 Task: Find connections with filter location Haßloch with filter topic #Jobwith filter profile language German with filter current company Snapdeal | AceVector Group with filter school CDAC Bangalore with filter industry Abrasives and Nonmetallic Minerals Manufacturing with filter service category Cybersecurity with filter keywords title HVAC Technician
Action: Mouse moved to (320, 377)
Screenshot: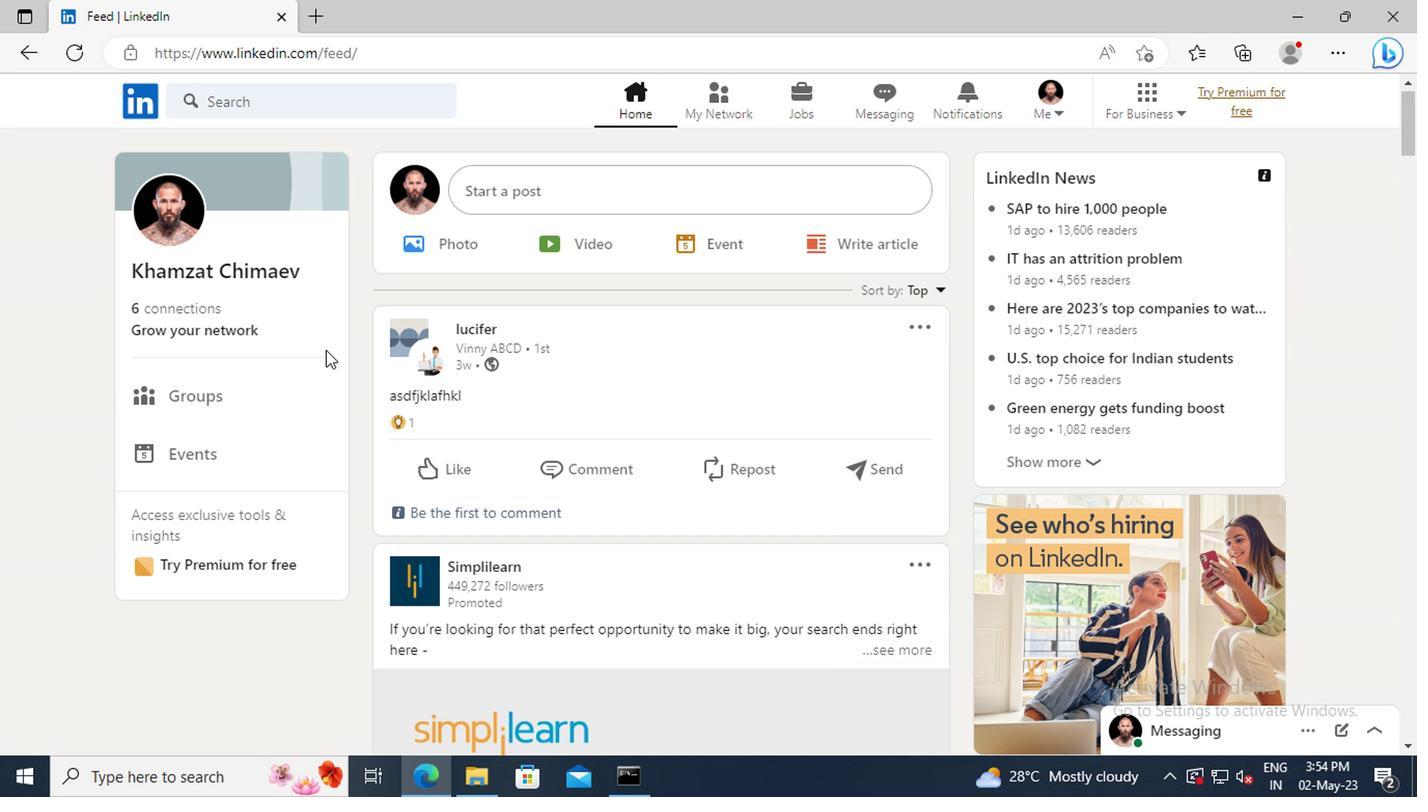 
Action: Mouse pressed left at (320, 377)
Screenshot: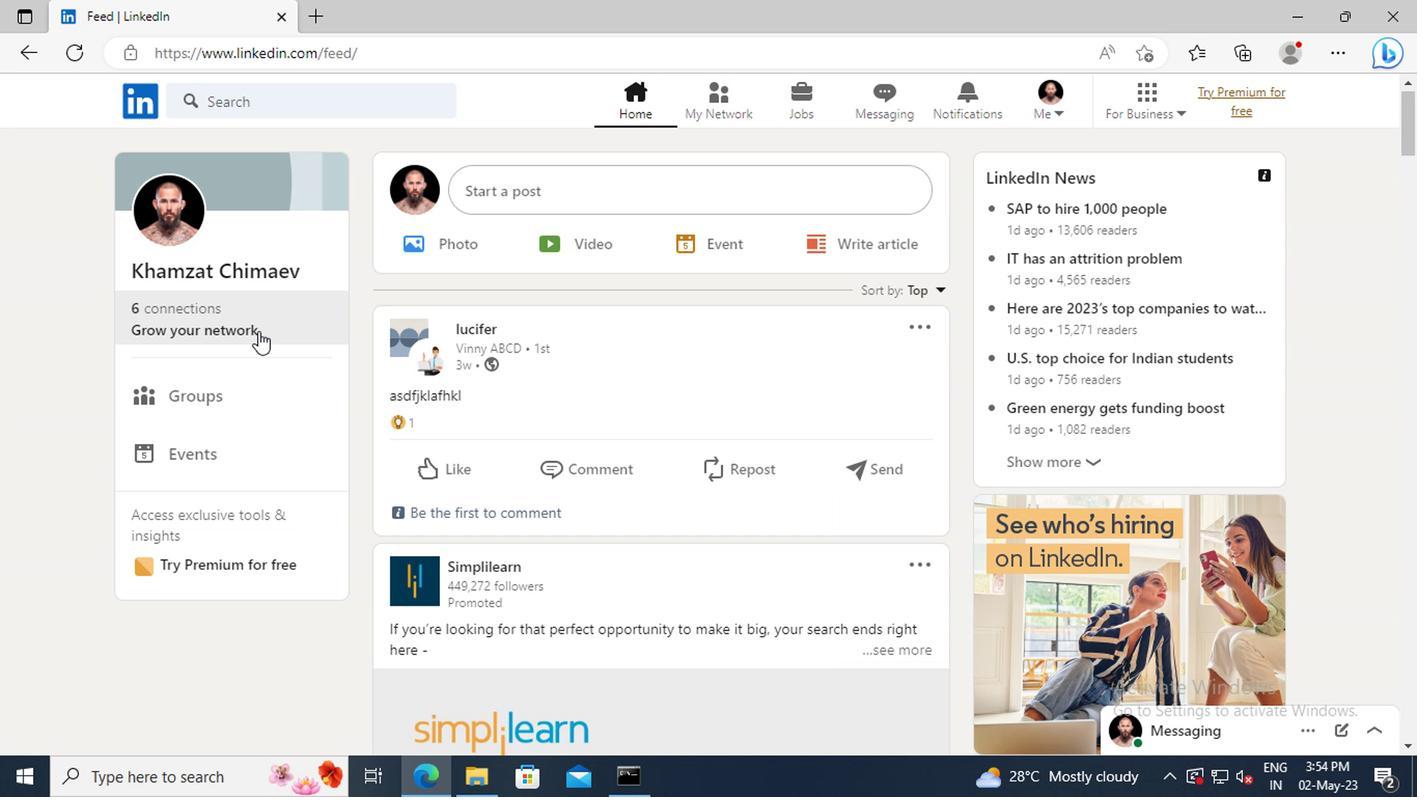 
Action: Mouse moved to (307, 301)
Screenshot: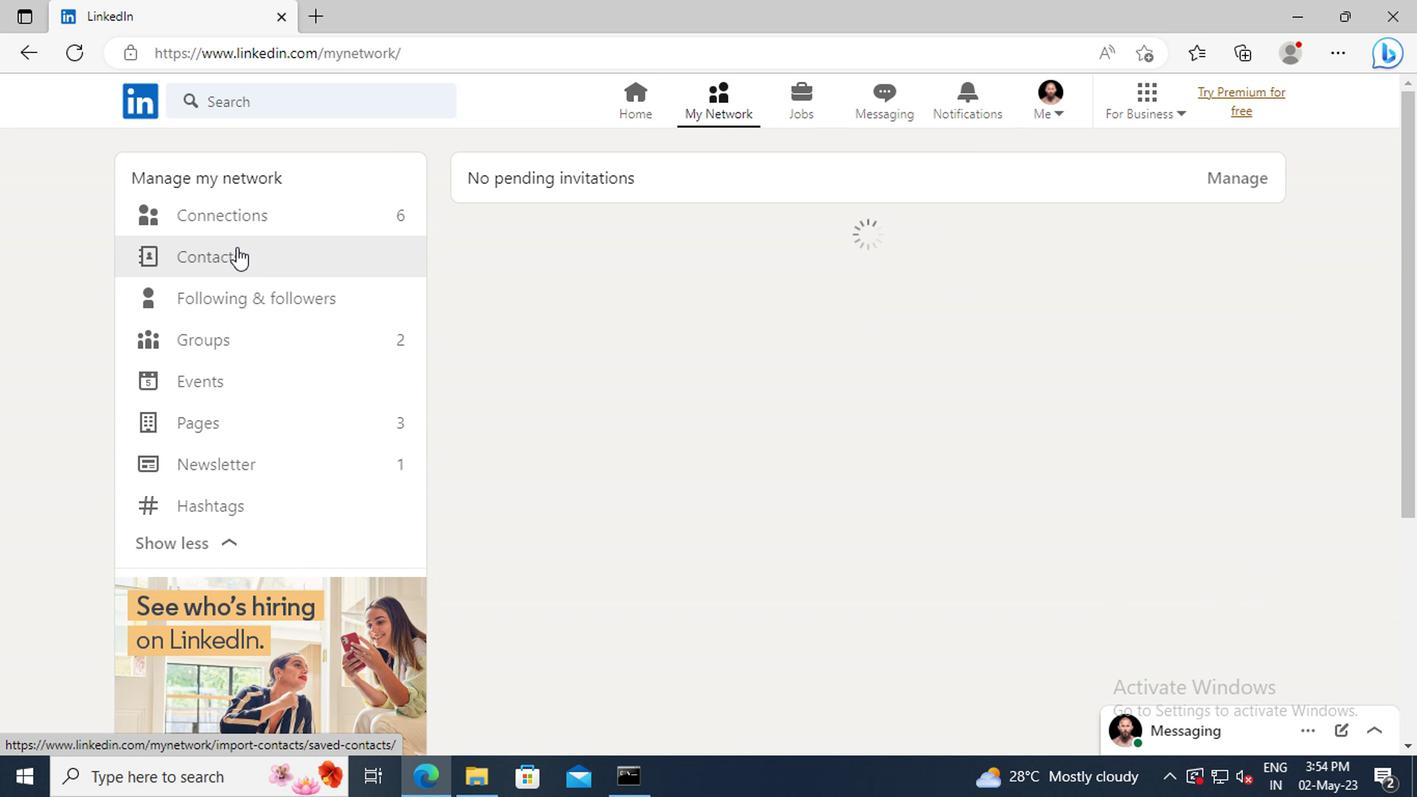 
Action: Mouse pressed left at (307, 301)
Screenshot: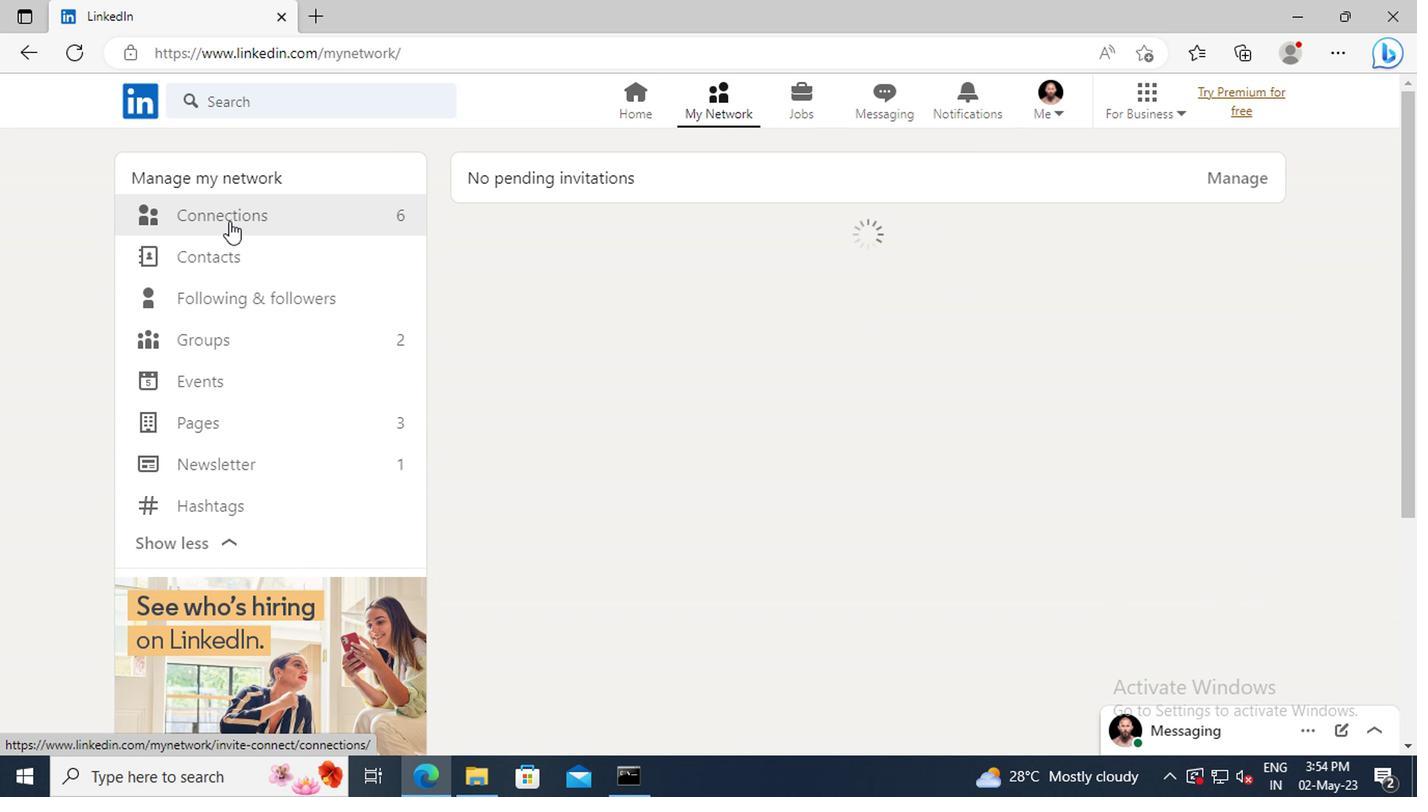 
Action: Mouse moved to (730, 299)
Screenshot: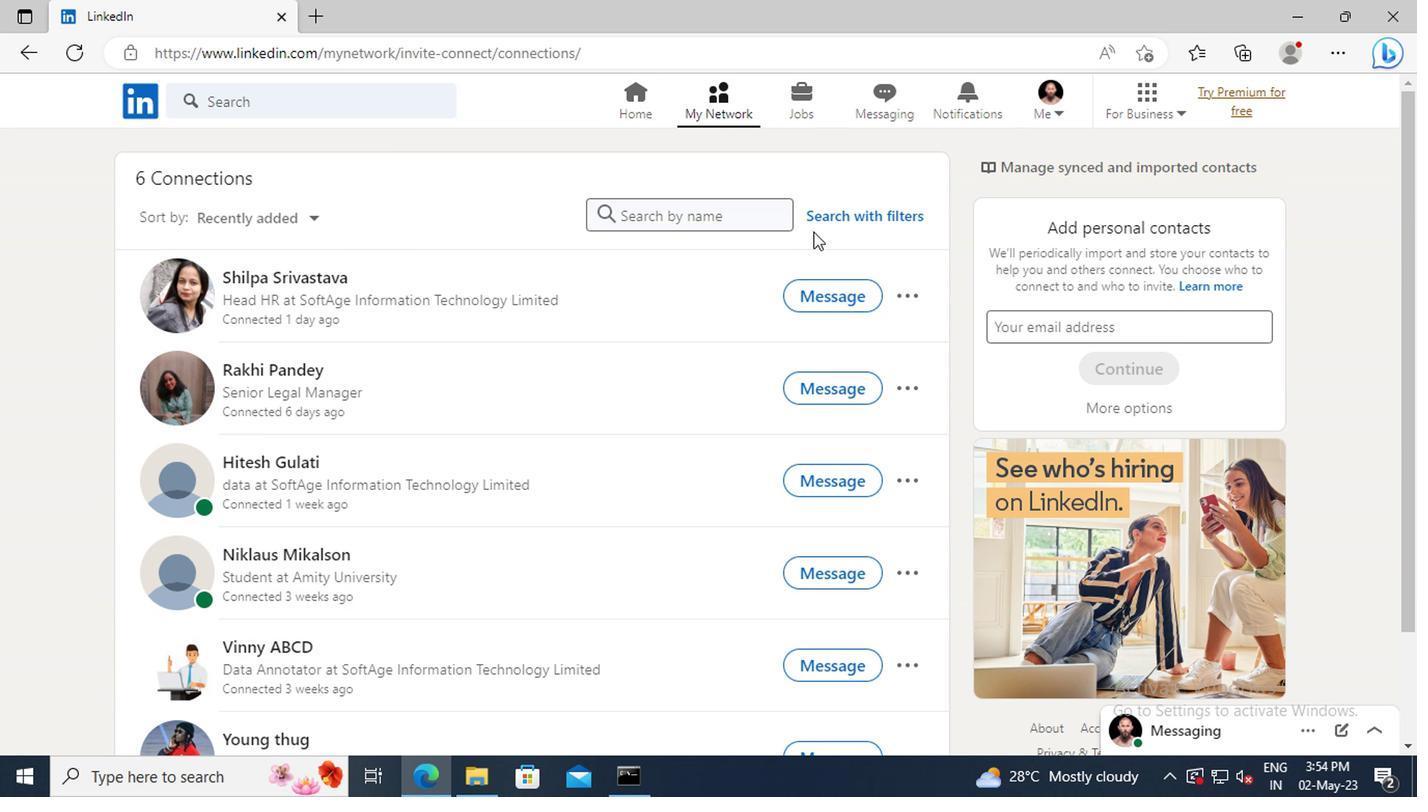 
Action: Mouse pressed left at (730, 299)
Screenshot: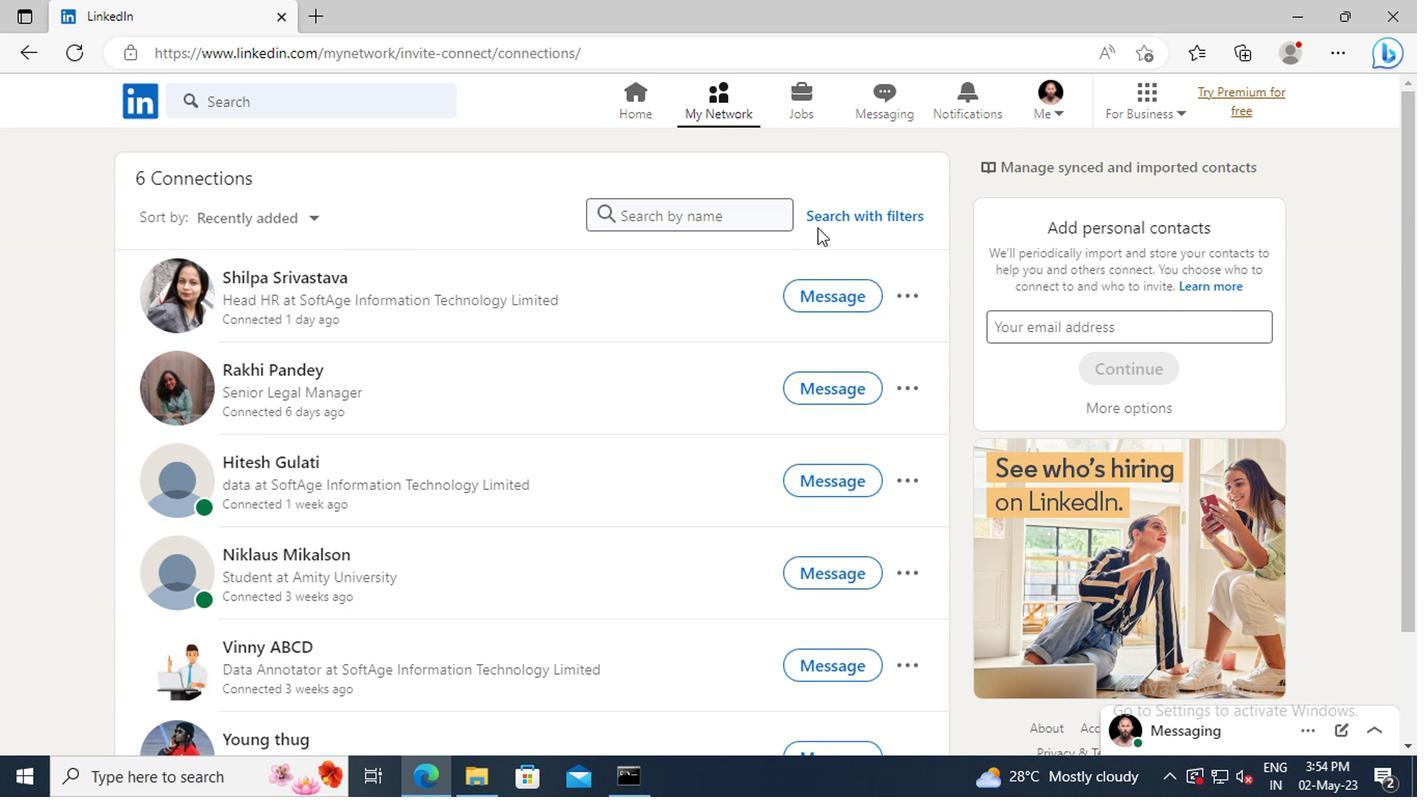 
Action: Mouse moved to (704, 259)
Screenshot: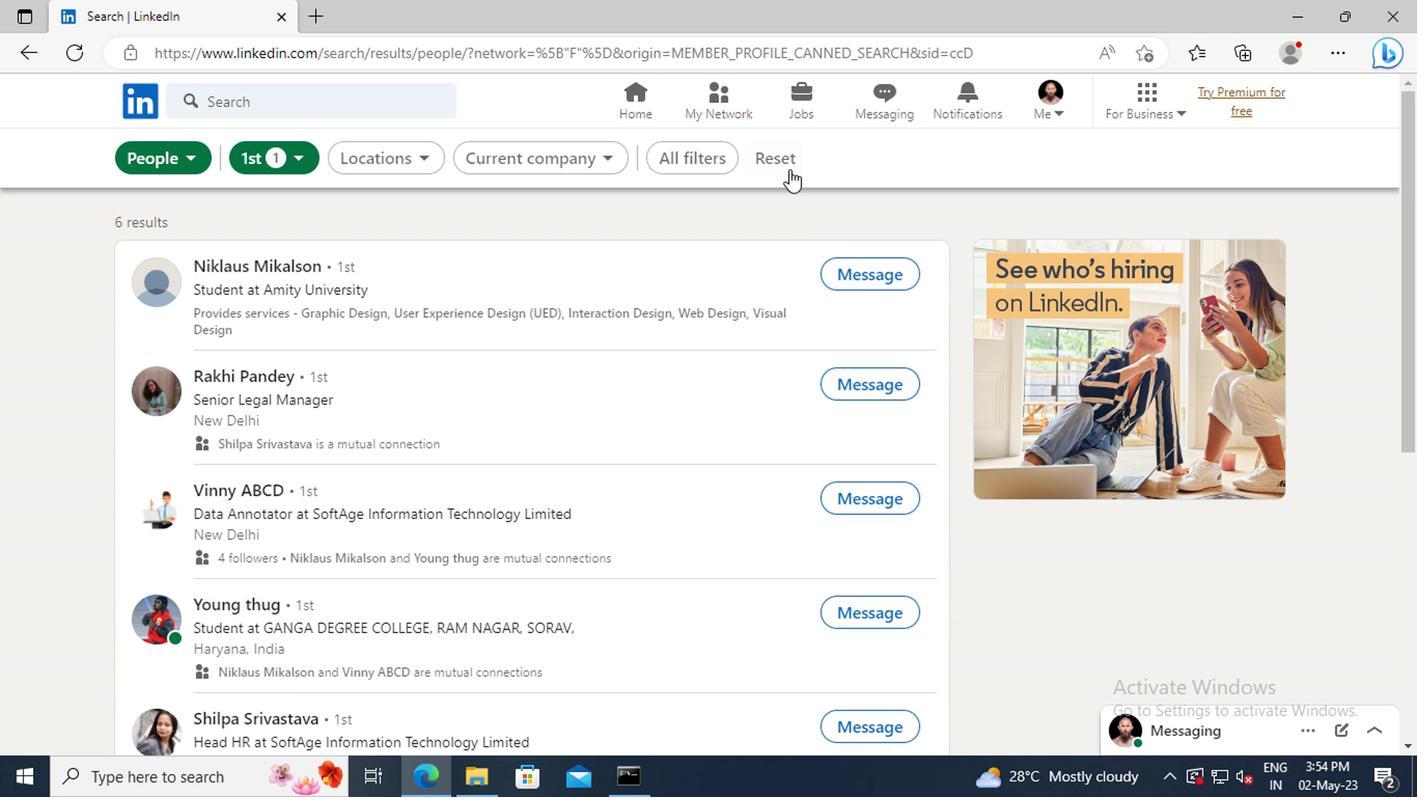 
Action: Mouse pressed left at (704, 259)
Screenshot: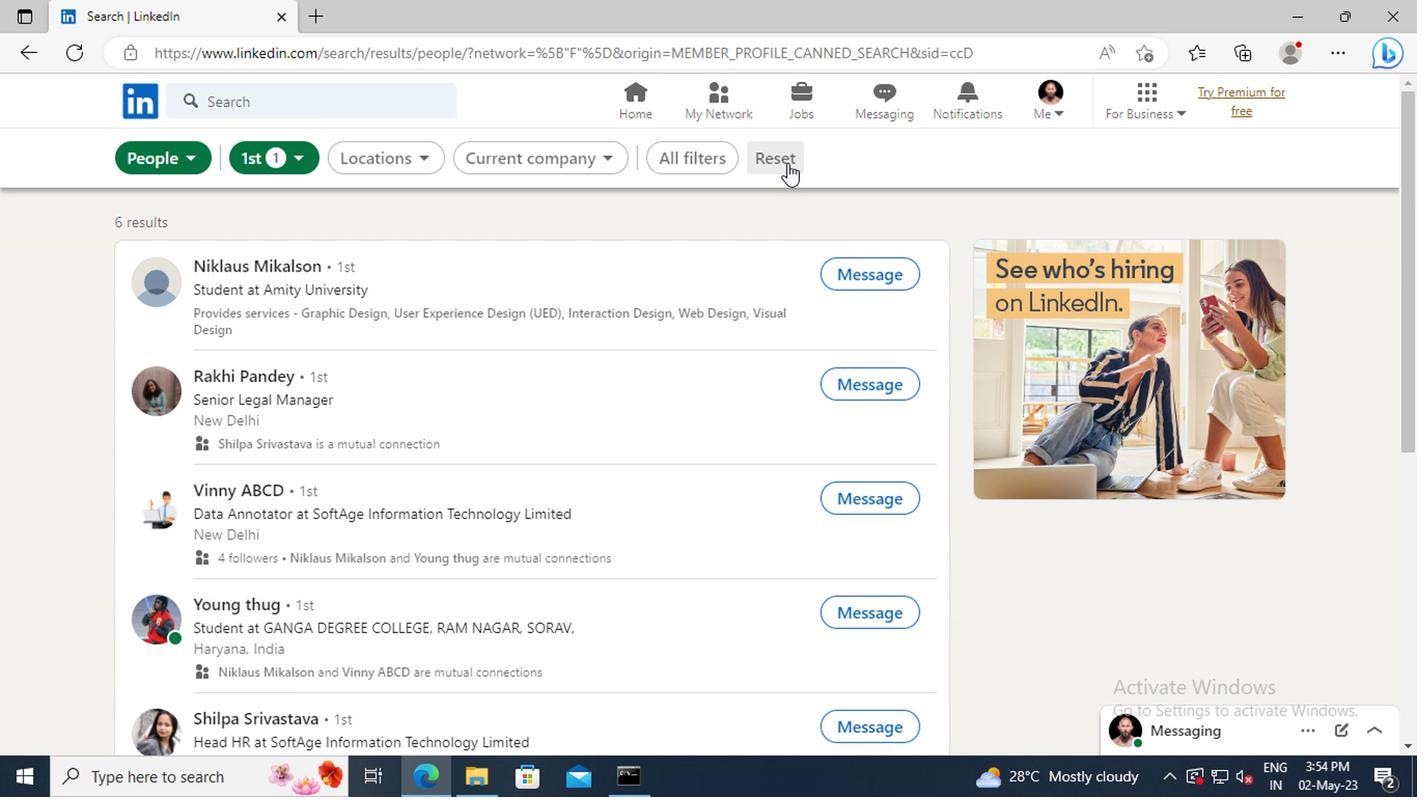 
Action: Mouse moved to (678, 258)
Screenshot: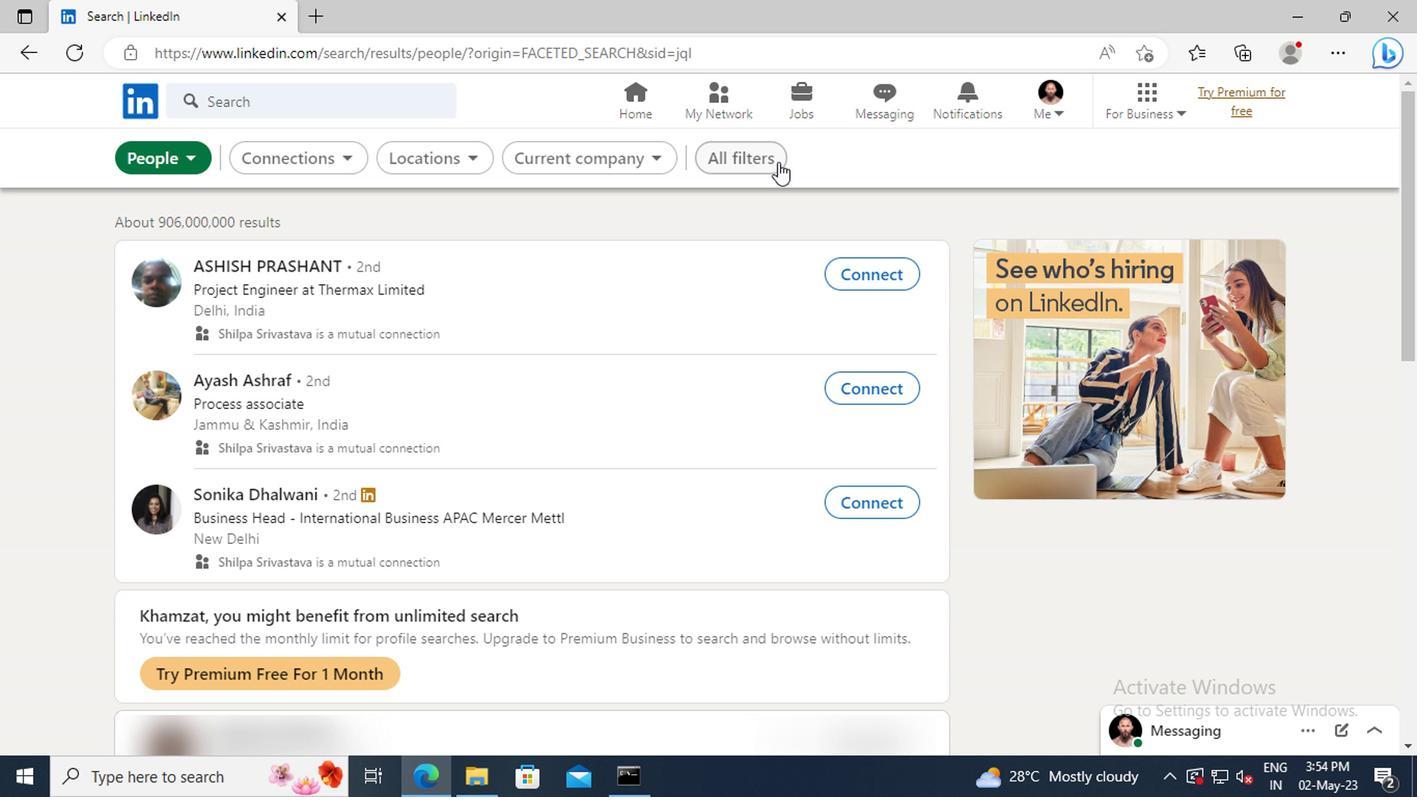 
Action: Mouse pressed left at (678, 258)
Screenshot: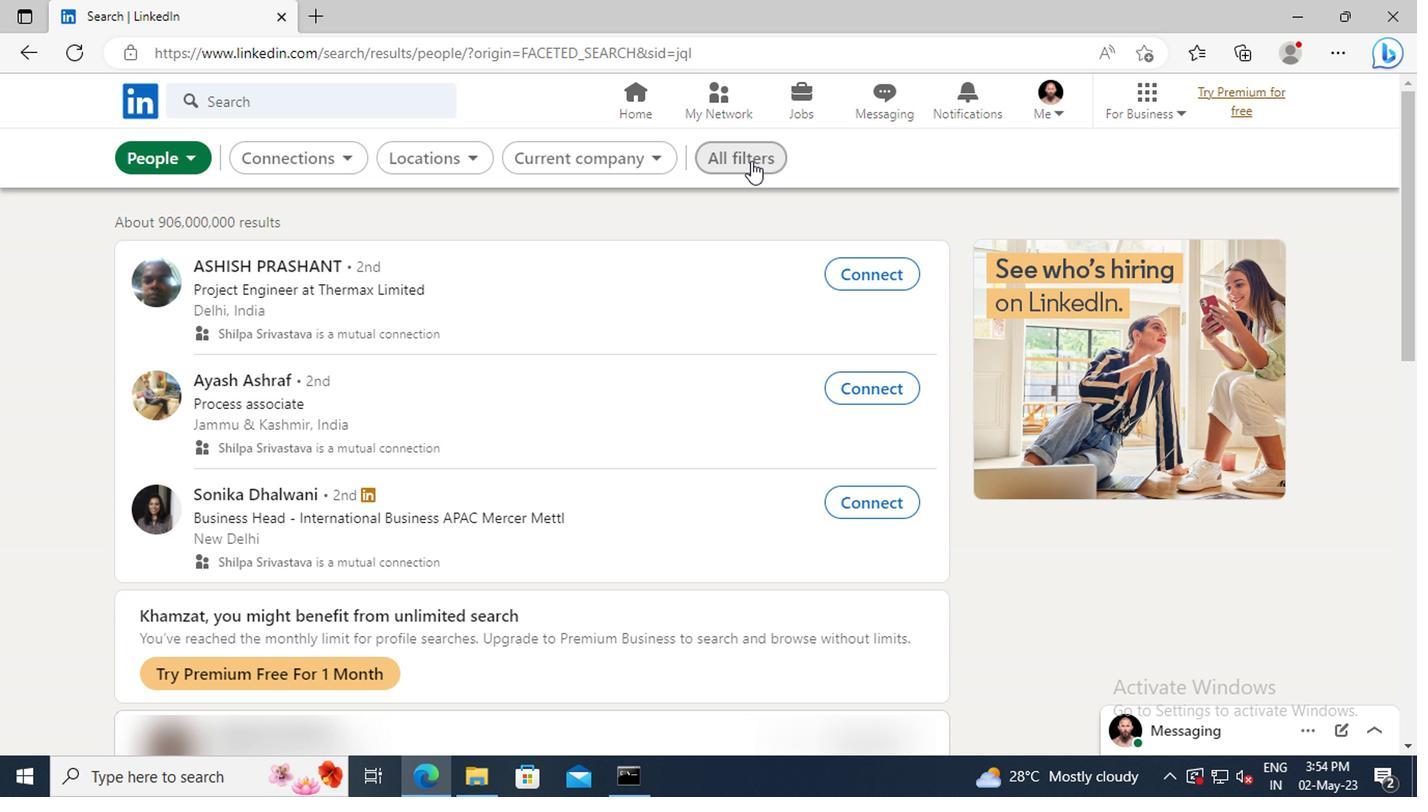 
Action: Mouse moved to (932, 408)
Screenshot: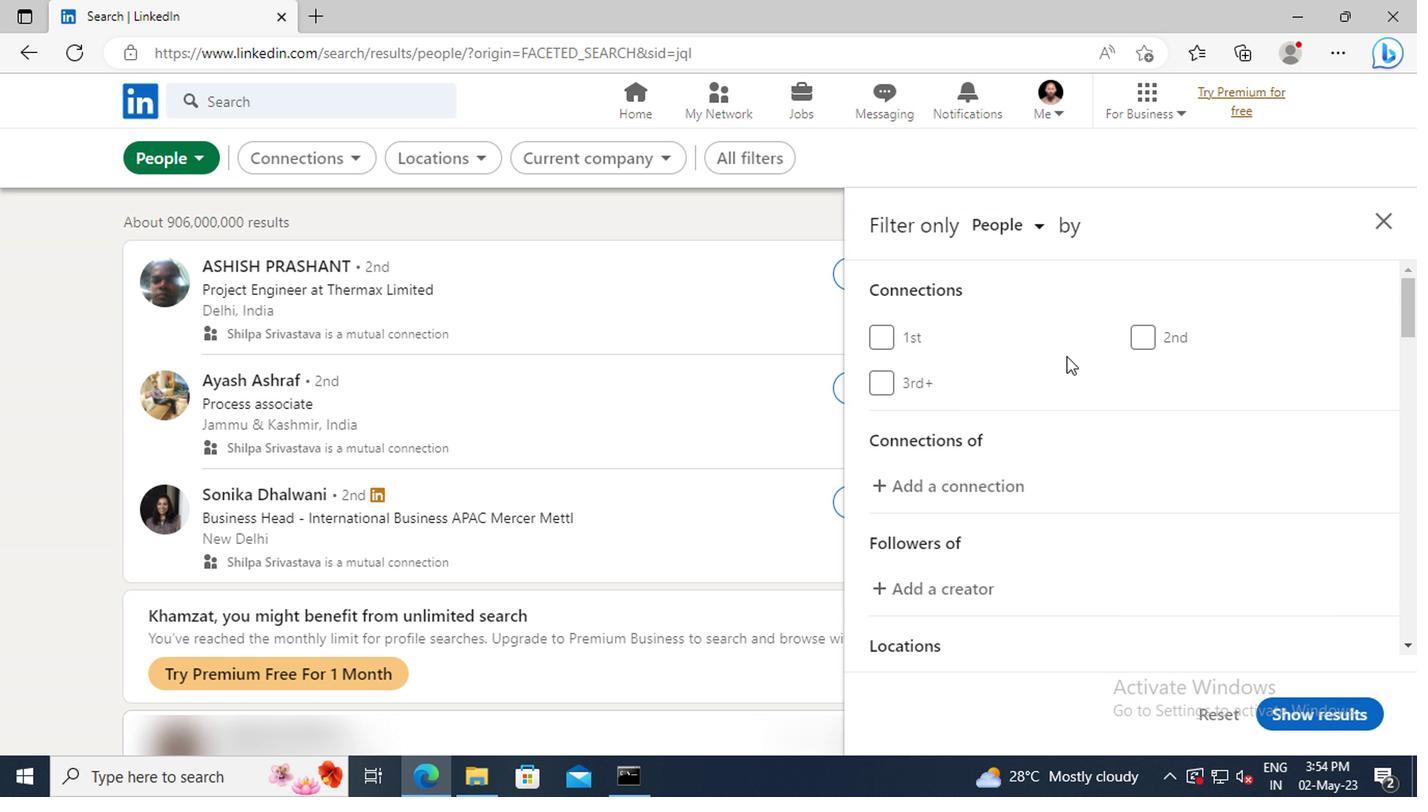 
Action: Mouse scrolled (932, 408) with delta (0, 0)
Screenshot: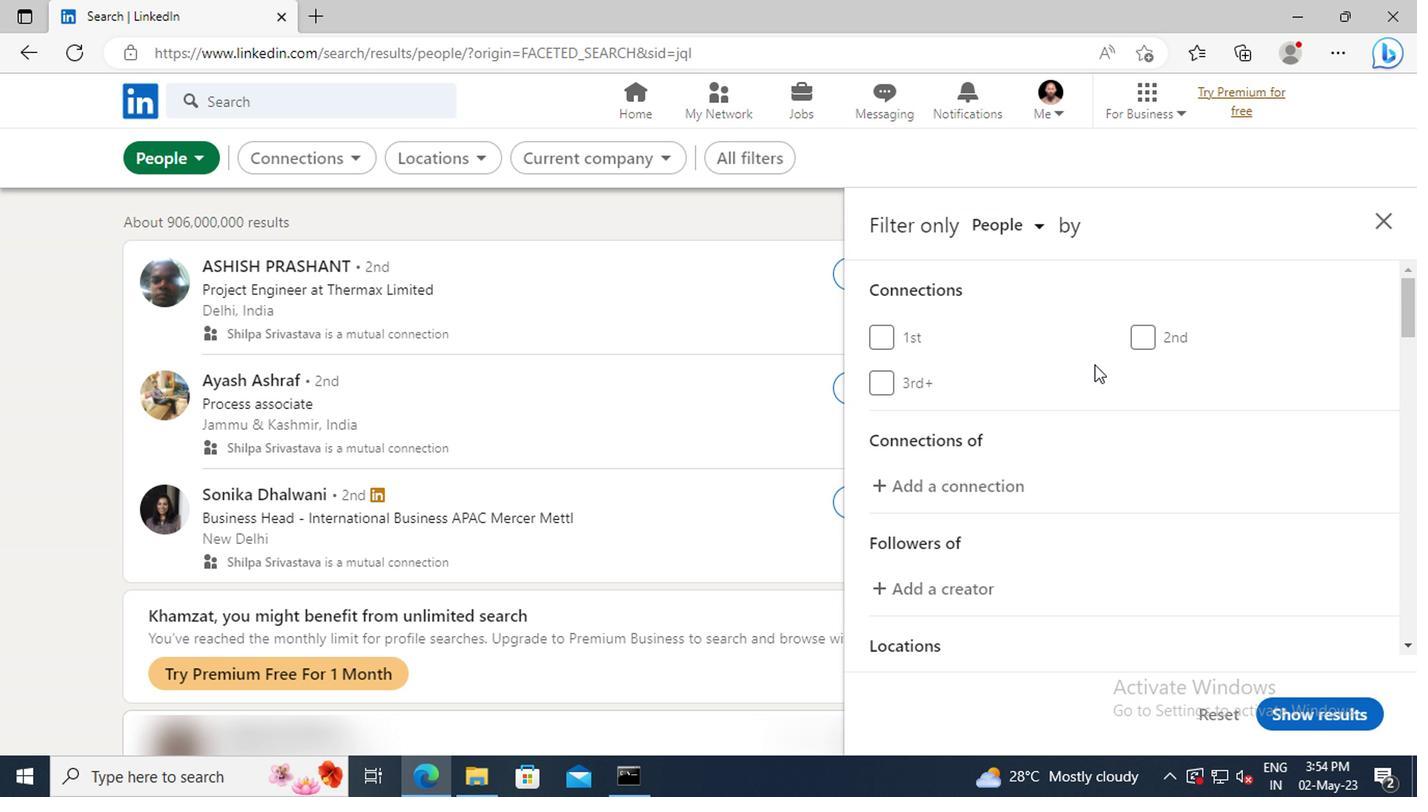 
Action: Mouse scrolled (932, 408) with delta (0, 0)
Screenshot: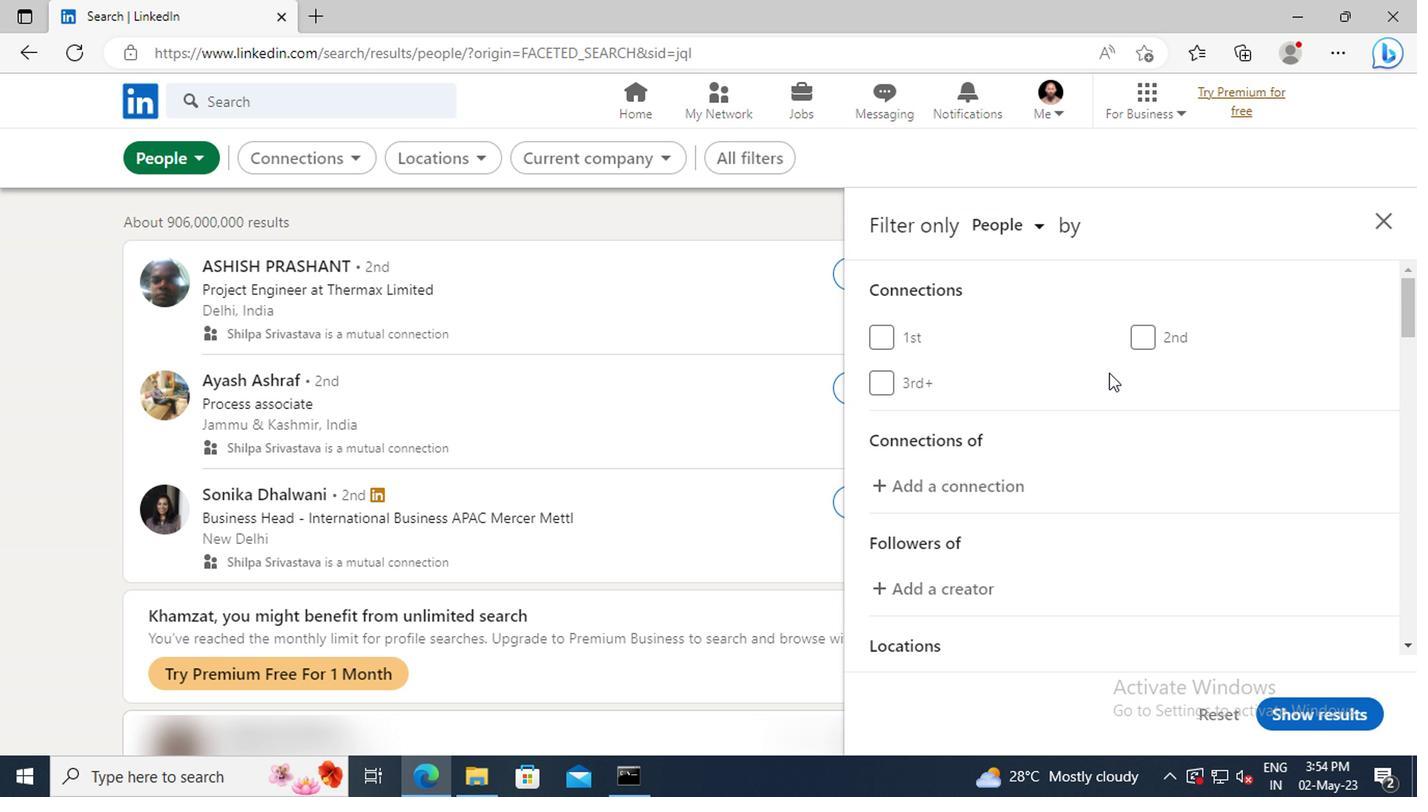 
Action: Mouse scrolled (932, 408) with delta (0, 0)
Screenshot: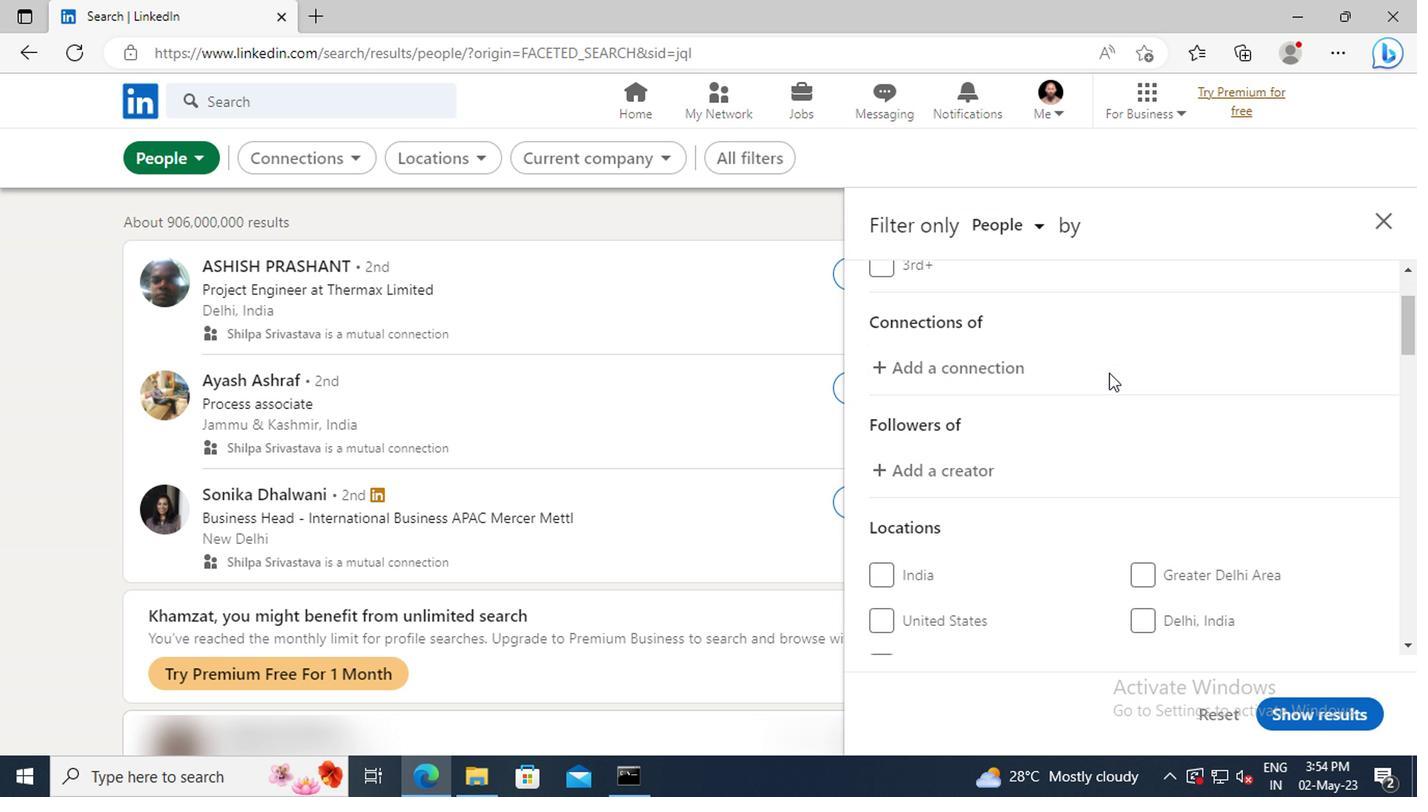 
Action: Mouse scrolled (932, 408) with delta (0, 0)
Screenshot: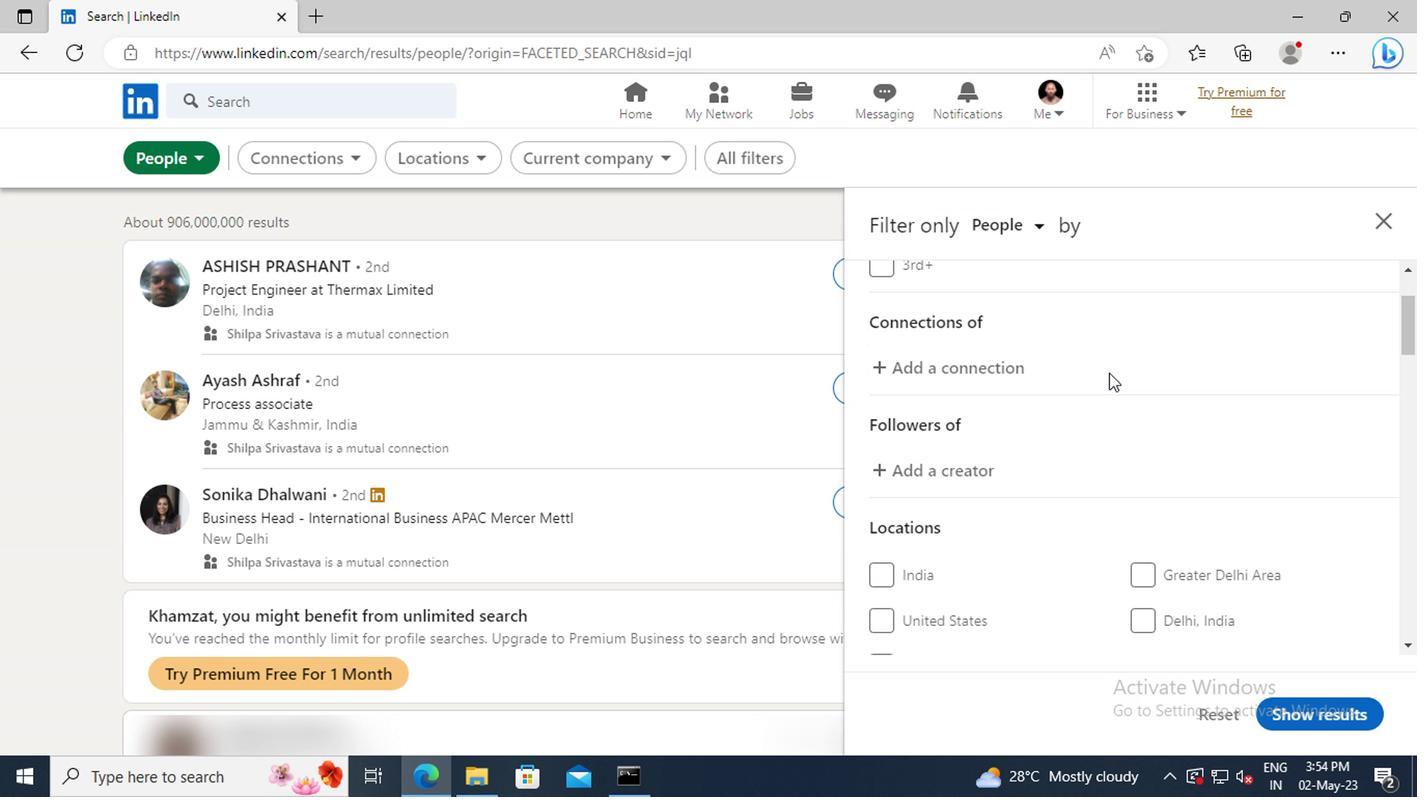 
Action: Mouse scrolled (932, 408) with delta (0, 0)
Screenshot: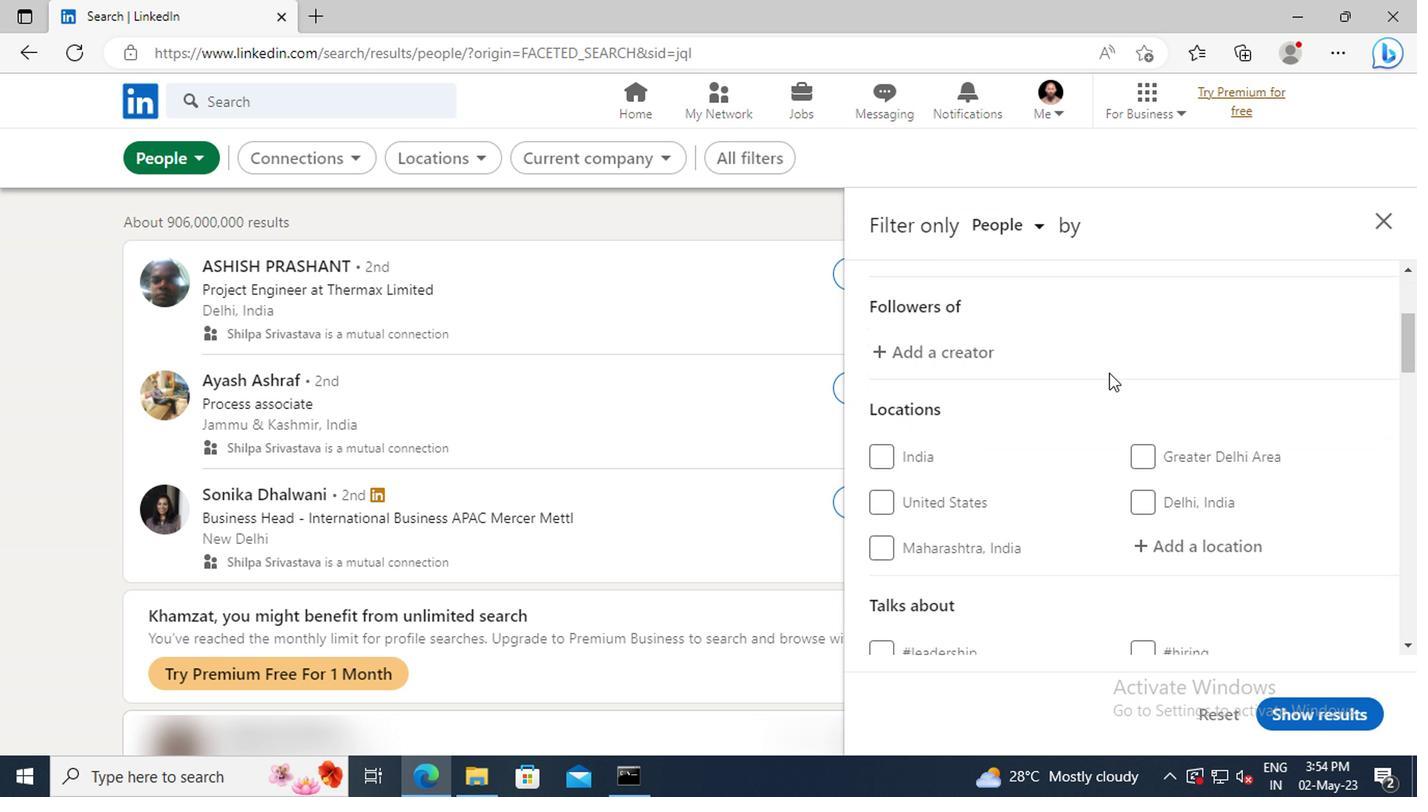 
Action: Mouse scrolled (932, 408) with delta (0, 0)
Screenshot: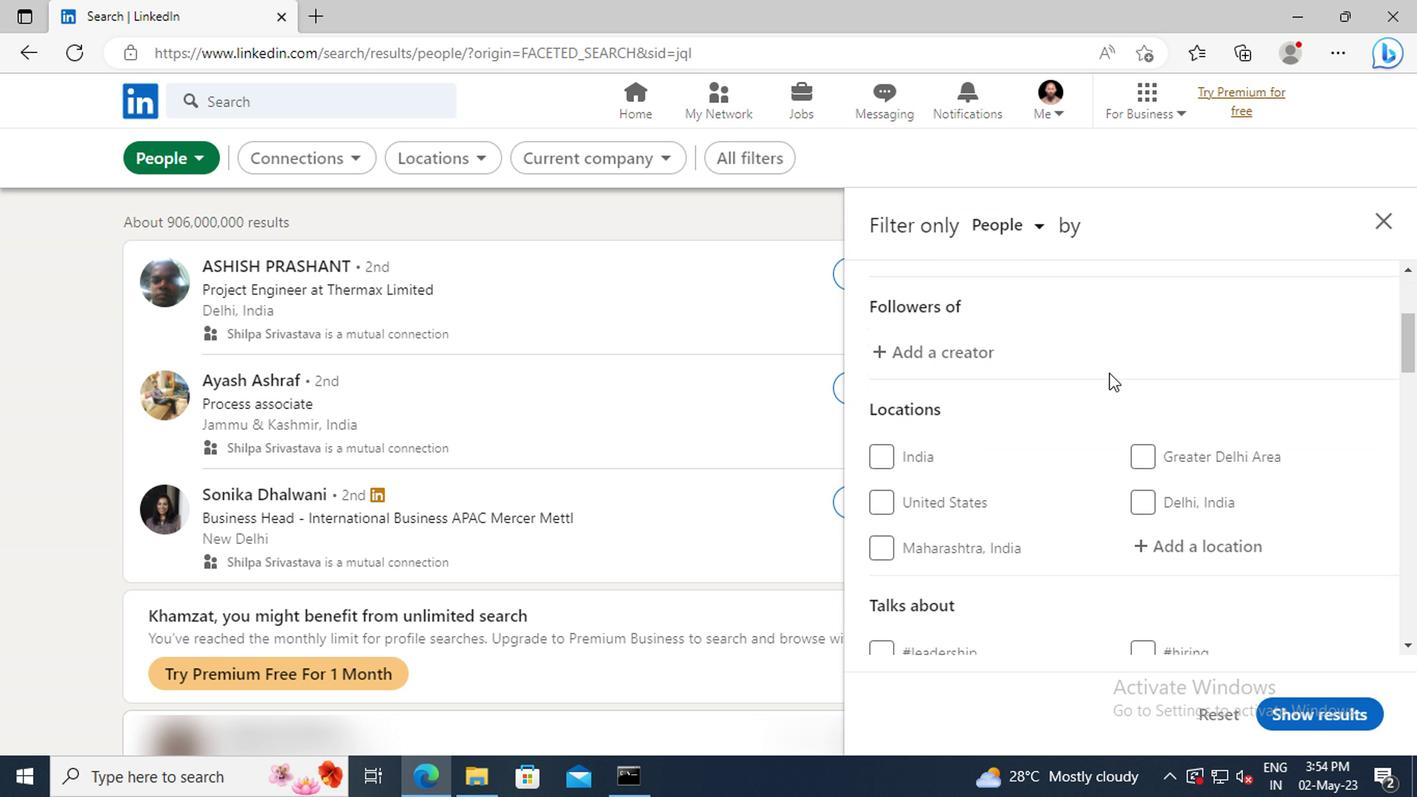 
Action: Mouse moved to (969, 449)
Screenshot: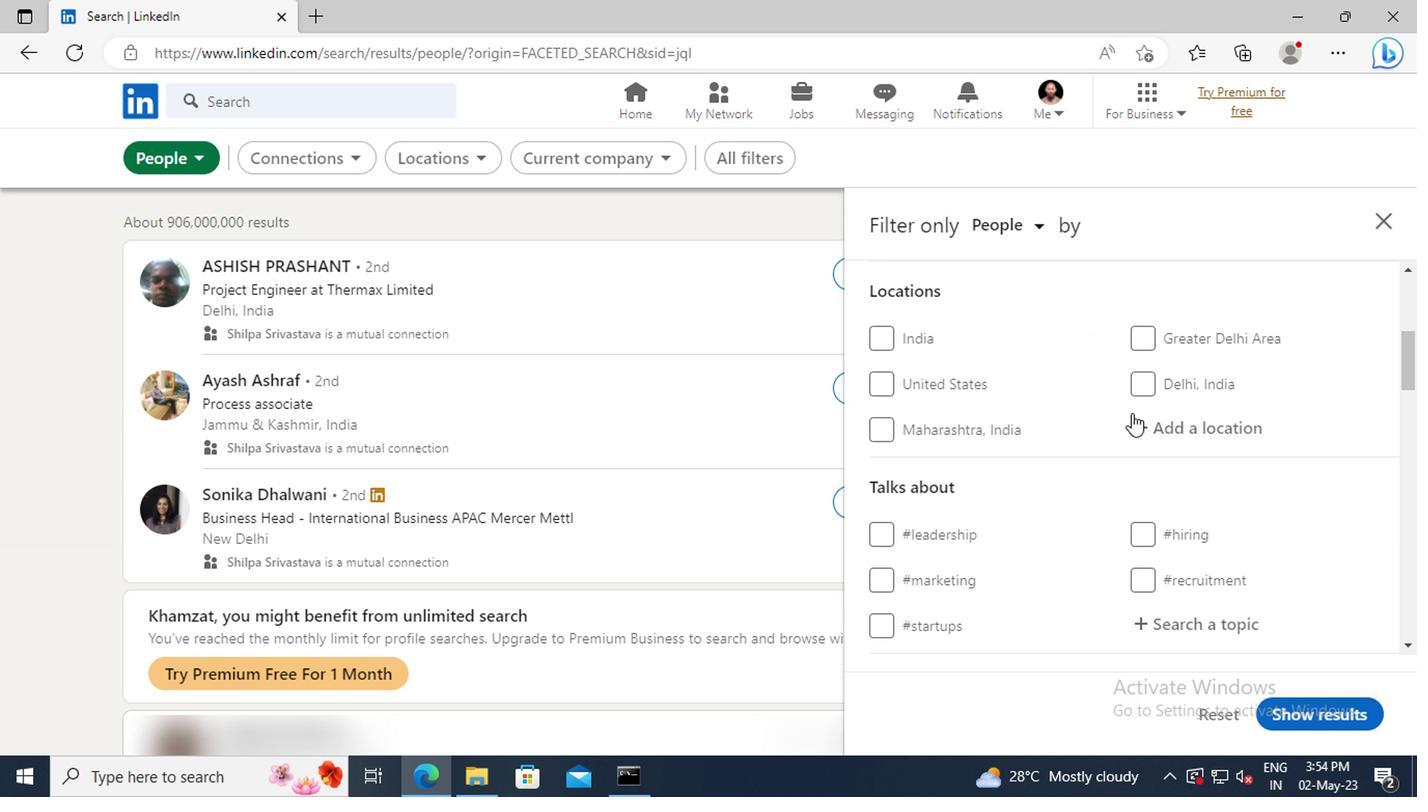 
Action: Mouse pressed left at (969, 449)
Screenshot: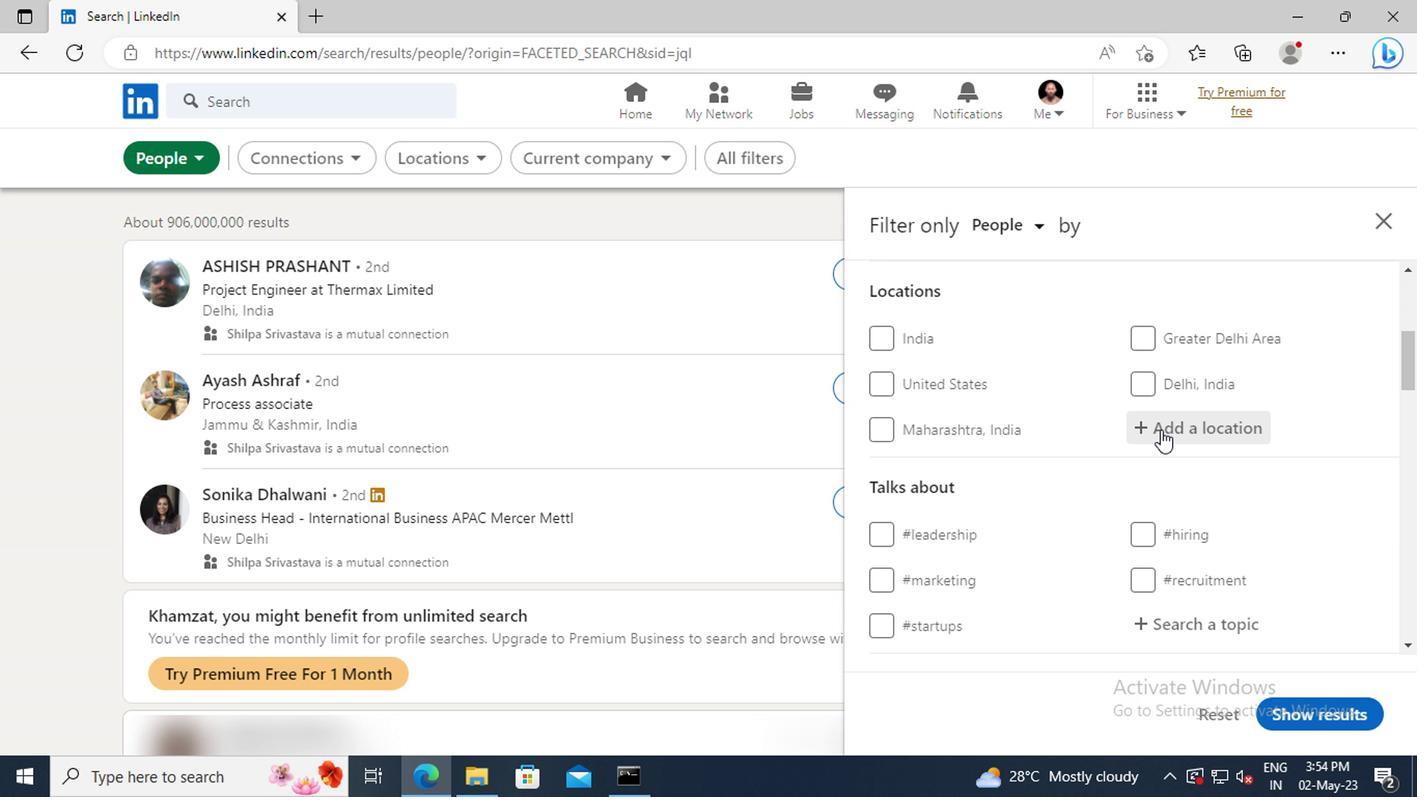 
Action: Key pressed <Key.shift>HASSLOC
Screenshot: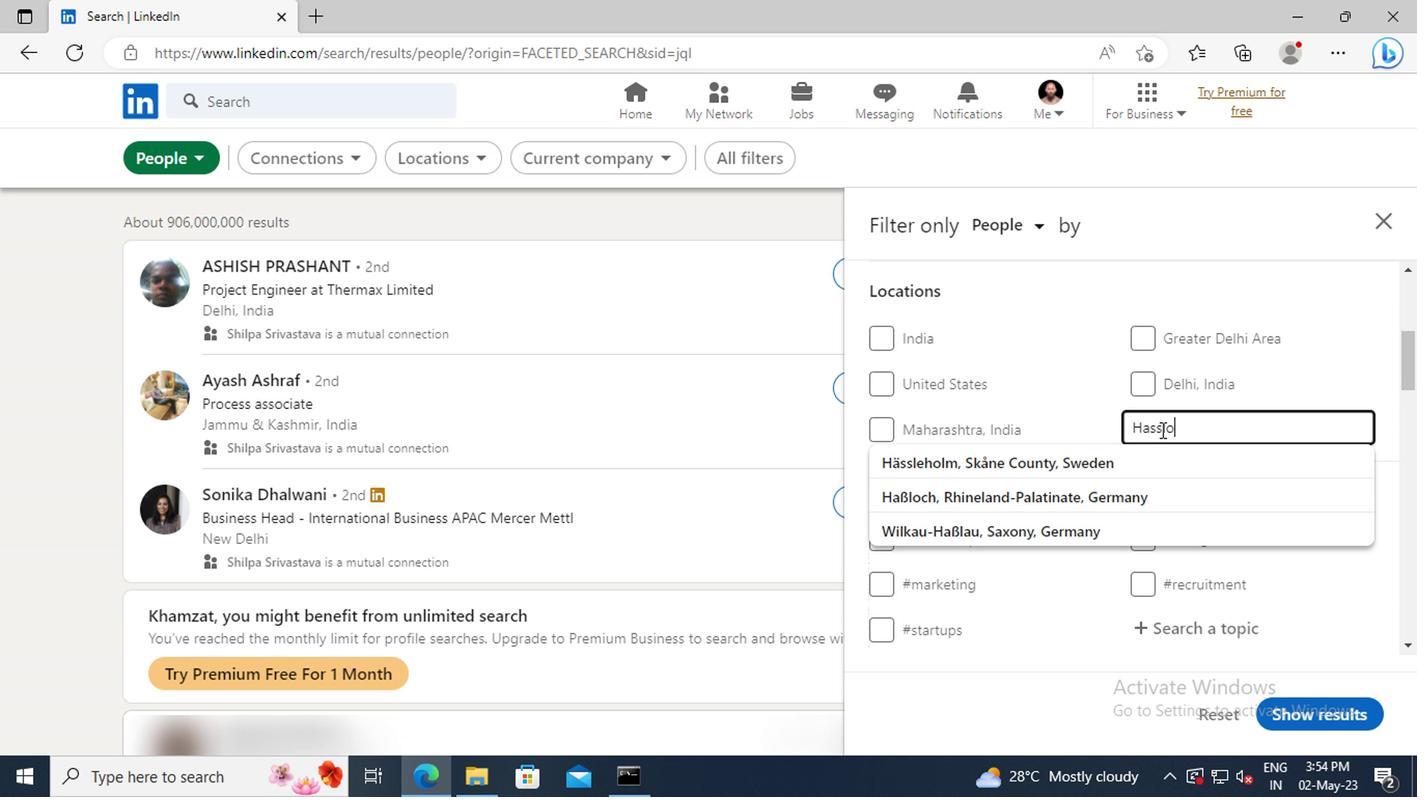 
Action: Mouse moved to (974, 468)
Screenshot: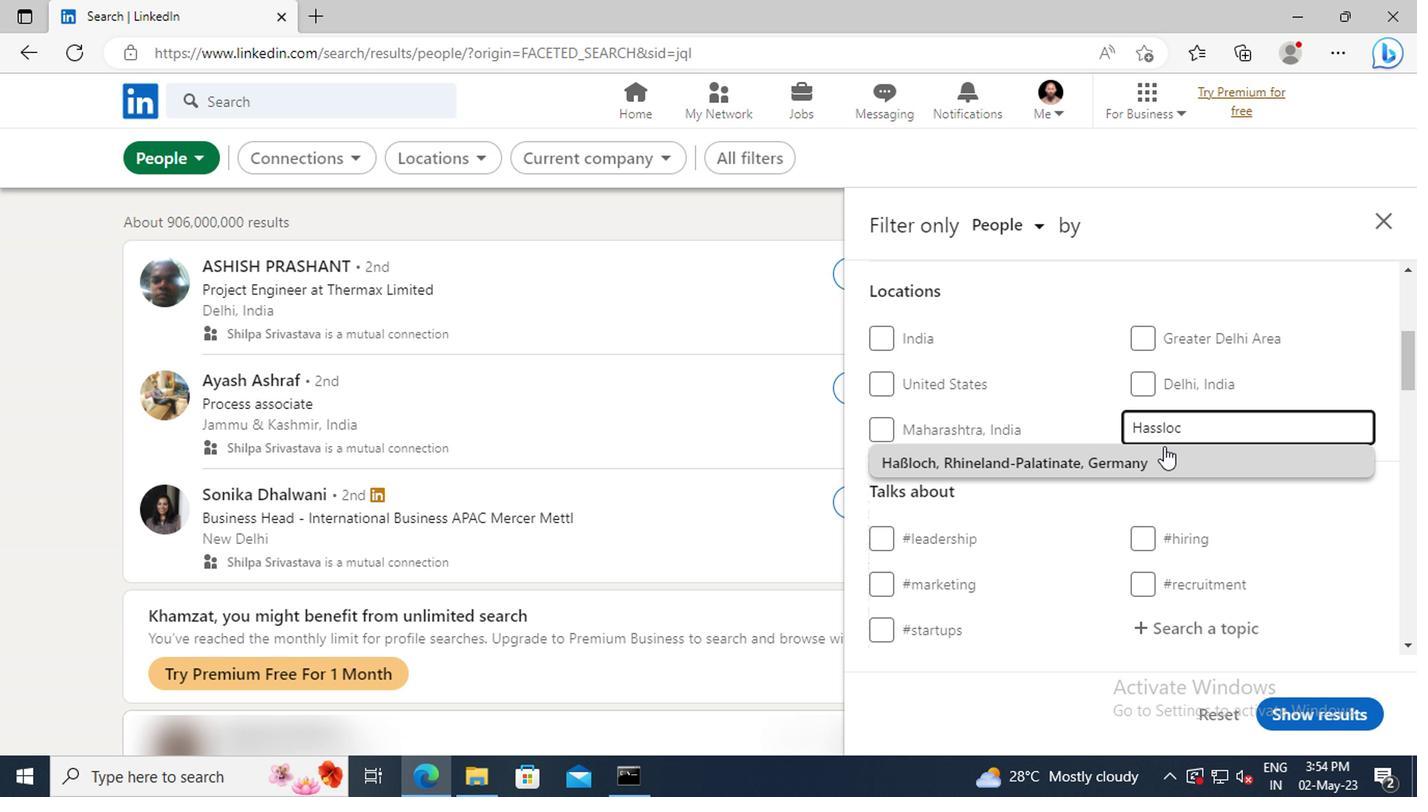 
Action: Mouse pressed left at (974, 468)
Screenshot: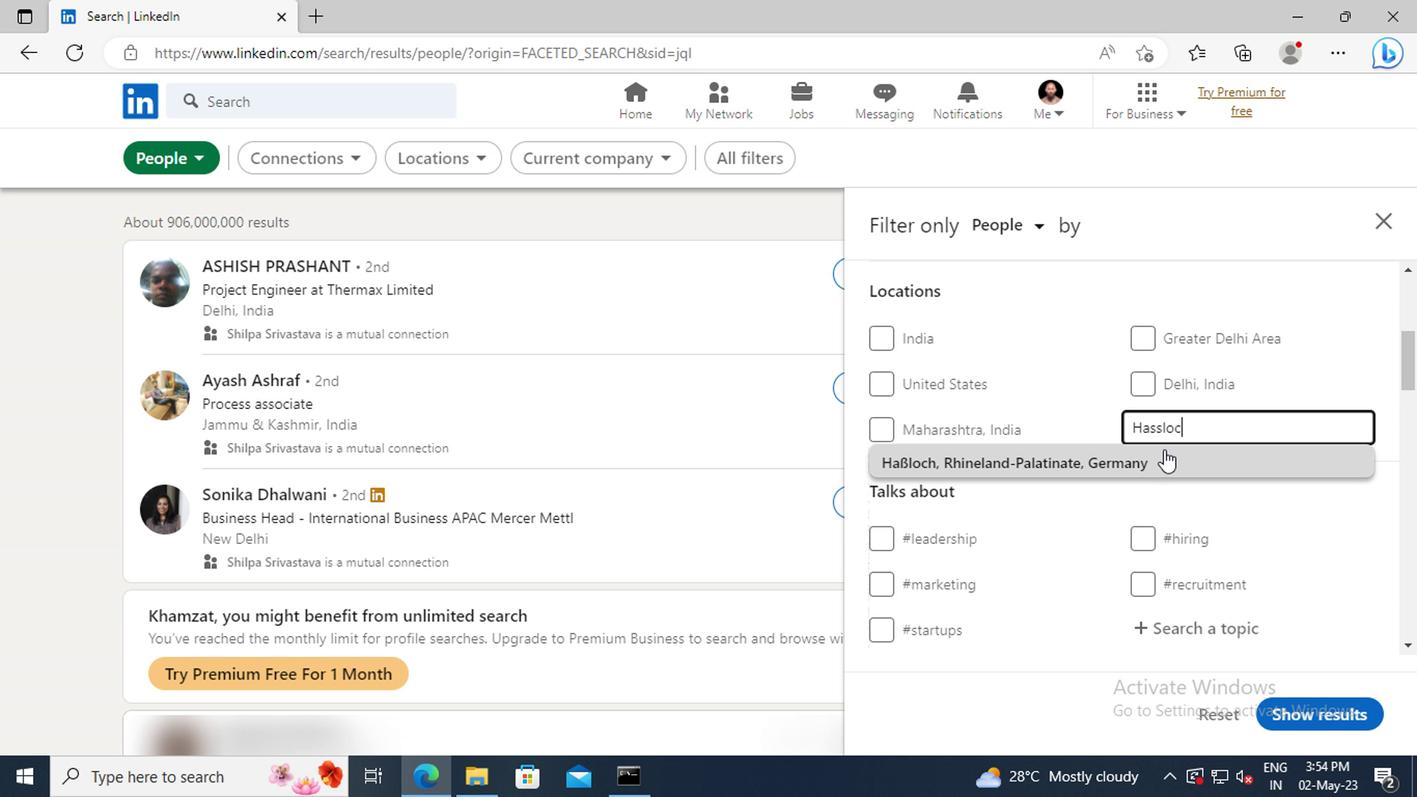 
Action: Mouse scrolled (974, 467) with delta (0, 0)
Screenshot: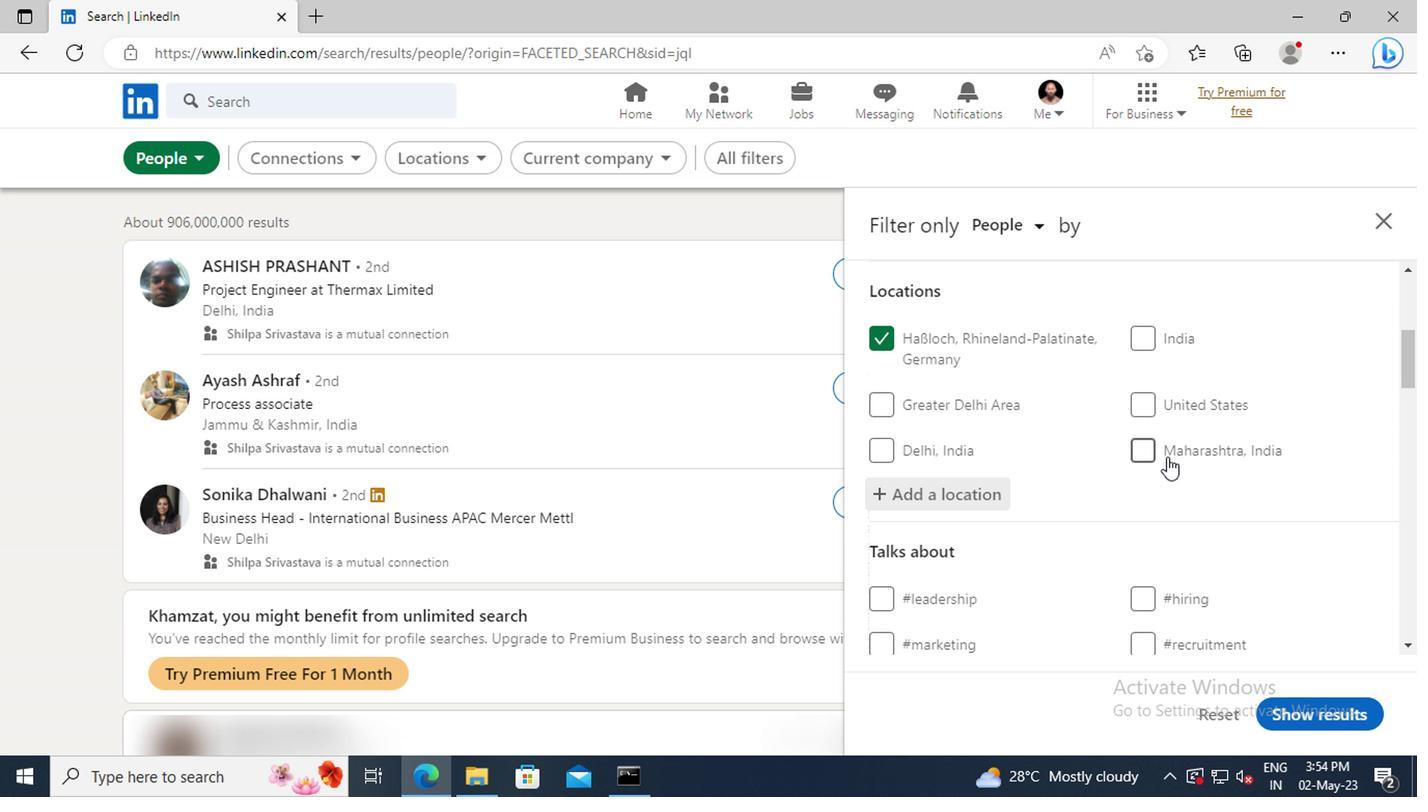 
Action: Mouse scrolled (974, 467) with delta (0, 0)
Screenshot: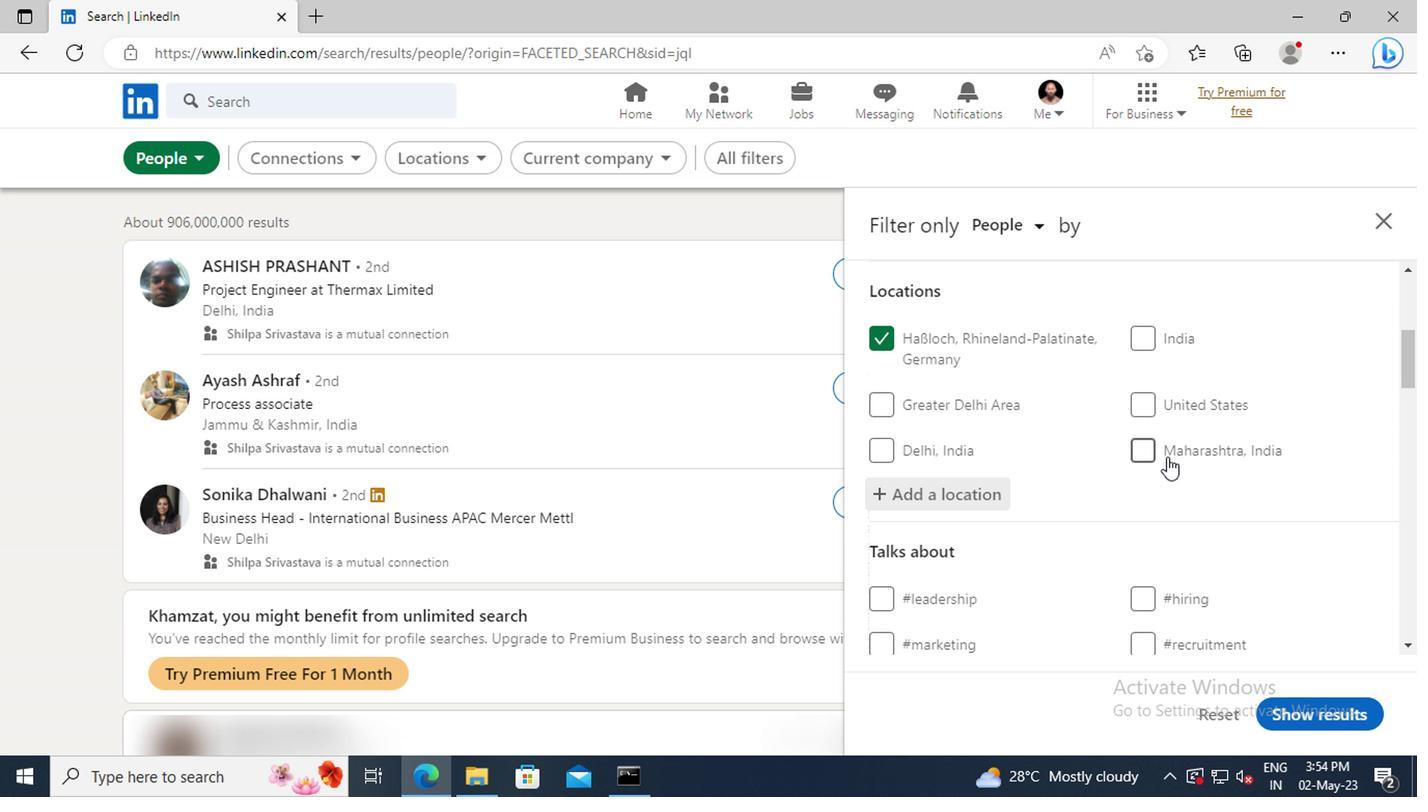 
Action: Mouse scrolled (974, 467) with delta (0, 0)
Screenshot: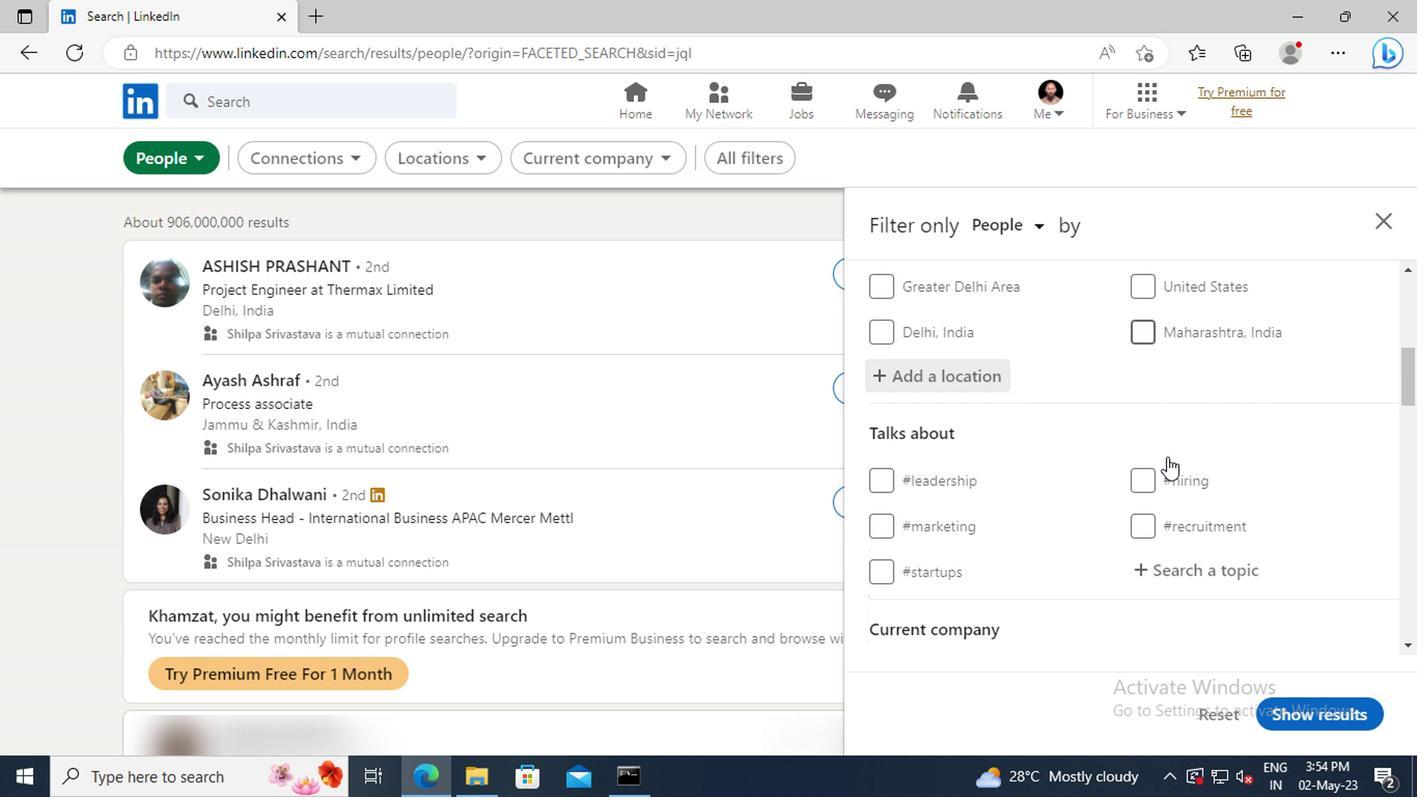 
Action: Mouse moved to (978, 501)
Screenshot: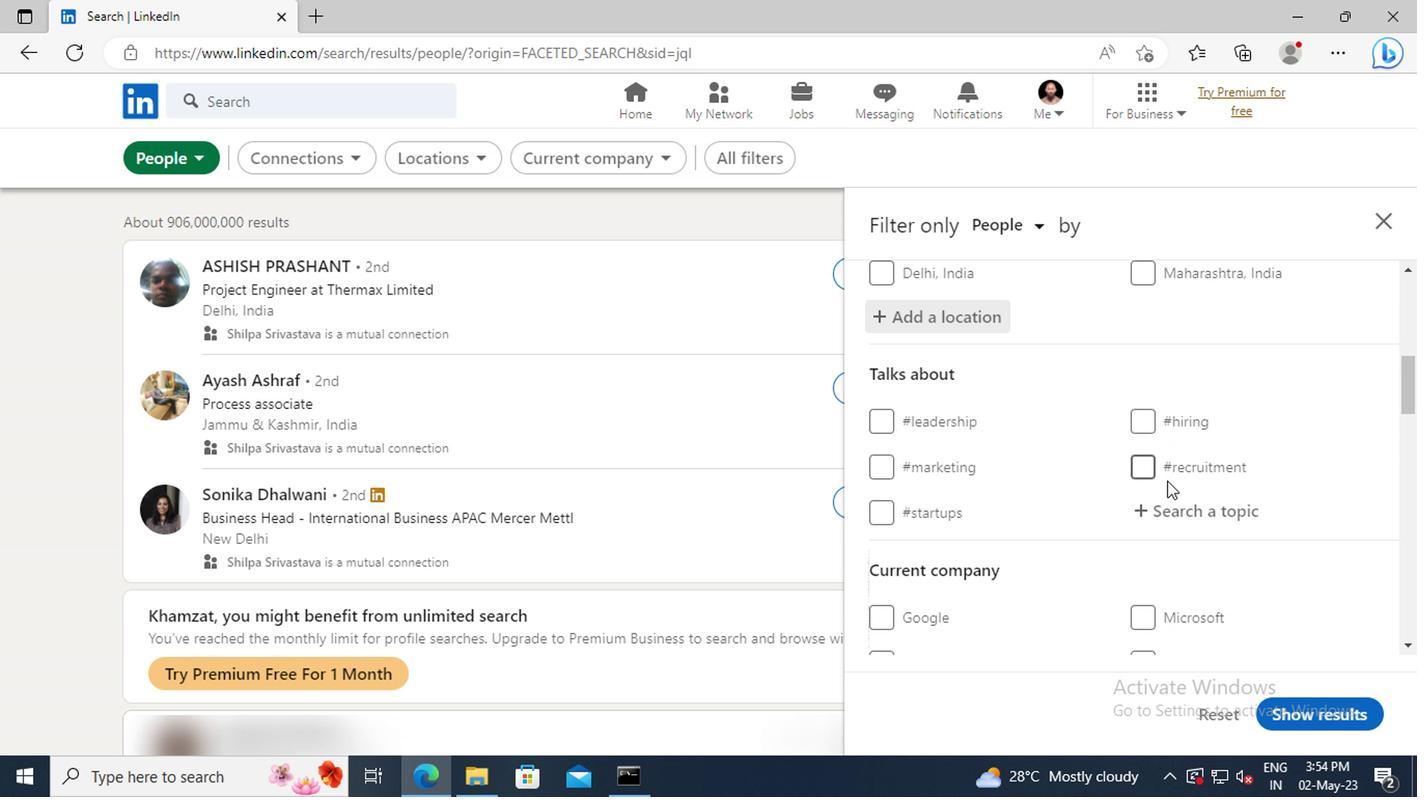 
Action: Mouse pressed left at (978, 501)
Screenshot: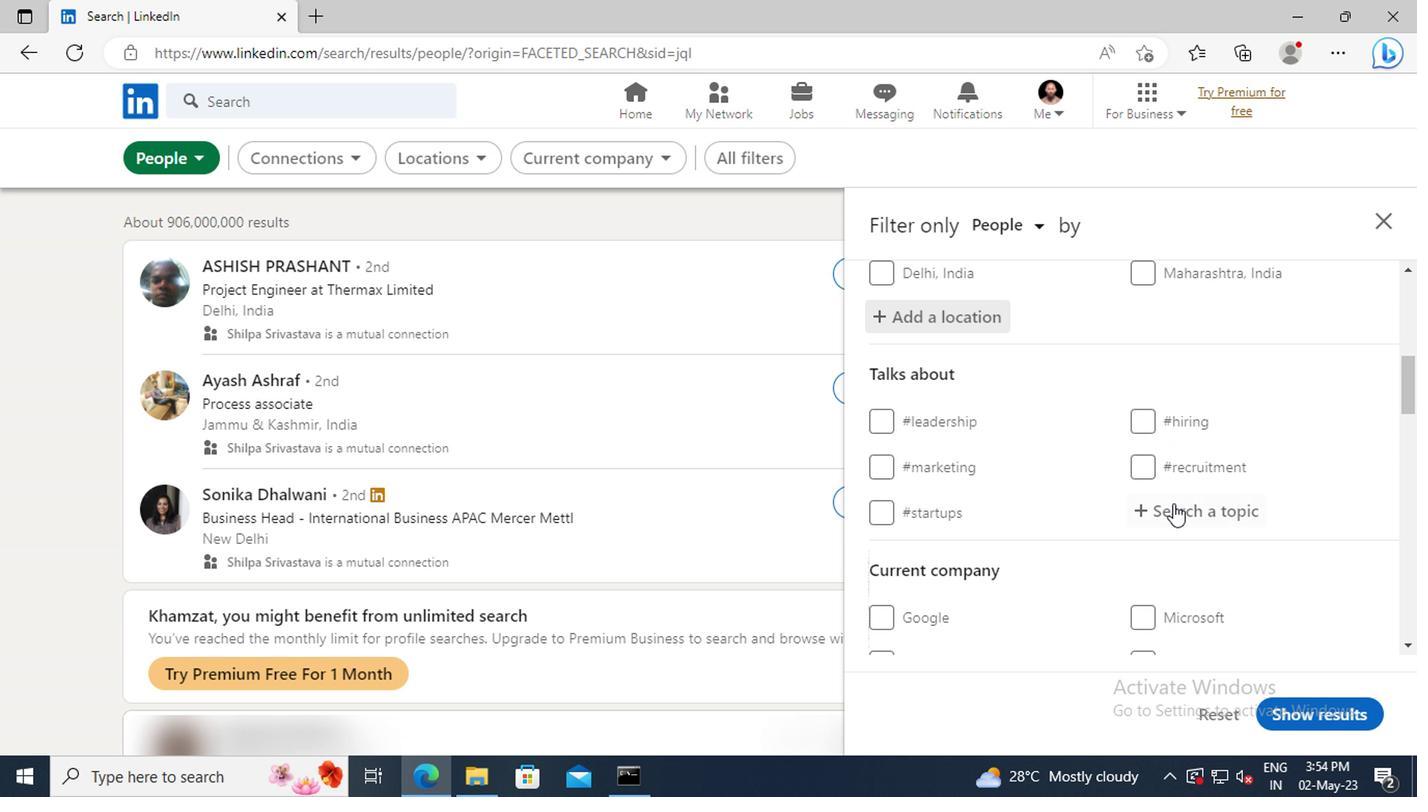 
Action: Key pressed <Key.shift>JOB
Screenshot: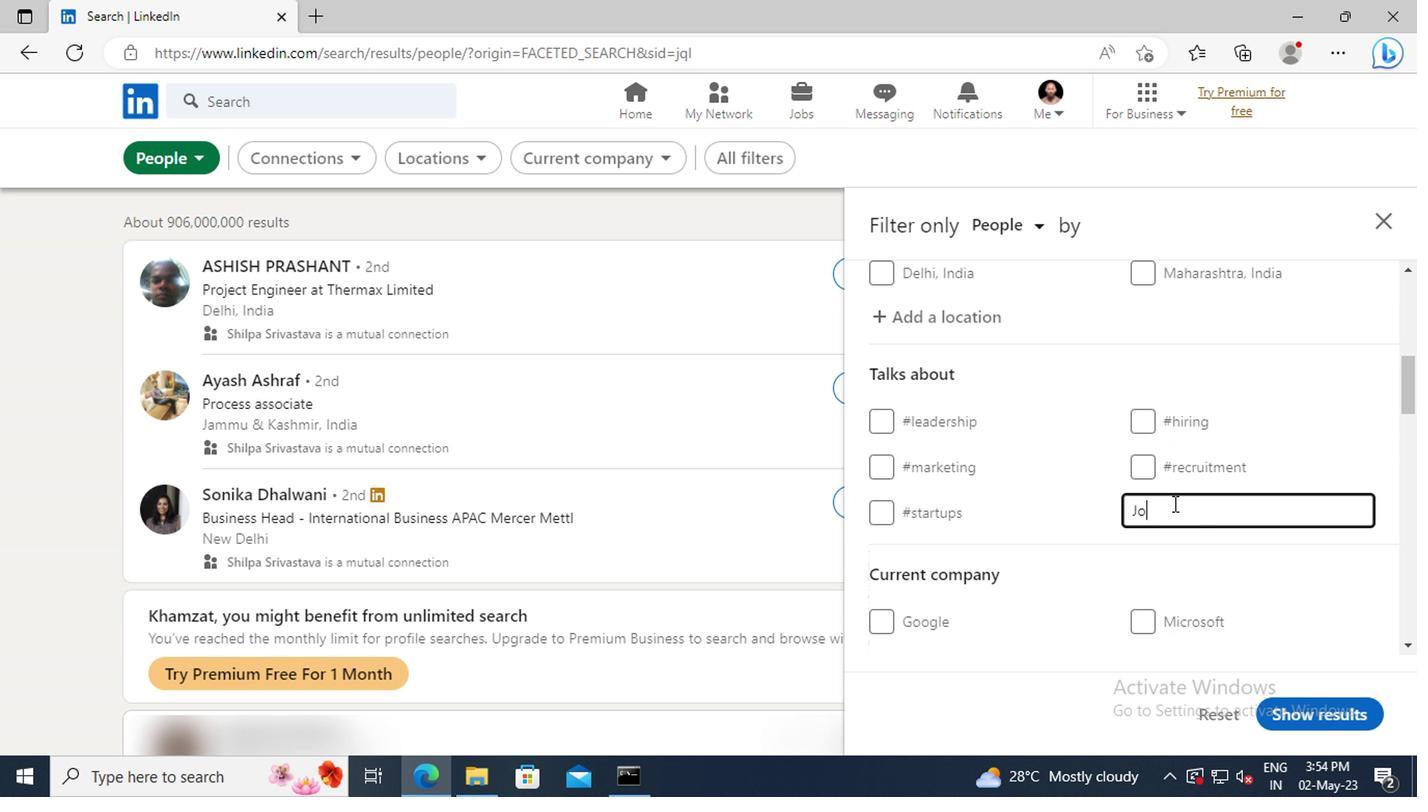
Action: Mouse moved to (986, 534)
Screenshot: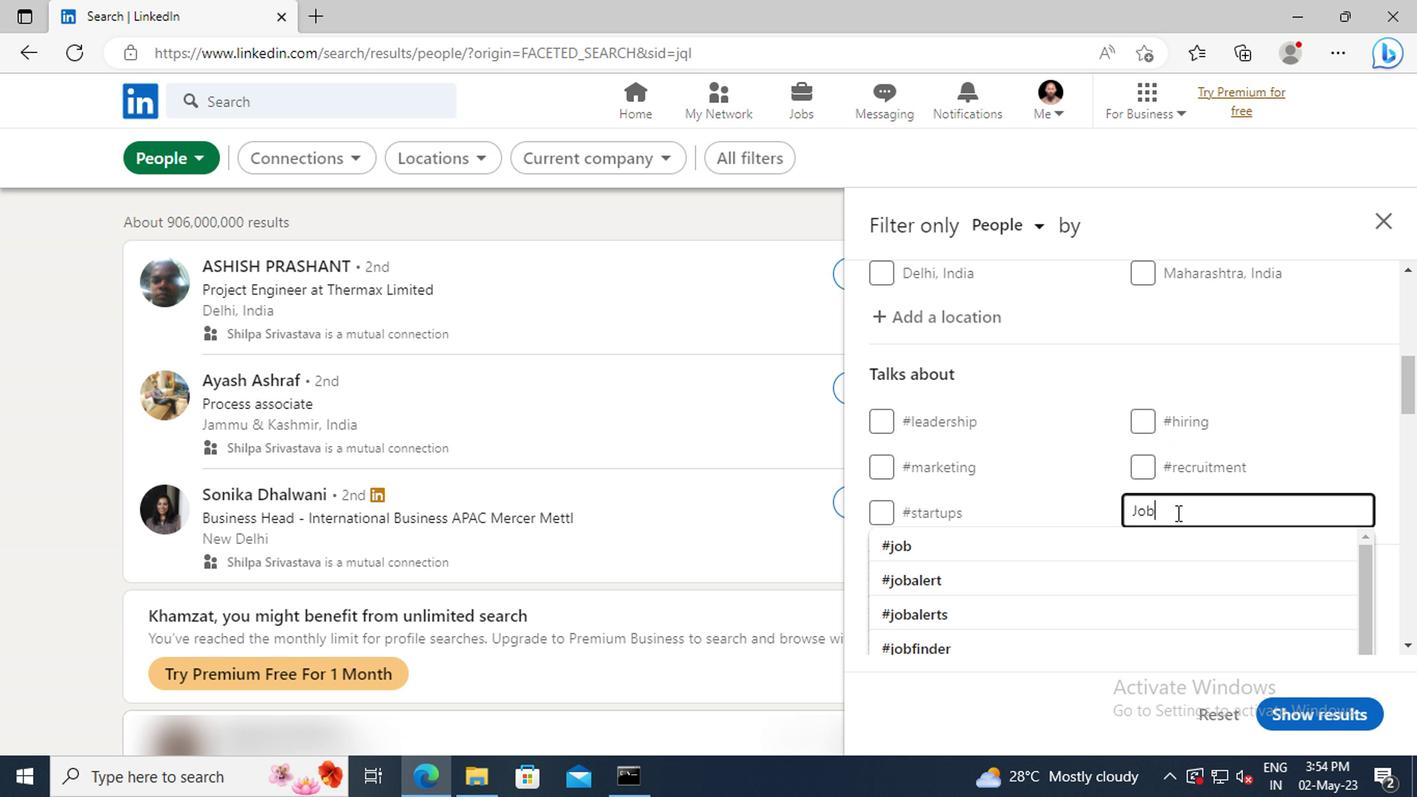 
Action: Mouse pressed left at (986, 534)
Screenshot: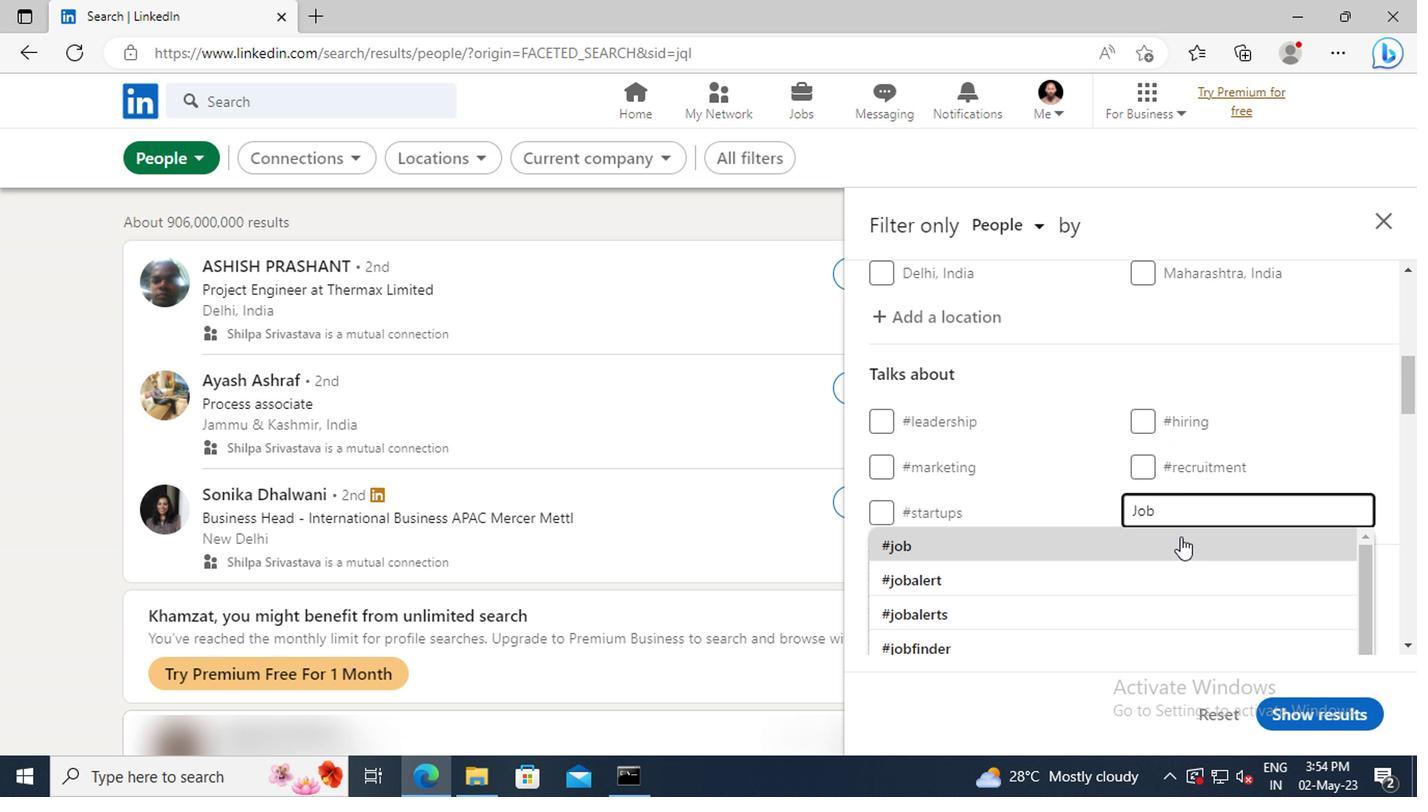 
Action: Mouse scrolled (986, 533) with delta (0, 0)
Screenshot: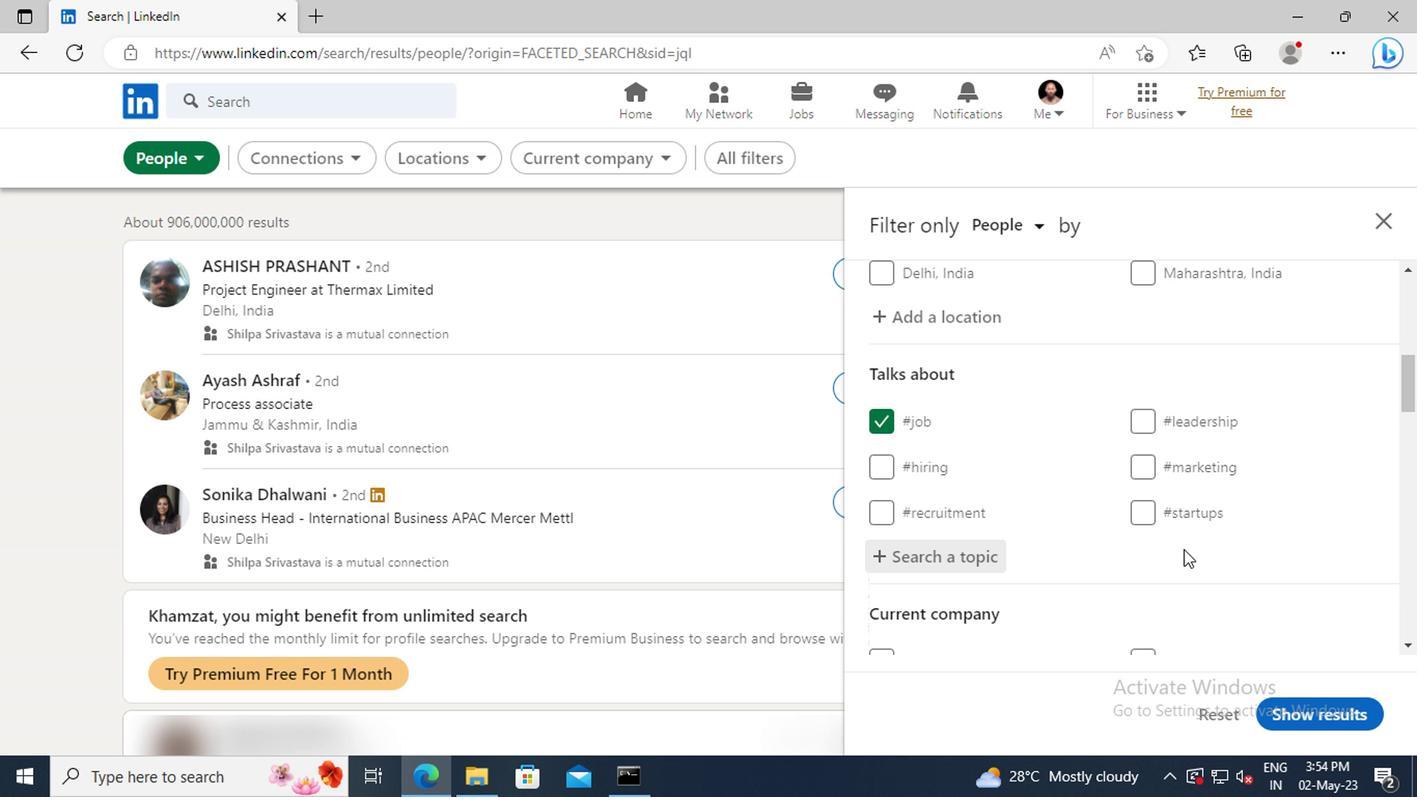 
Action: Mouse scrolled (986, 533) with delta (0, 0)
Screenshot: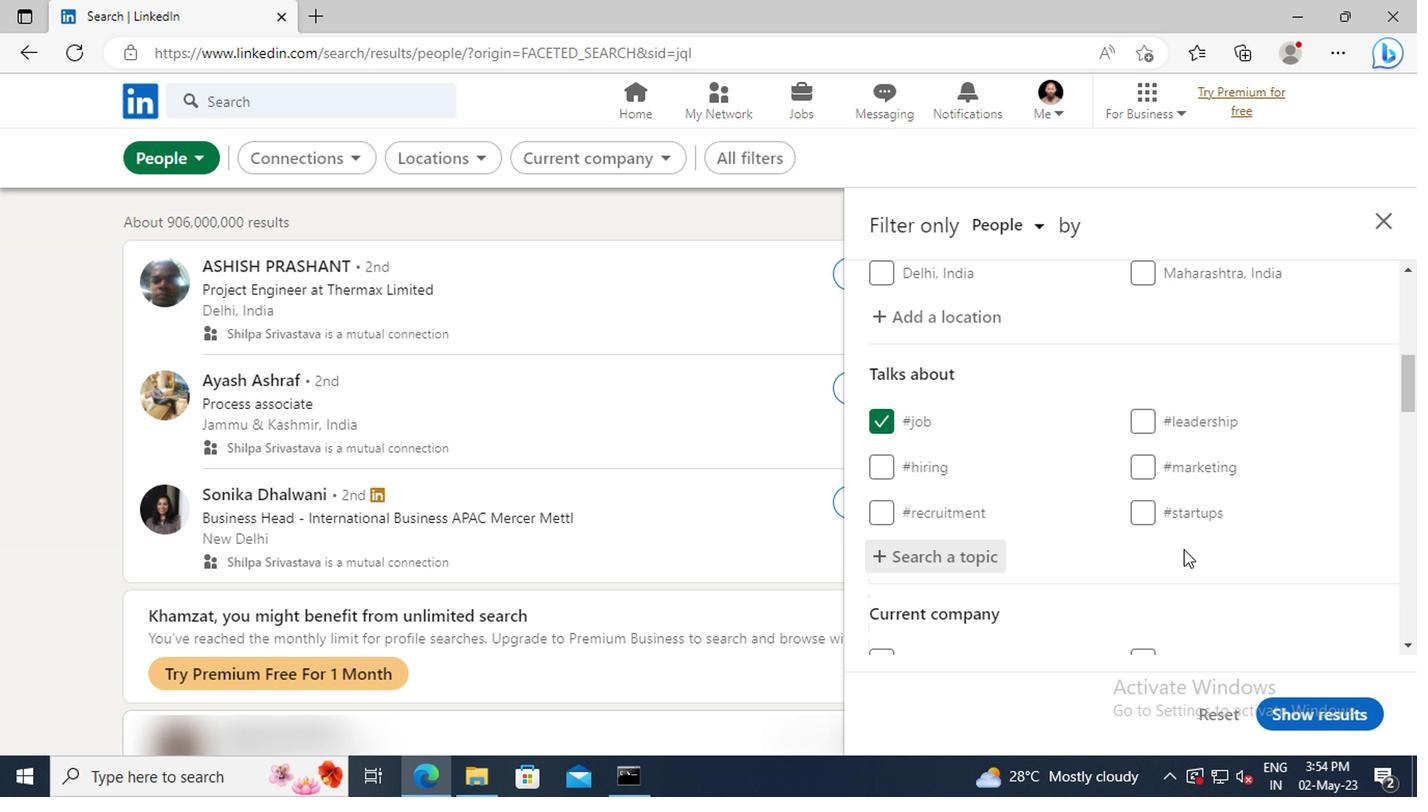 
Action: Mouse moved to (975, 495)
Screenshot: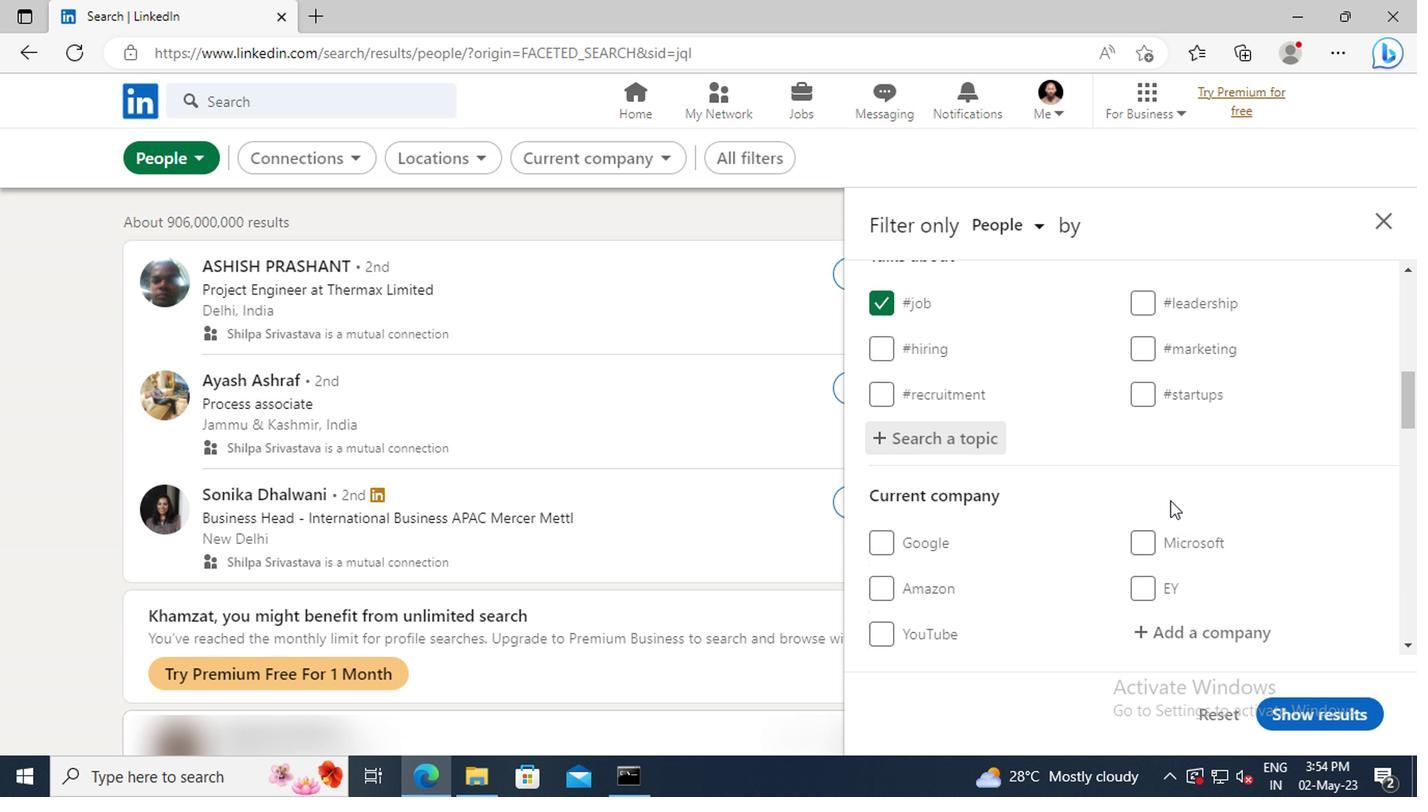 
Action: Mouse scrolled (975, 494) with delta (0, 0)
Screenshot: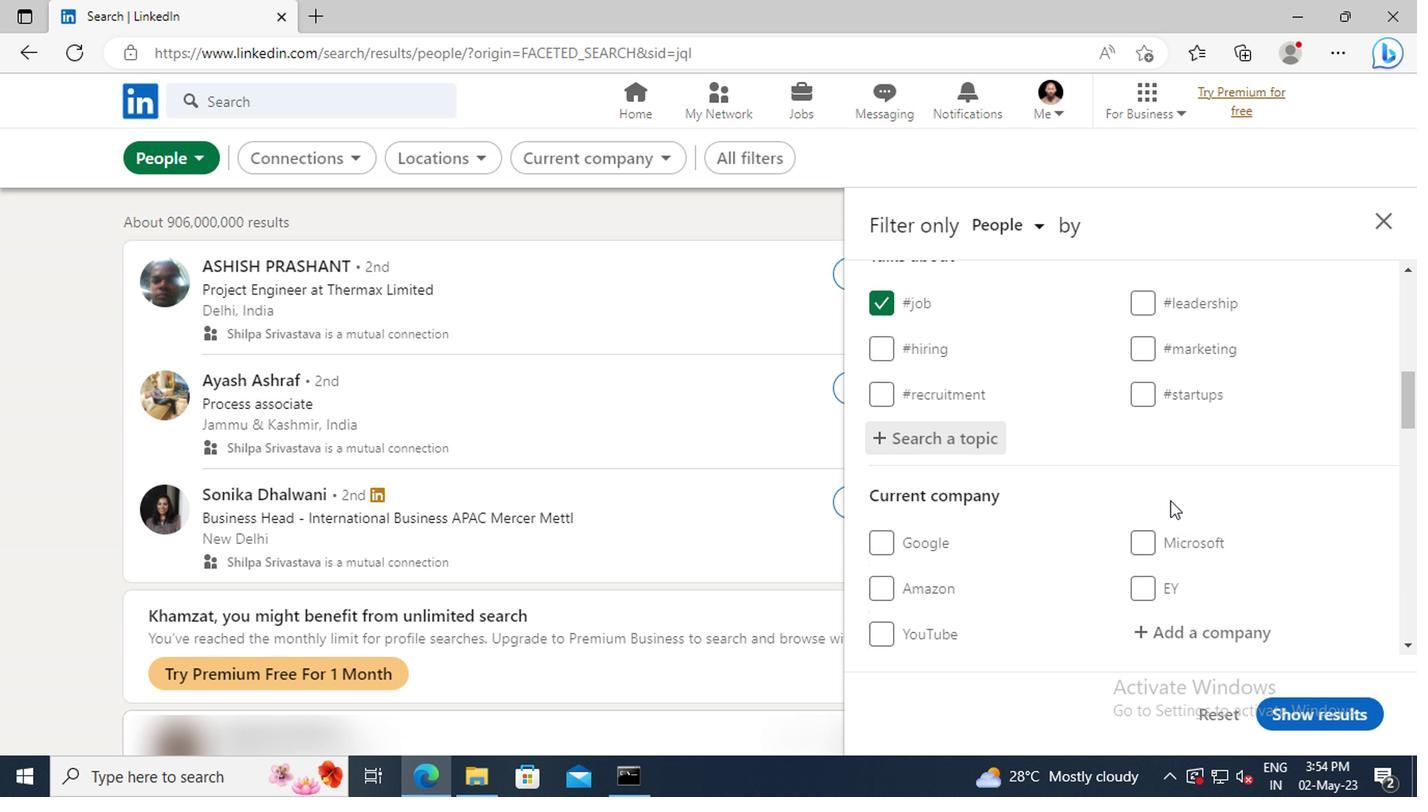 
Action: Mouse scrolled (975, 494) with delta (0, 0)
Screenshot: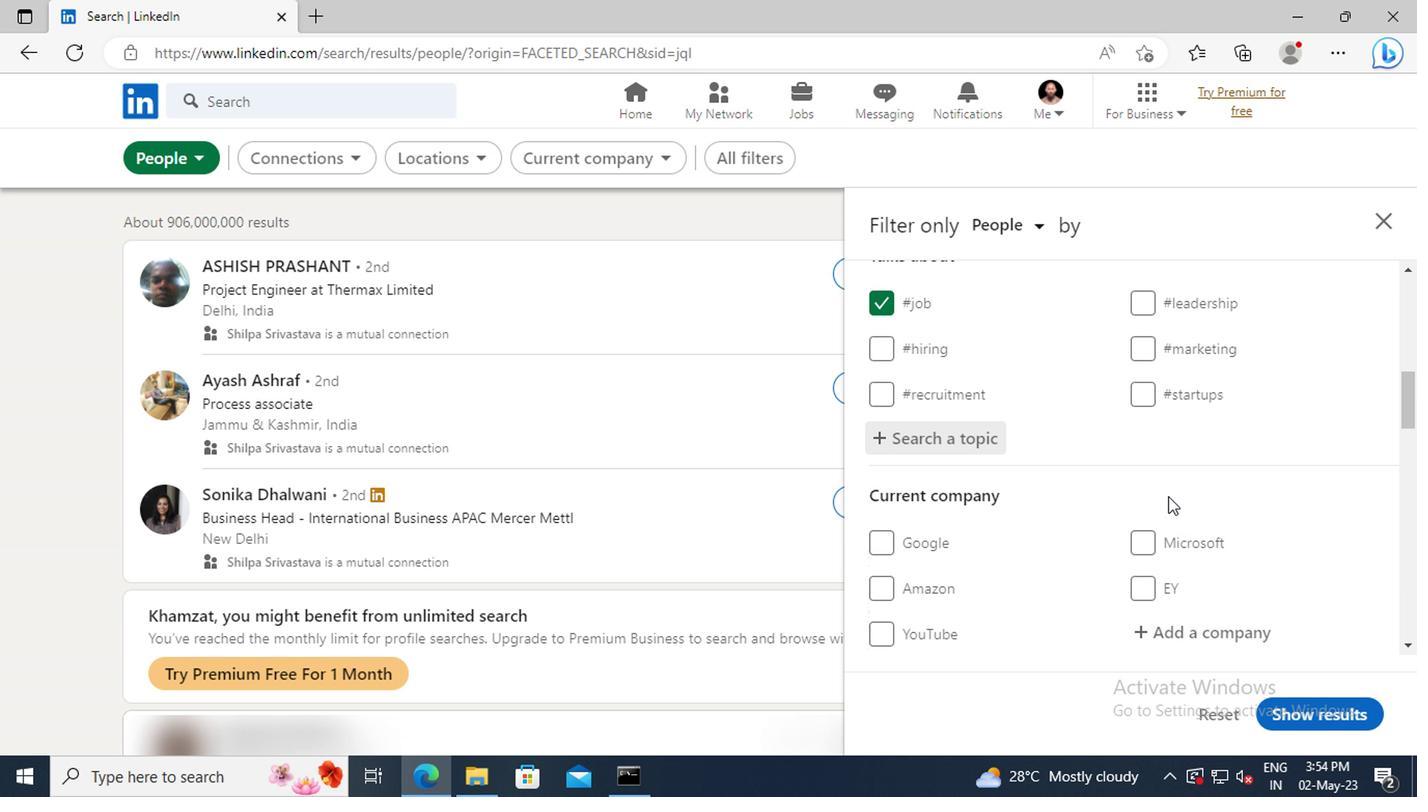 
Action: Mouse moved to (975, 492)
Screenshot: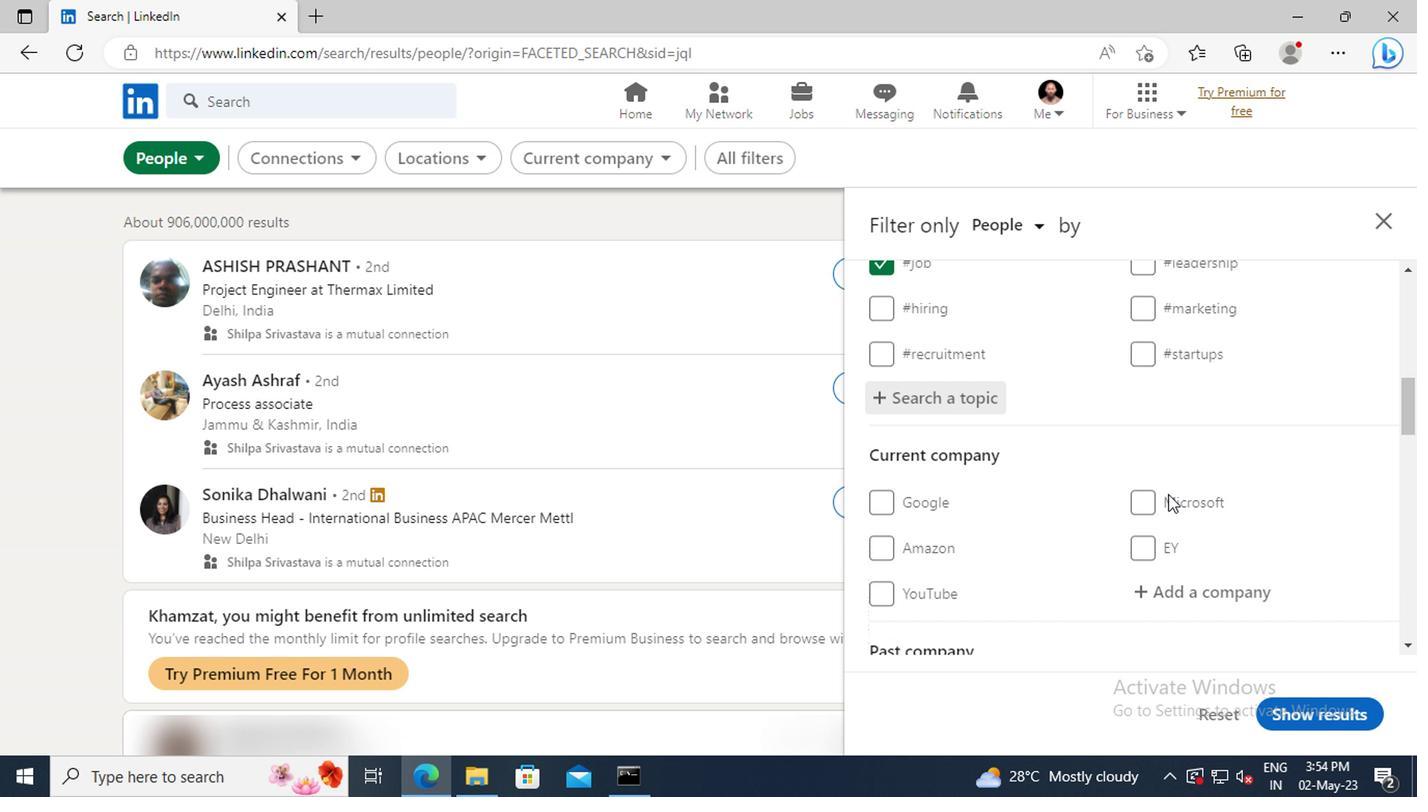 
Action: Mouse scrolled (975, 491) with delta (0, 0)
Screenshot: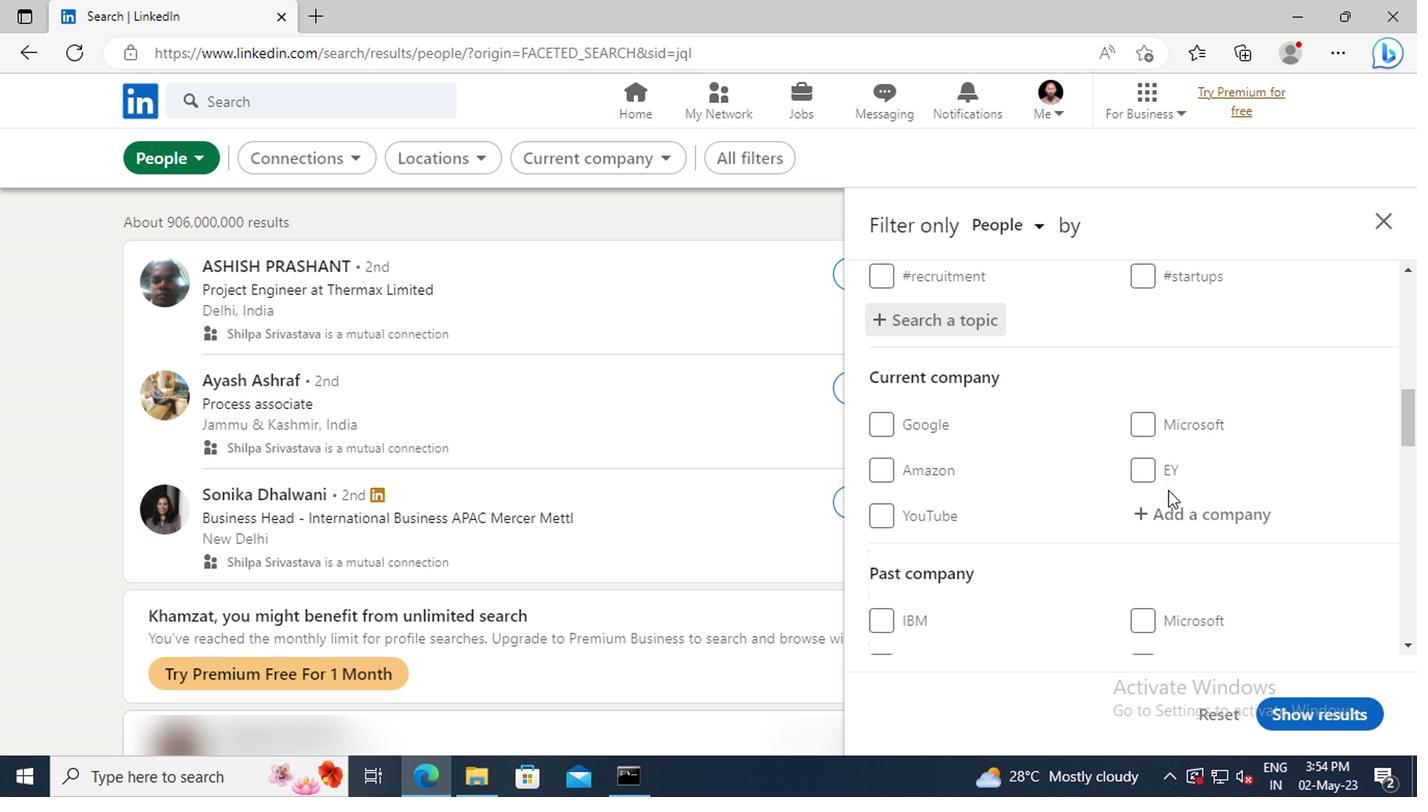 
Action: Mouse scrolled (975, 491) with delta (0, 0)
Screenshot: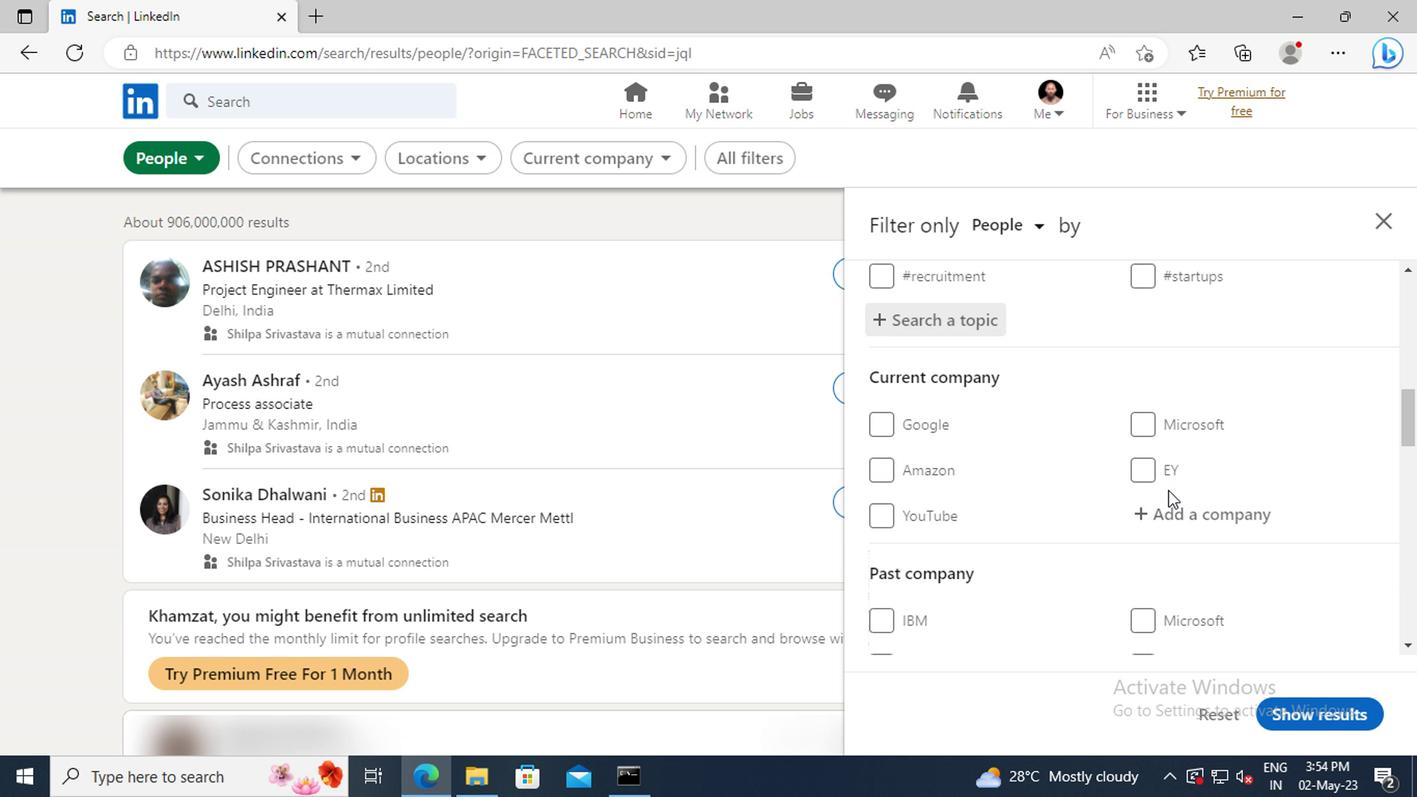 
Action: Mouse scrolled (975, 491) with delta (0, 0)
Screenshot: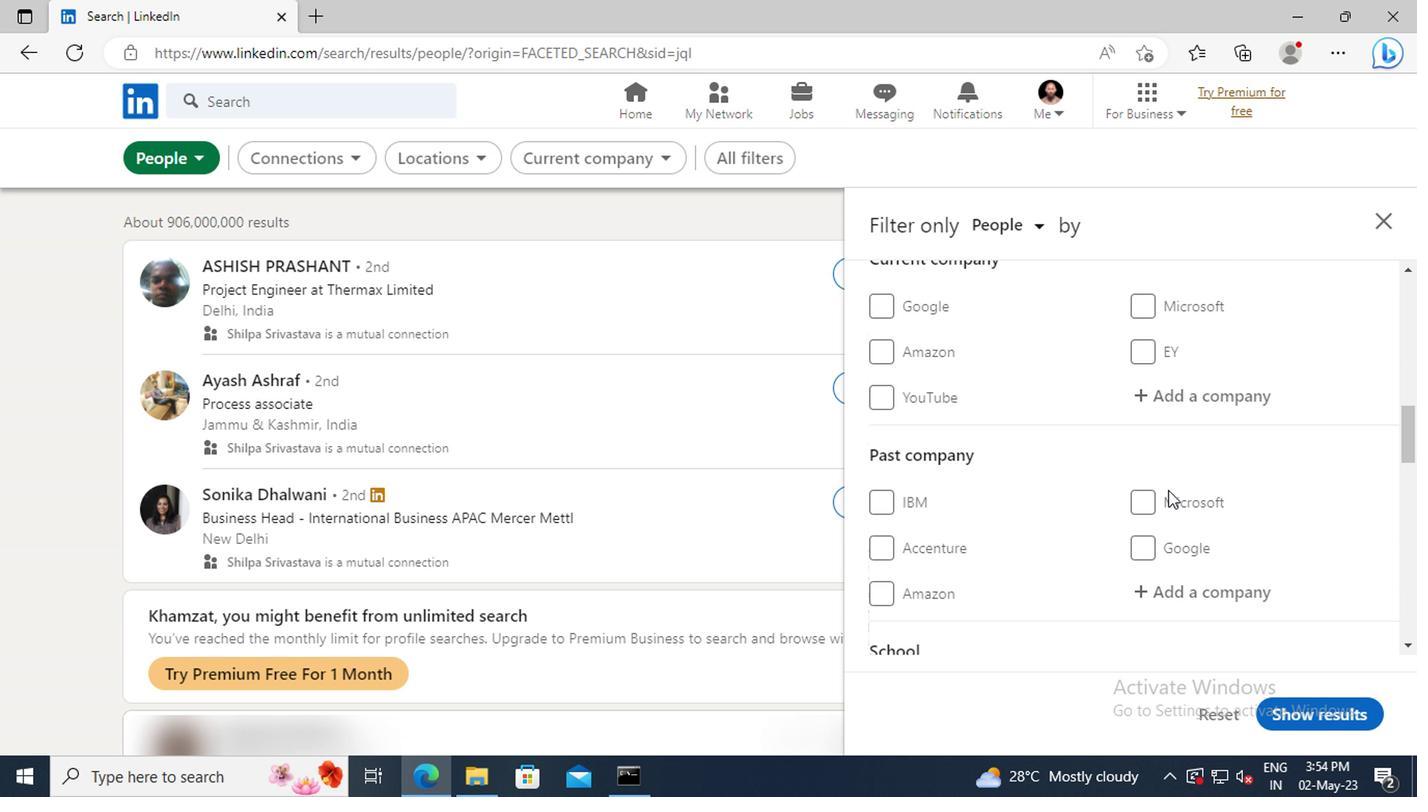 
Action: Mouse scrolled (975, 491) with delta (0, 0)
Screenshot: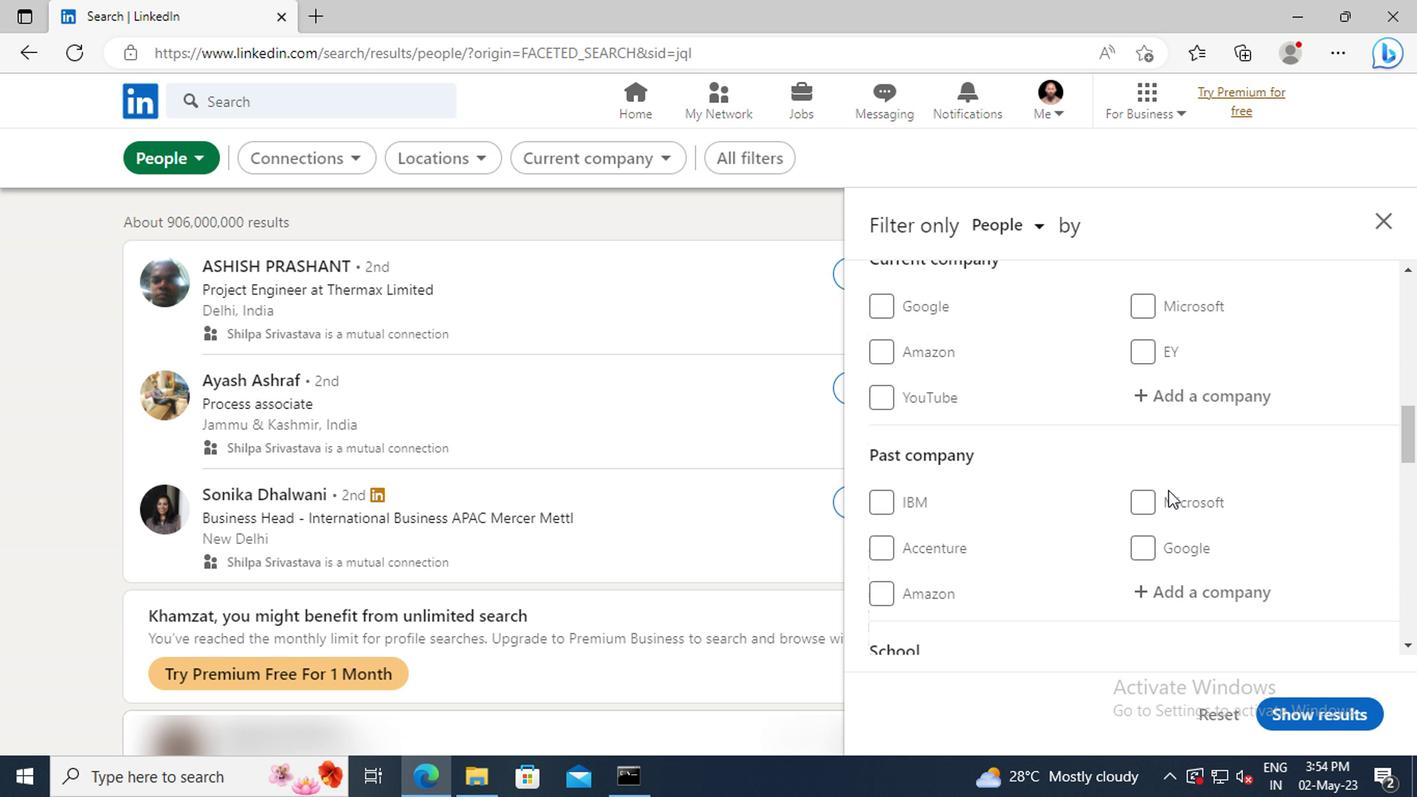 
Action: Mouse scrolled (975, 491) with delta (0, 0)
Screenshot: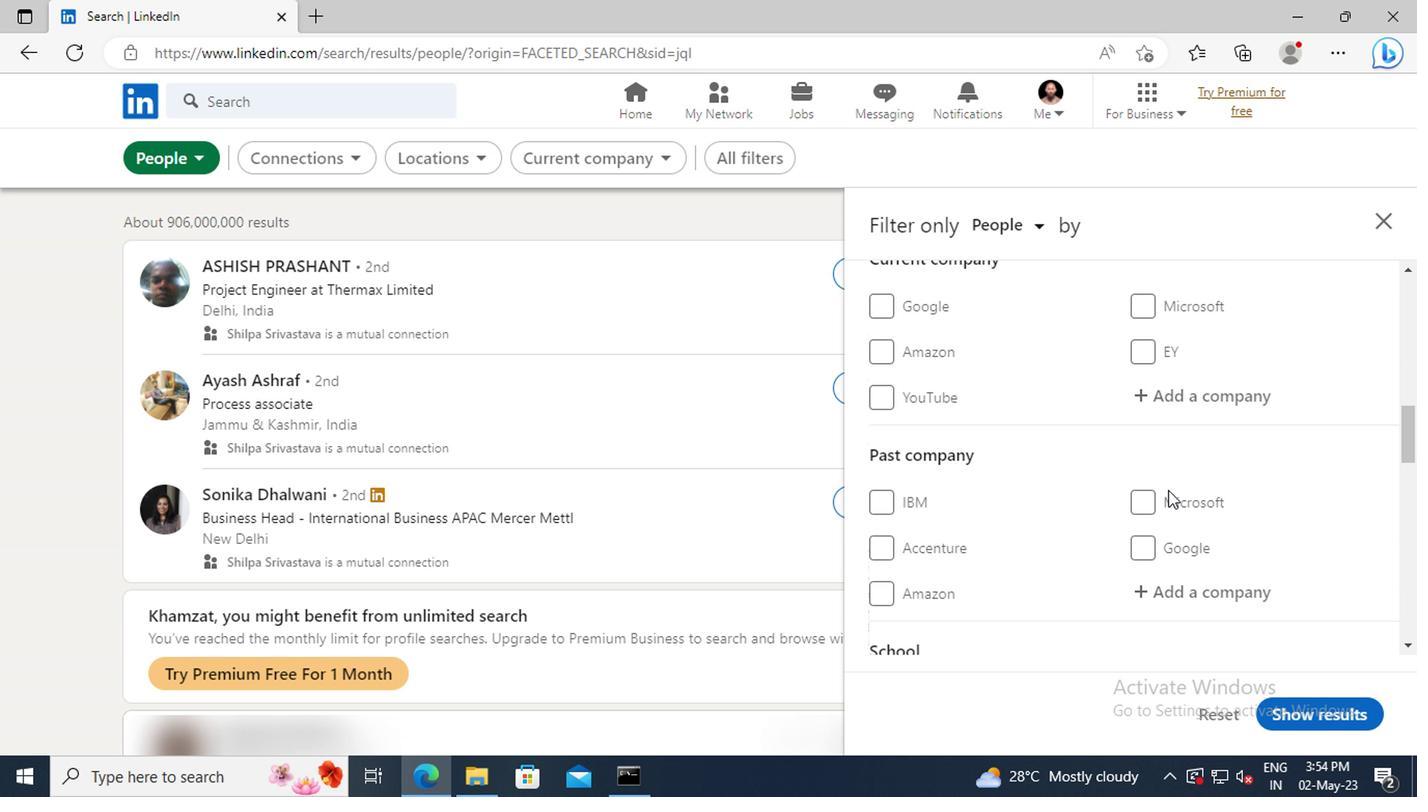 
Action: Mouse scrolled (975, 491) with delta (0, 0)
Screenshot: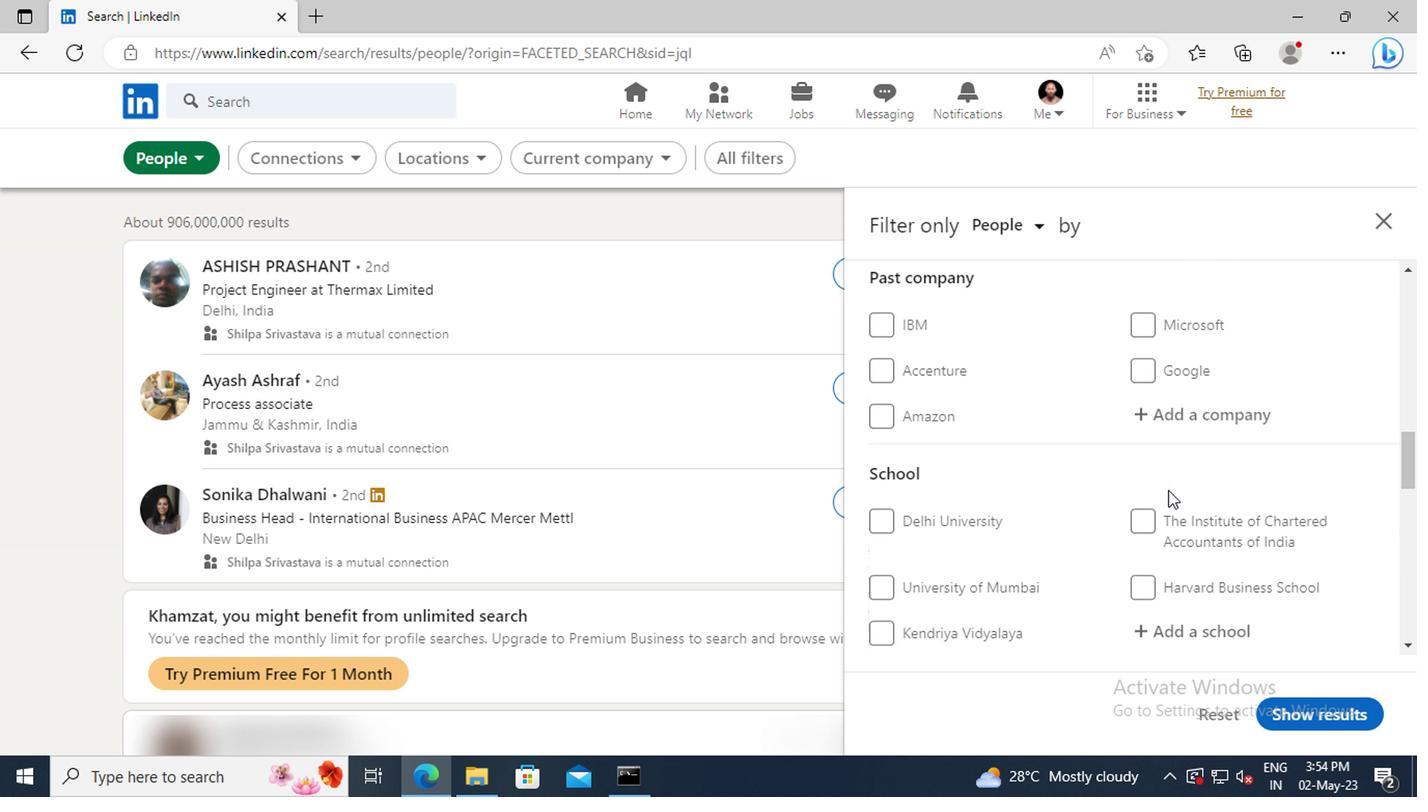 
Action: Mouse scrolled (975, 491) with delta (0, 0)
Screenshot: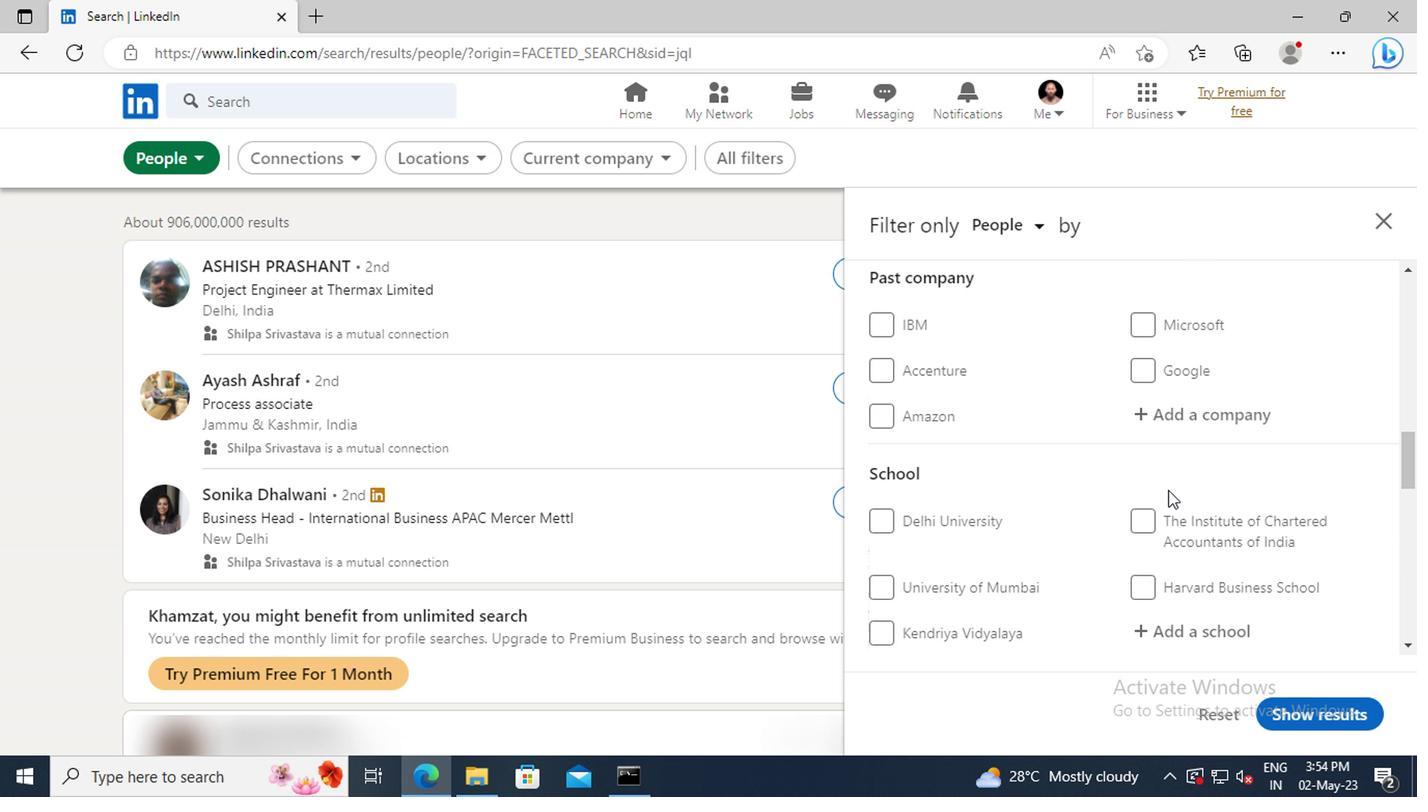 
Action: Mouse scrolled (975, 491) with delta (0, 0)
Screenshot: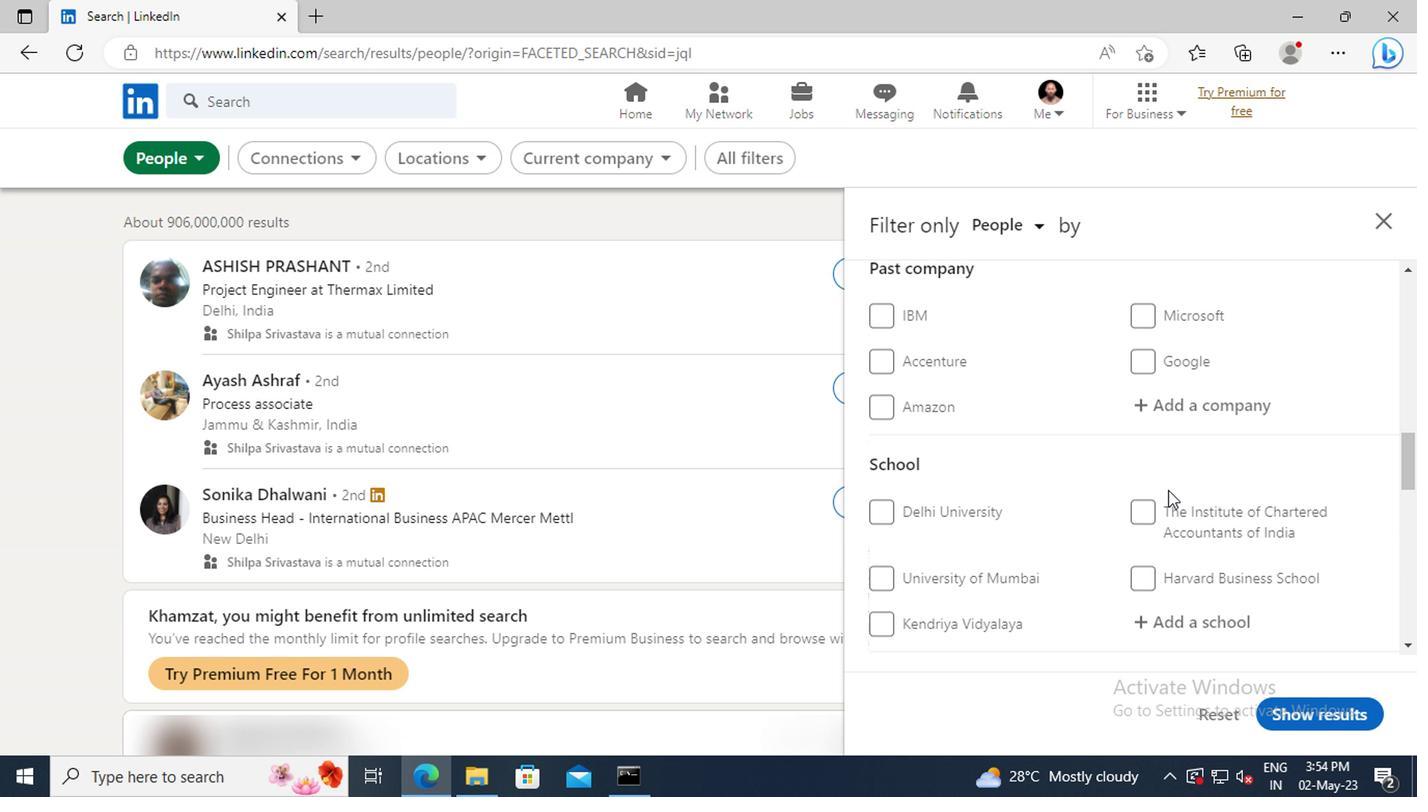 
Action: Mouse scrolled (975, 491) with delta (0, 0)
Screenshot: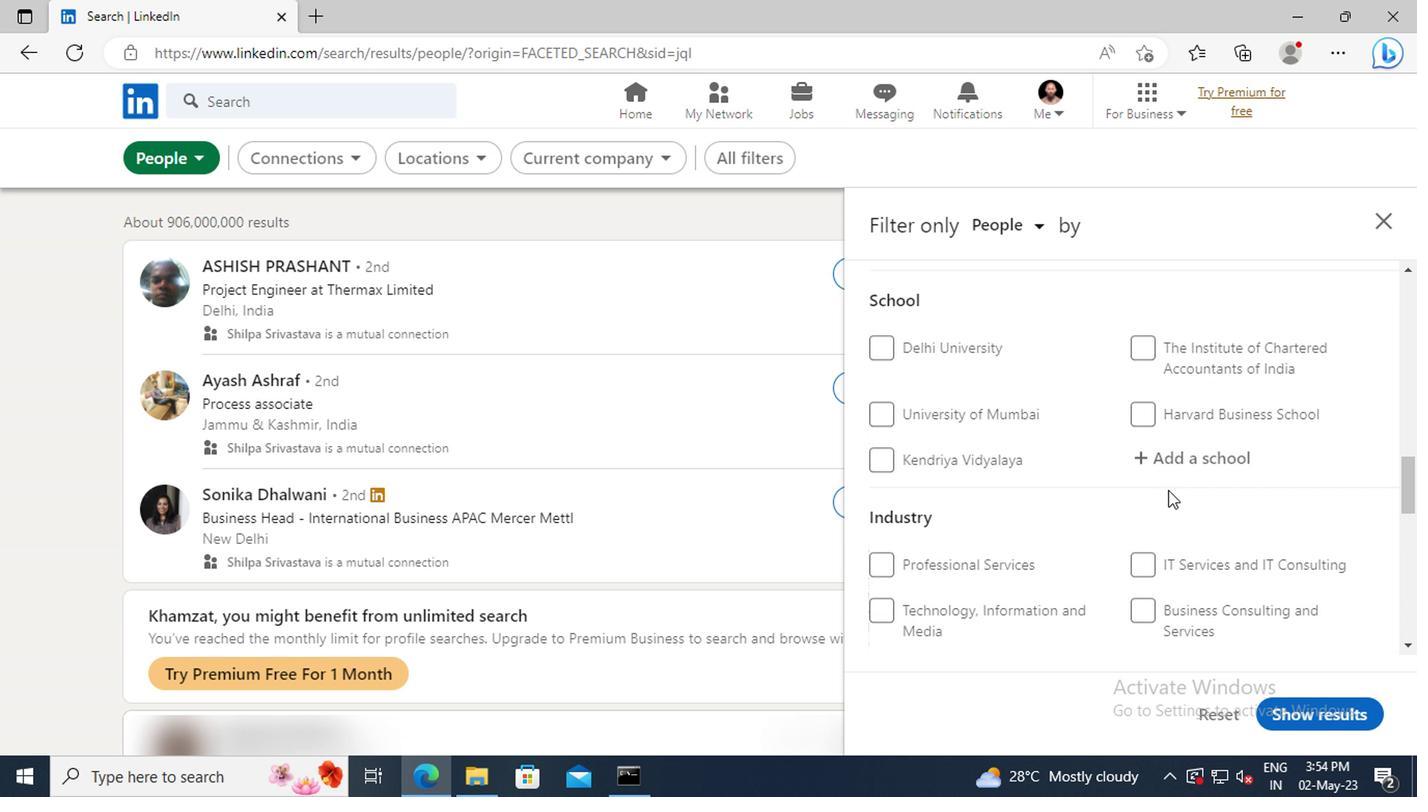 
Action: Mouse scrolled (975, 491) with delta (0, 0)
Screenshot: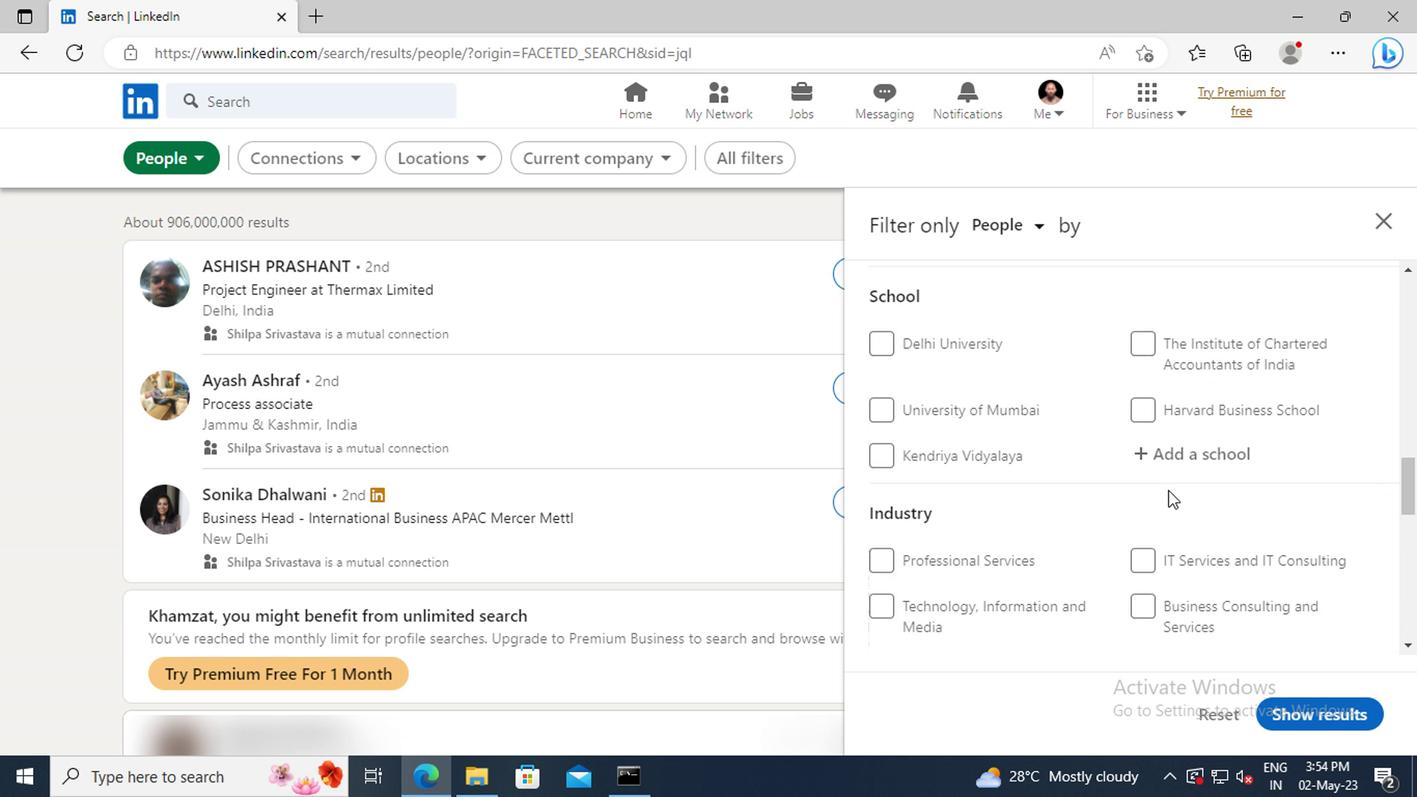 
Action: Mouse scrolled (975, 491) with delta (0, 0)
Screenshot: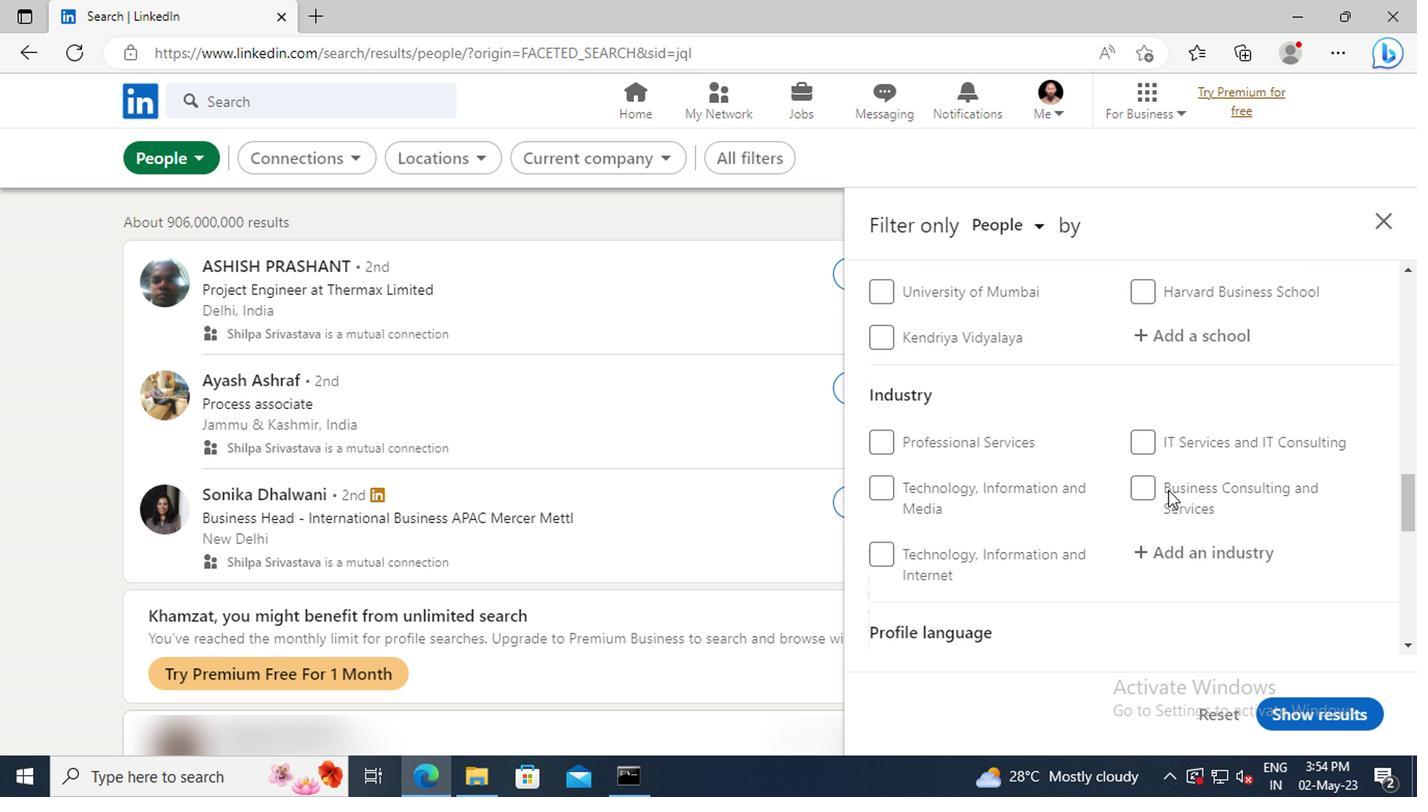 
Action: Mouse scrolled (975, 491) with delta (0, 0)
Screenshot: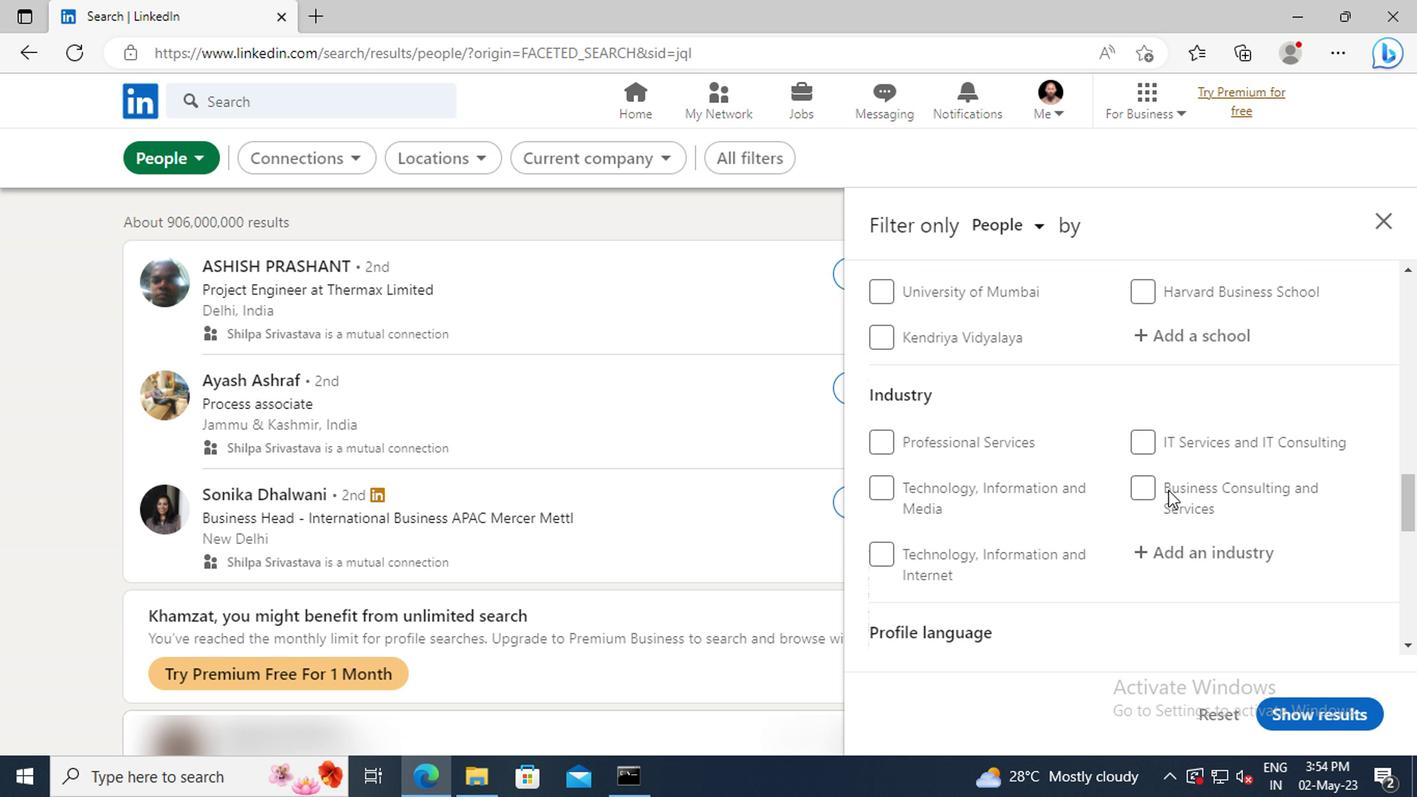 
Action: Mouse scrolled (975, 491) with delta (0, 0)
Screenshot: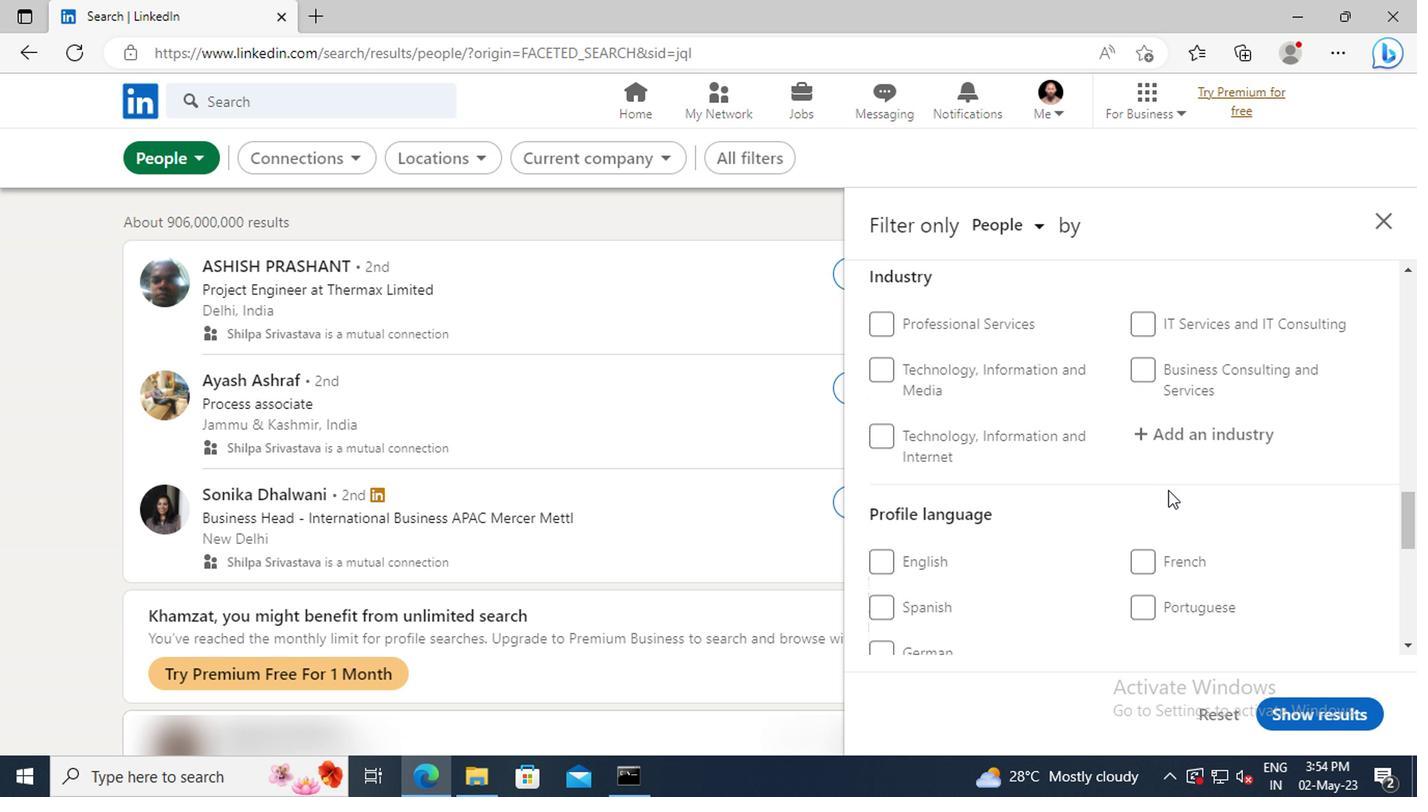 
Action: Mouse scrolled (975, 491) with delta (0, 0)
Screenshot: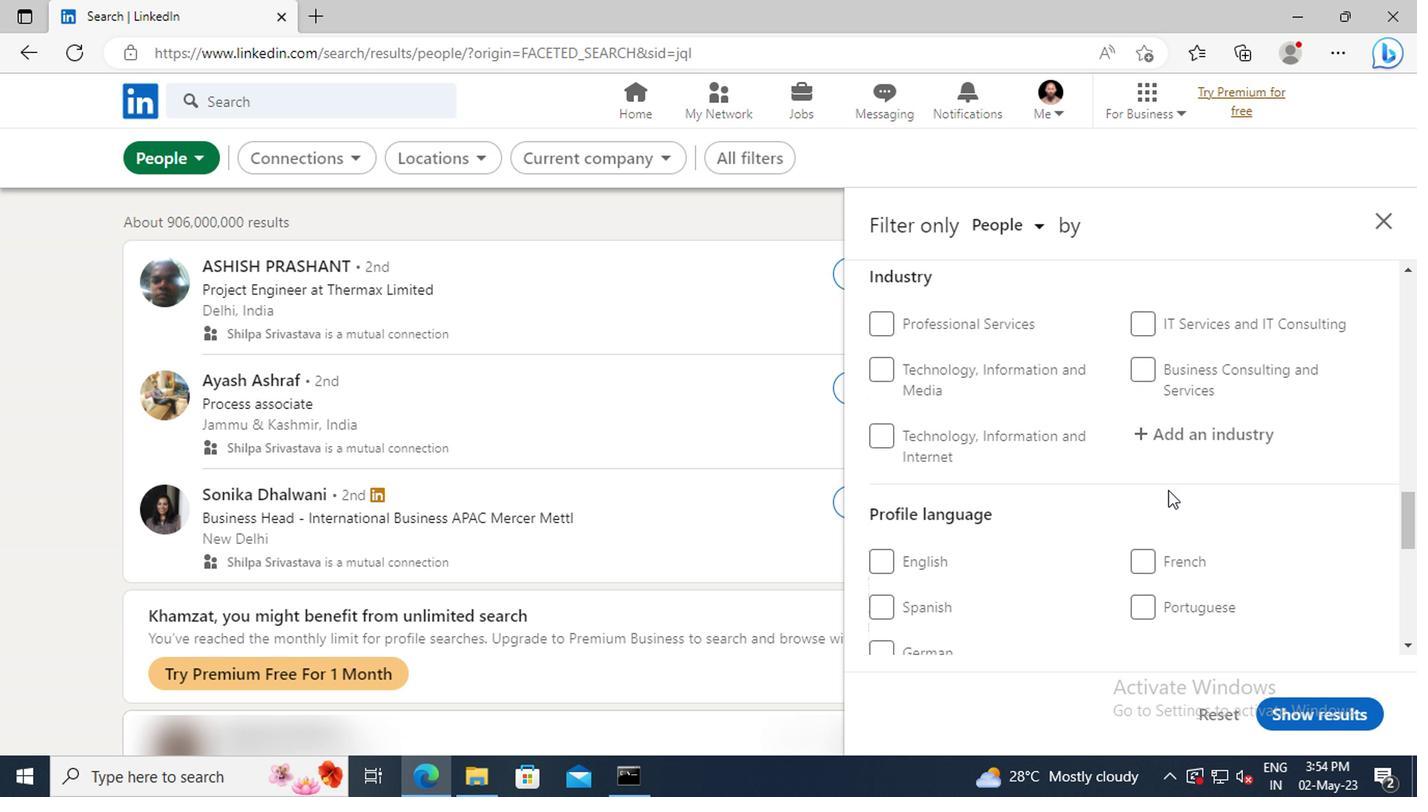 
Action: Mouse moved to (772, 524)
Screenshot: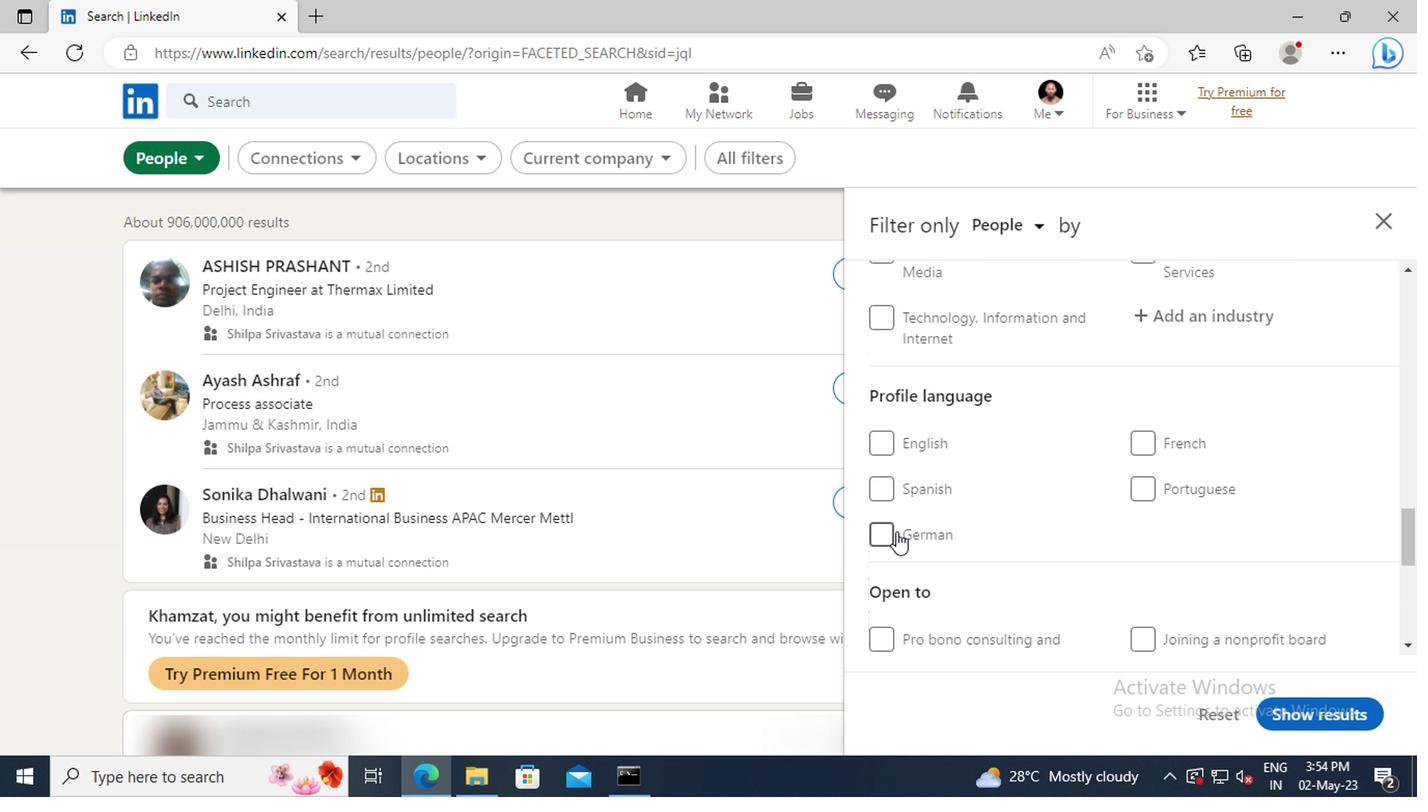 
Action: Mouse pressed left at (772, 524)
Screenshot: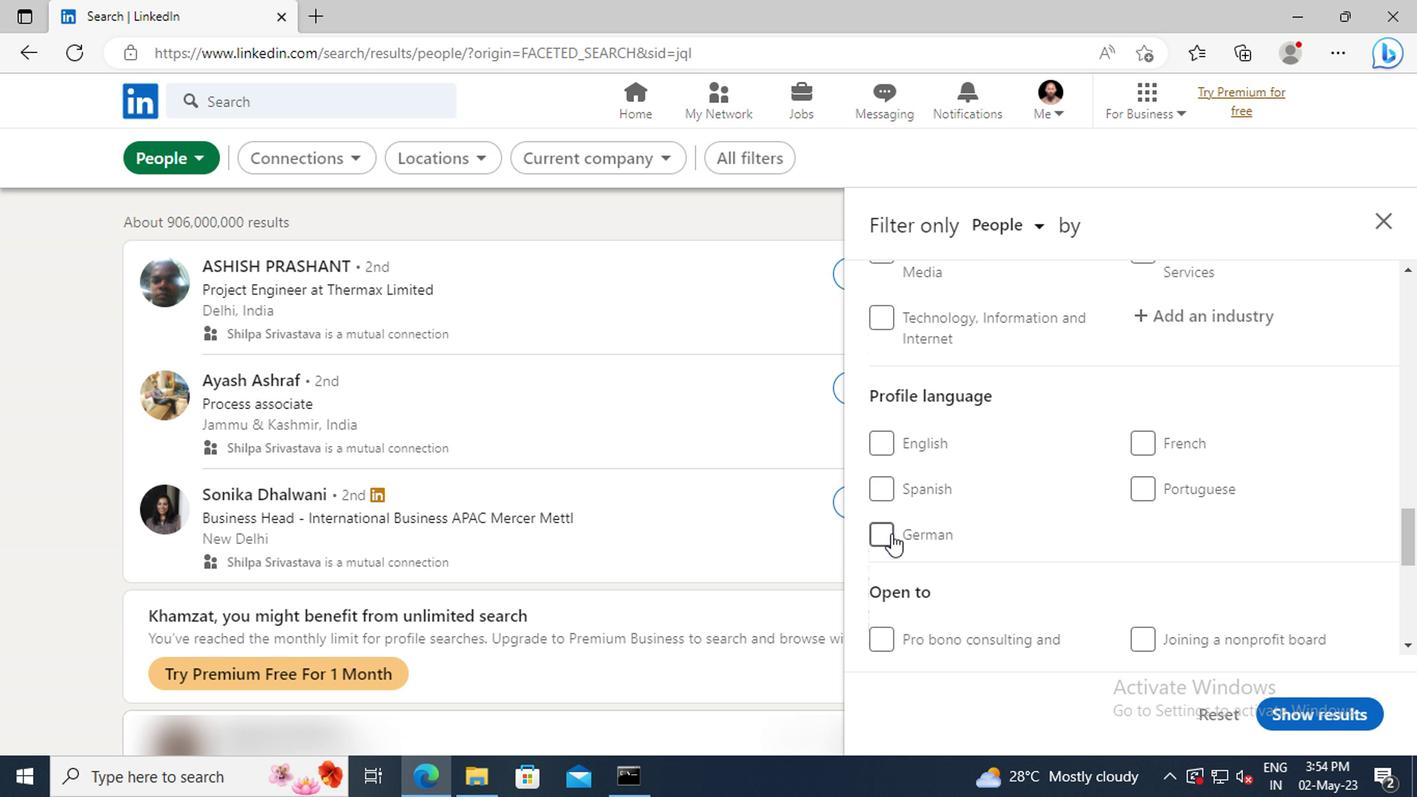 
Action: Mouse moved to (973, 524)
Screenshot: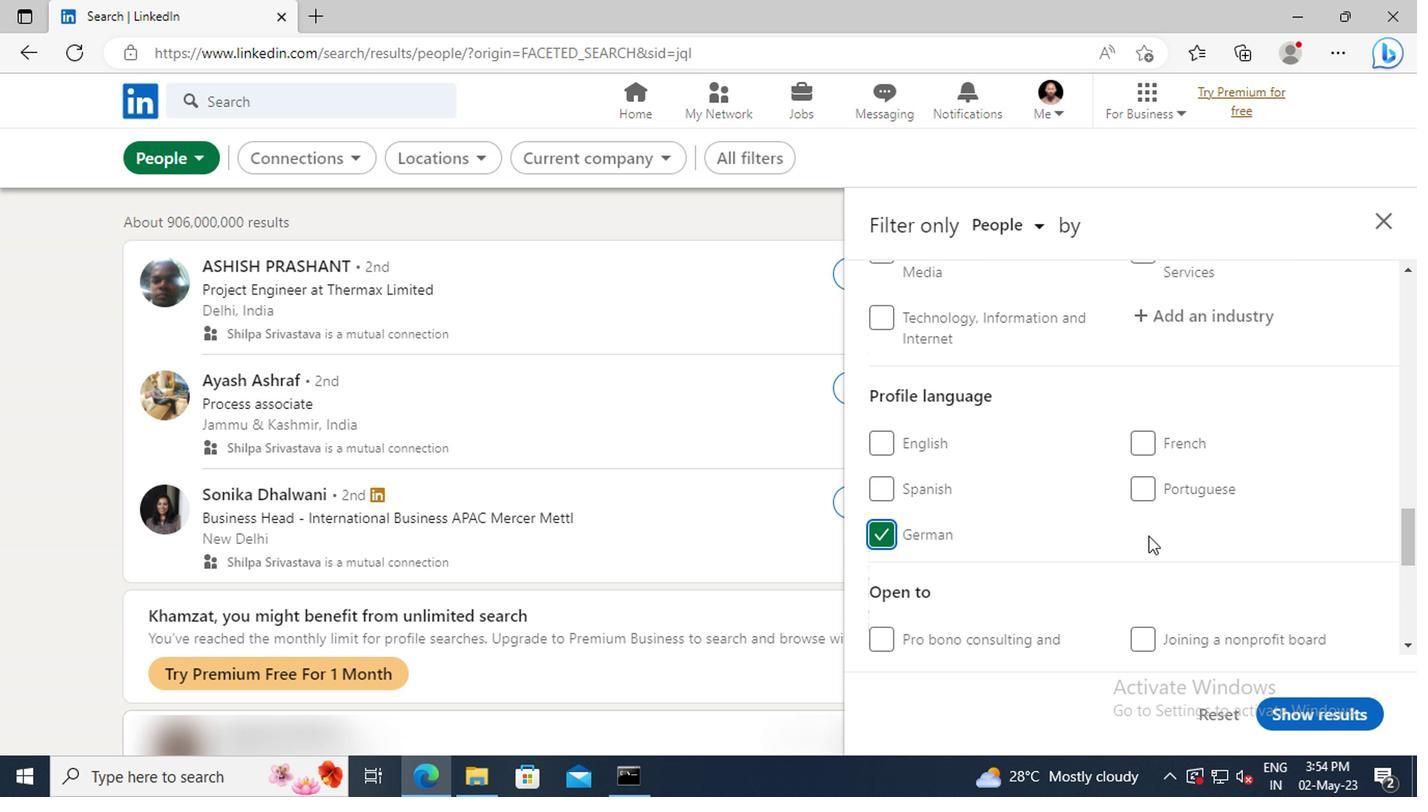 
Action: Mouse scrolled (973, 525) with delta (0, 0)
Screenshot: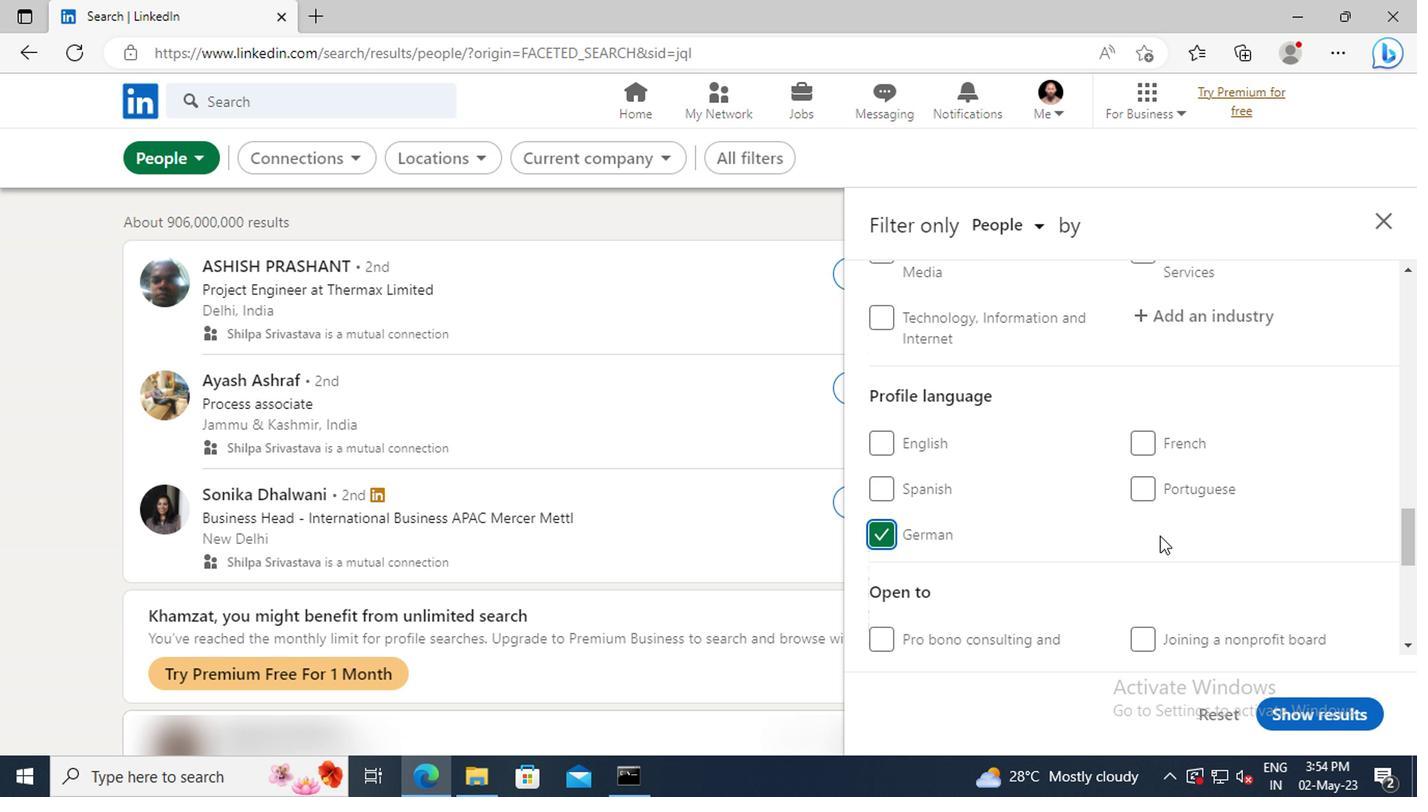 
Action: Mouse moved to (981, 524)
Screenshot: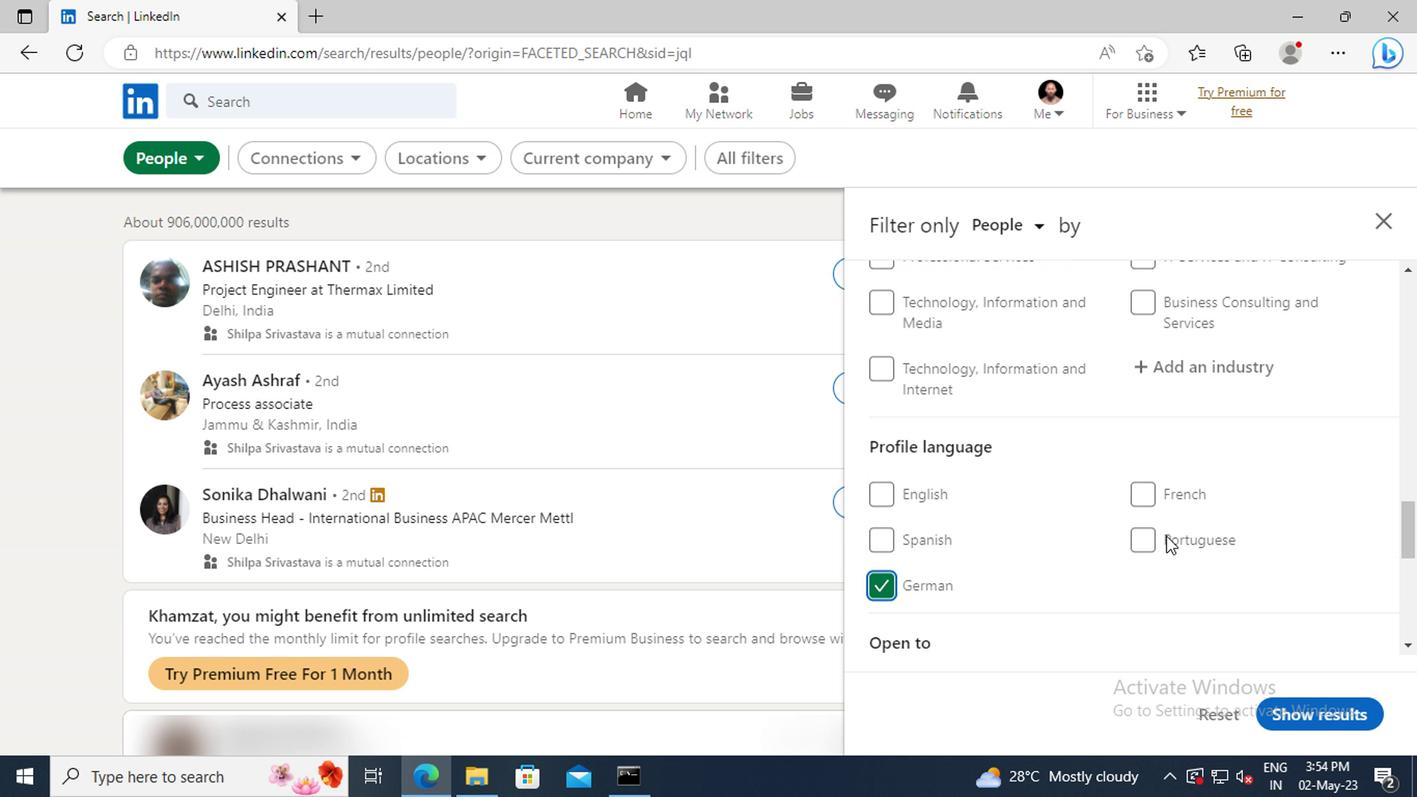 
Action: Mouse scrolled (981, 525) with delta (0, 0)
Screenshot: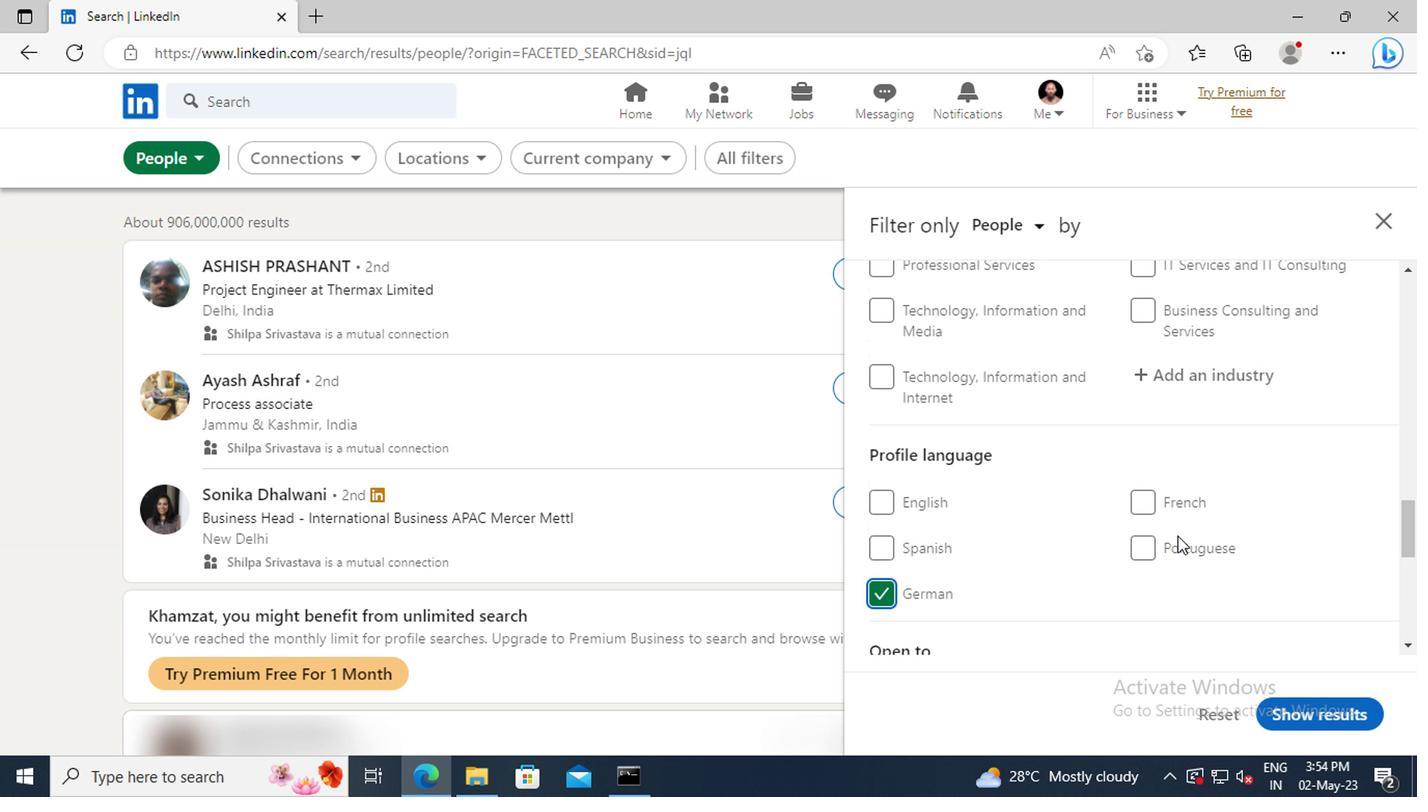 
Action: Mouse scrolled (981, 525) with delta (0, 0)
Screenshot: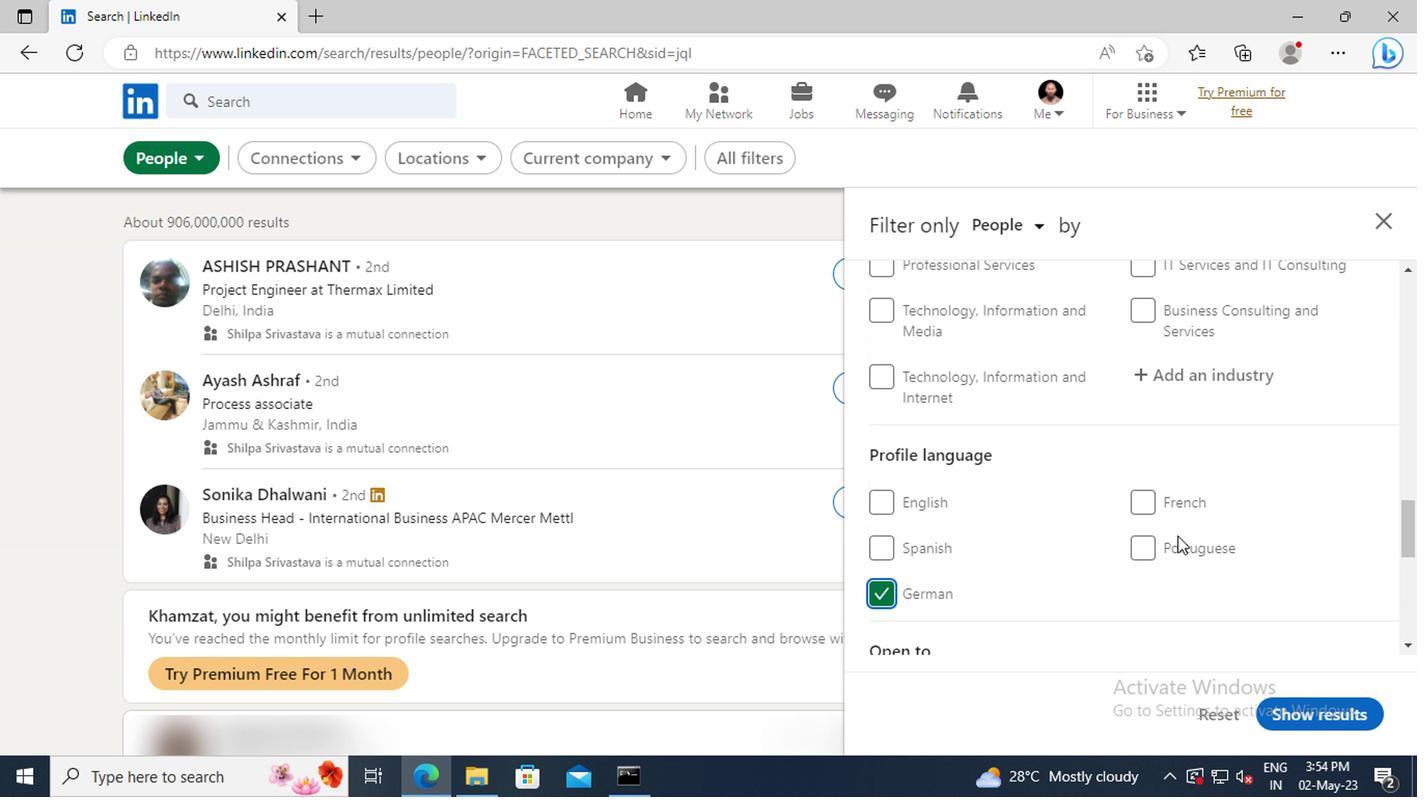 
Action: Mouse scrolled (981, 525) with delta (0, 0)
Screenshot: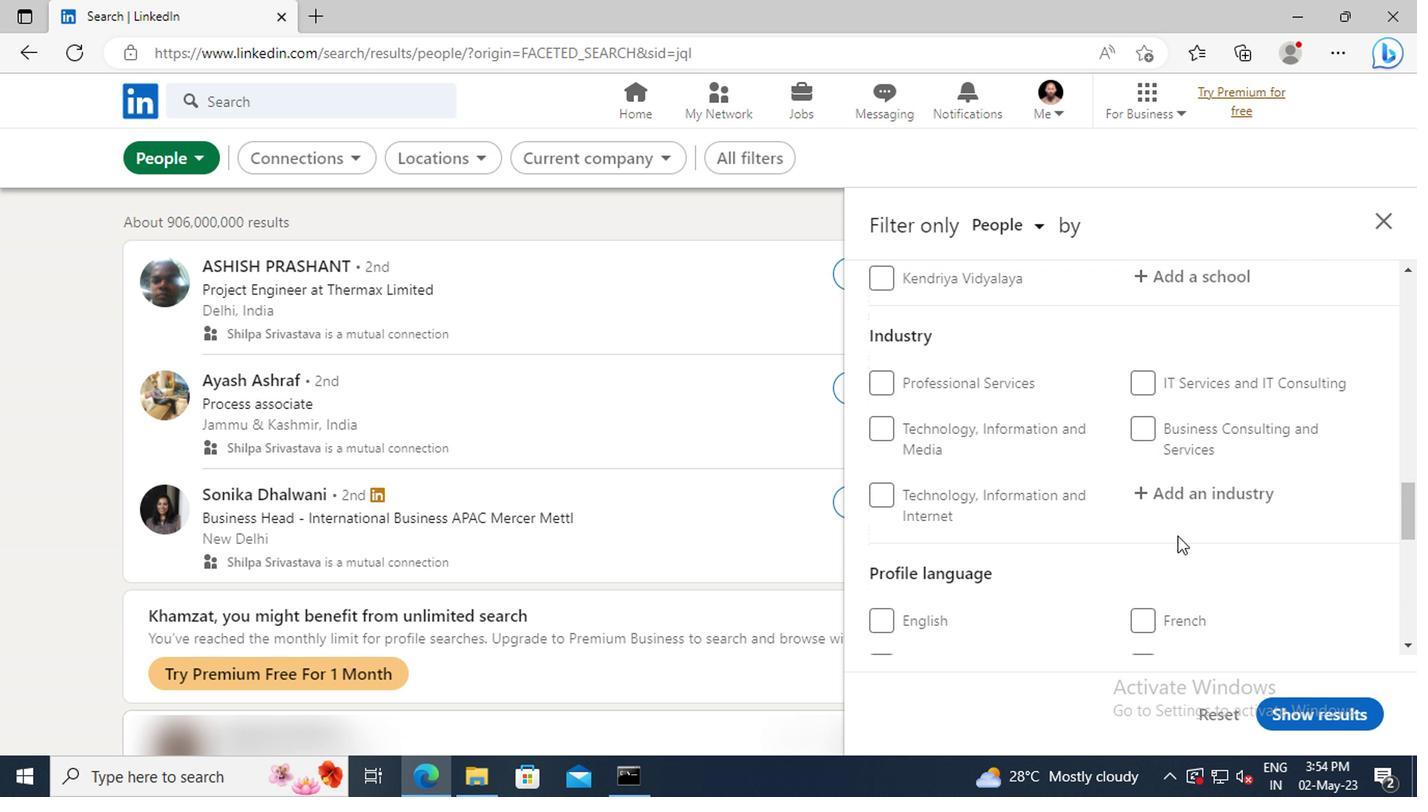 
Action: Mouse scrolled (981, 525) with delta (0, 0)
Screenshot: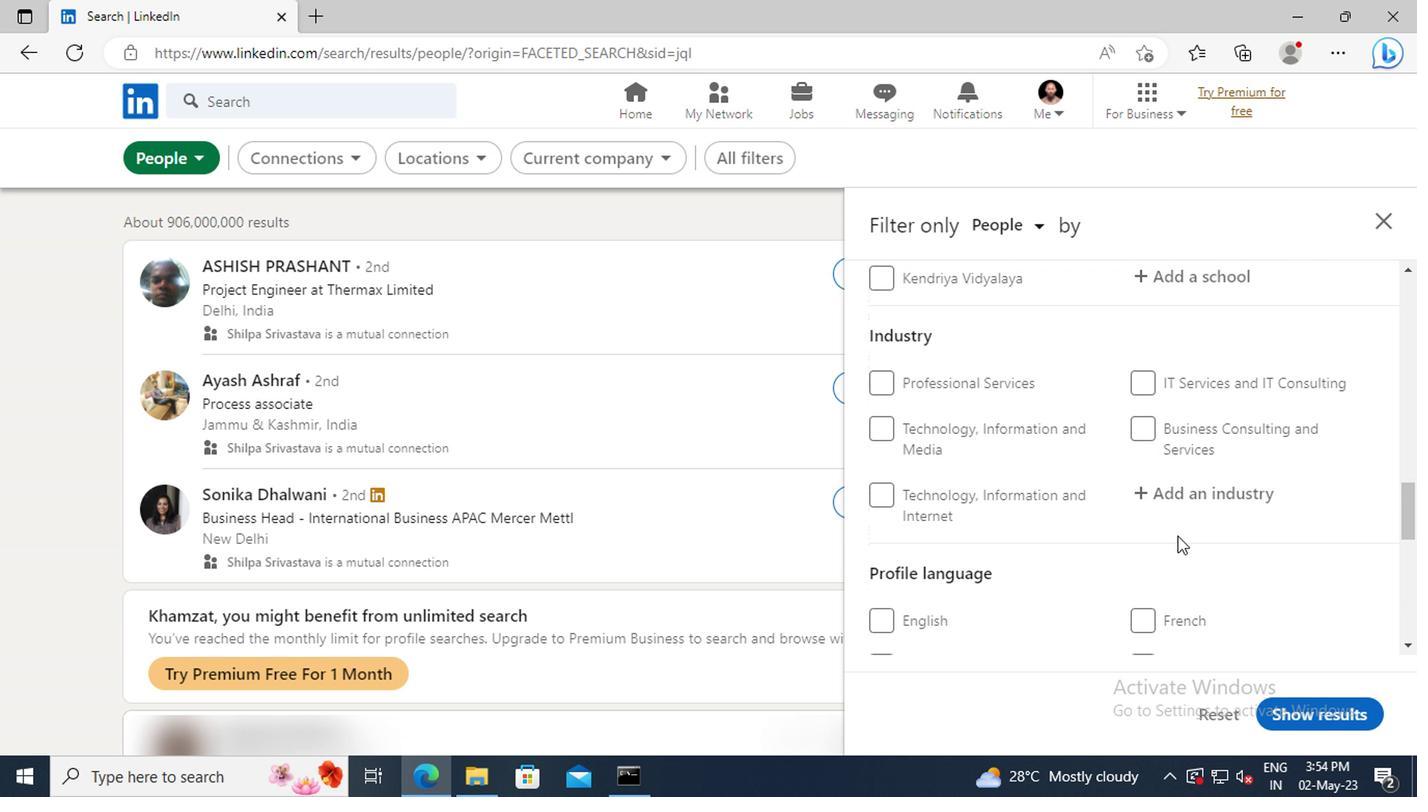 
Action: Mouse scrolled (981, 525) with delta (0, 0)
Screenshot: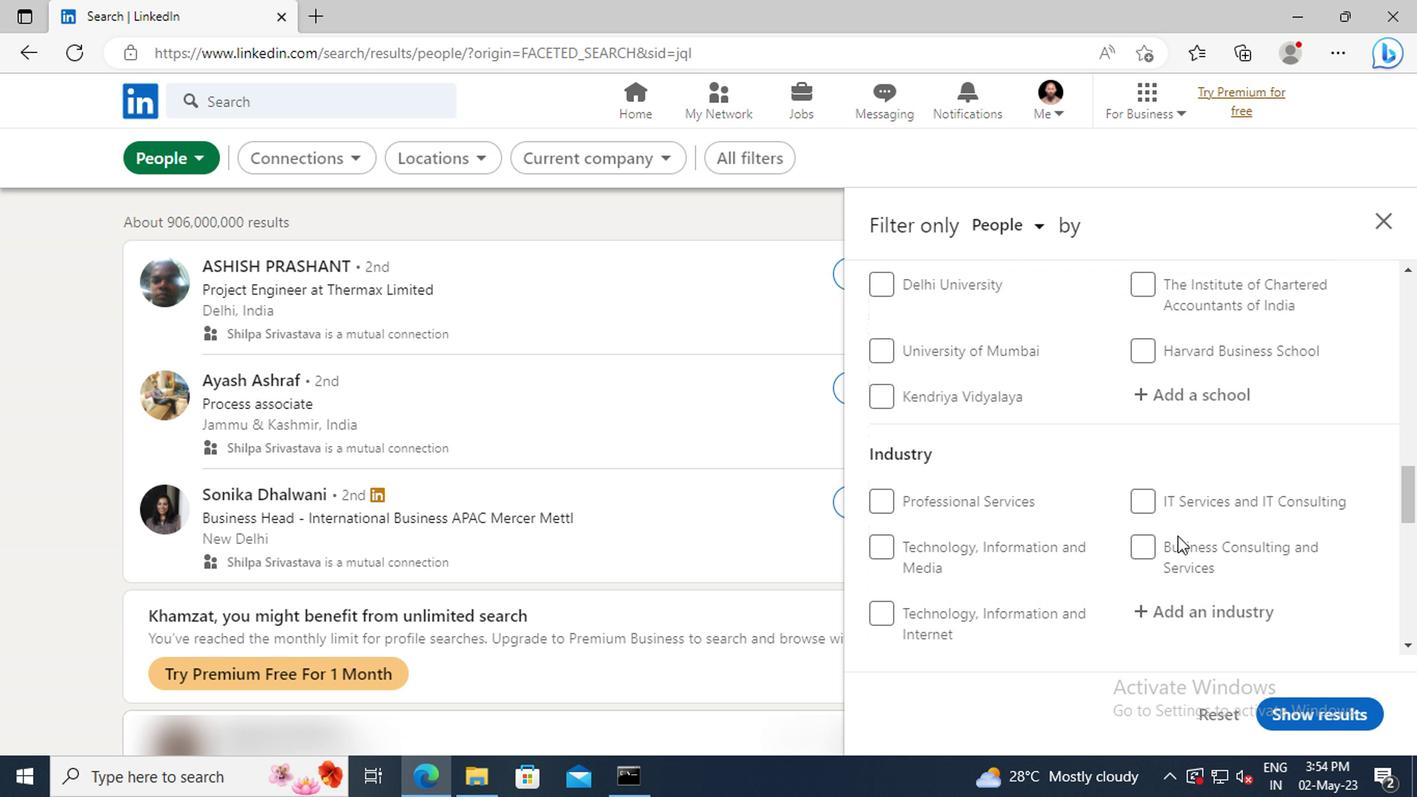 
Action: Mouse scrolled (981, 525) with delta (0, 0)
Screenshot: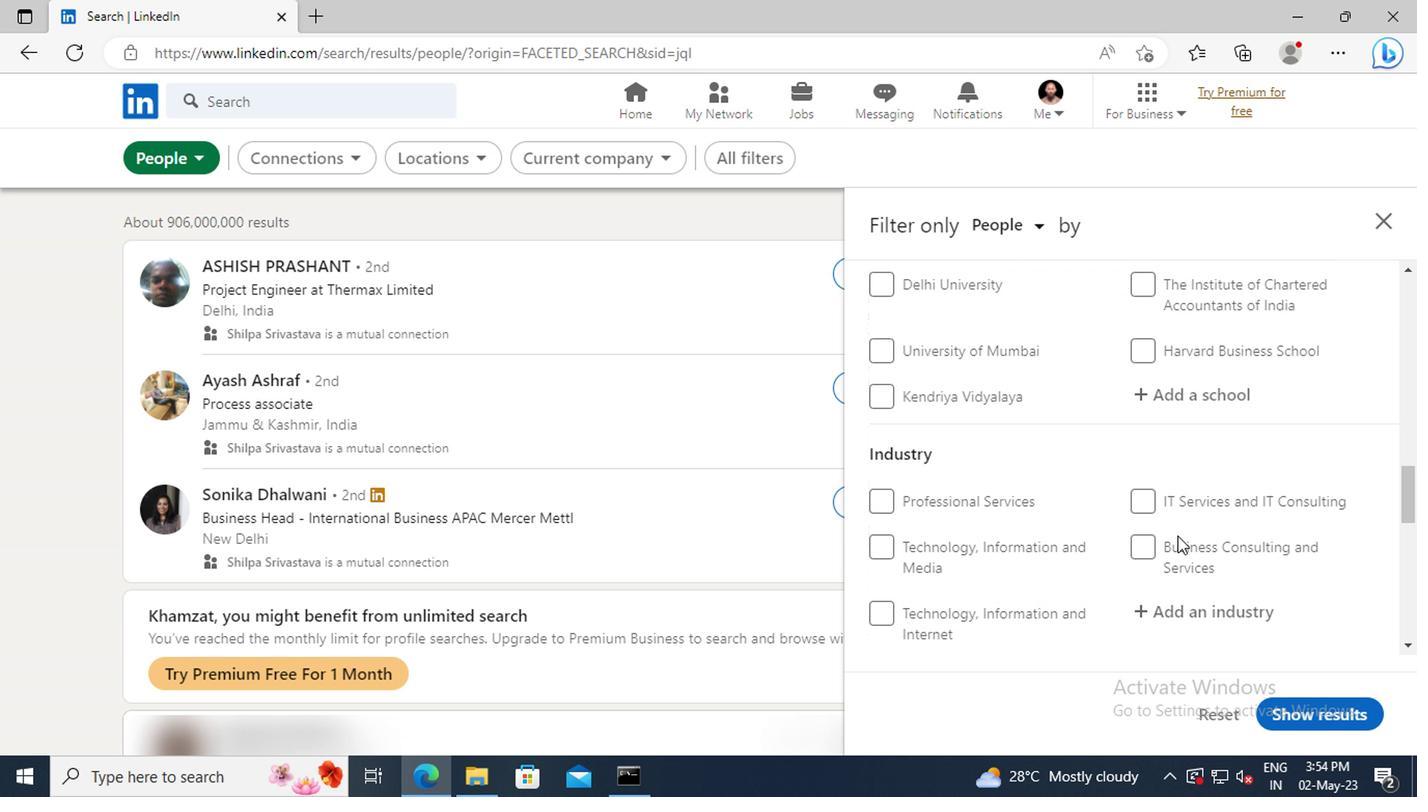 
Action: Mouse scrolled (981, 525) with delta (0, 0)
Screenshot: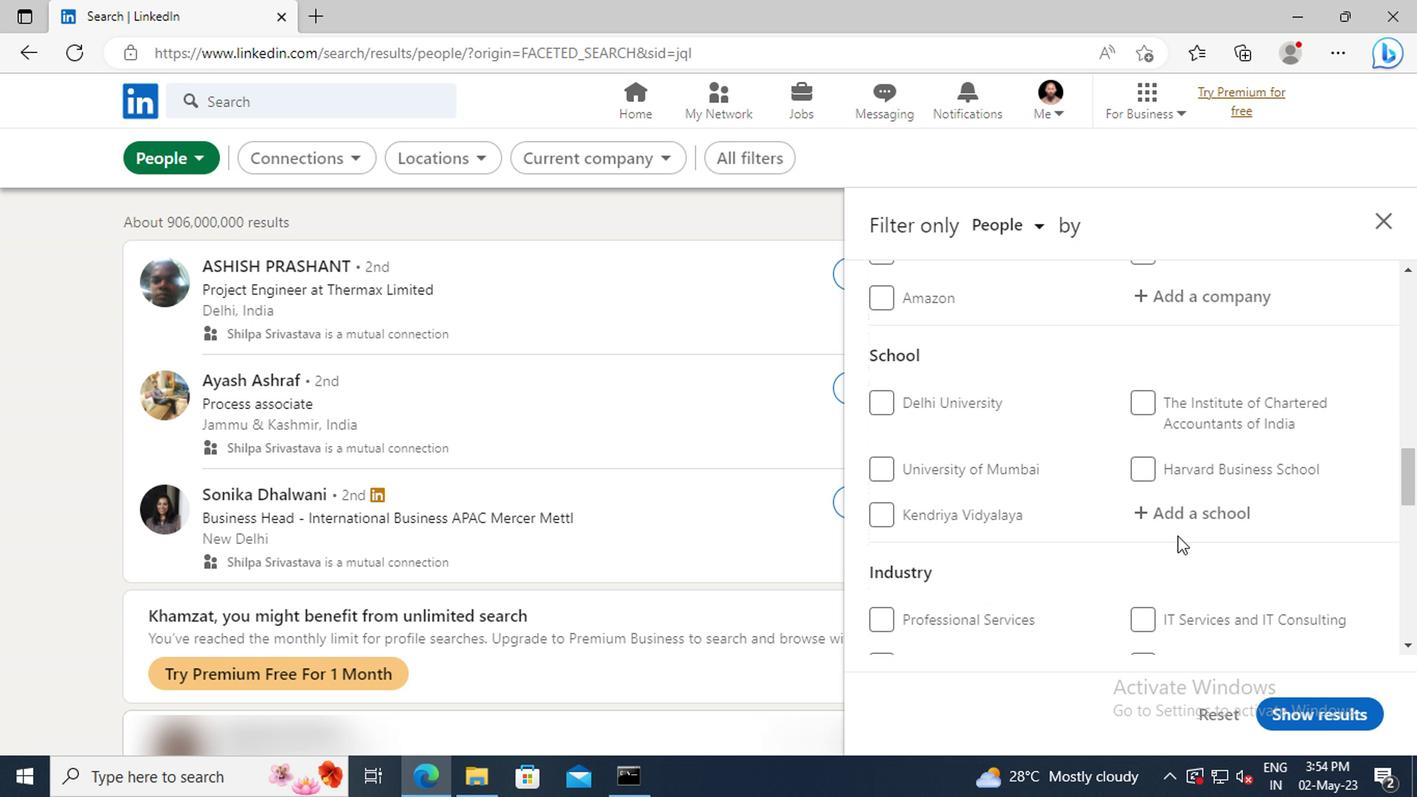 
Action: Mouse scrolled (981, 525) with delta (0, 0)
Screenshot: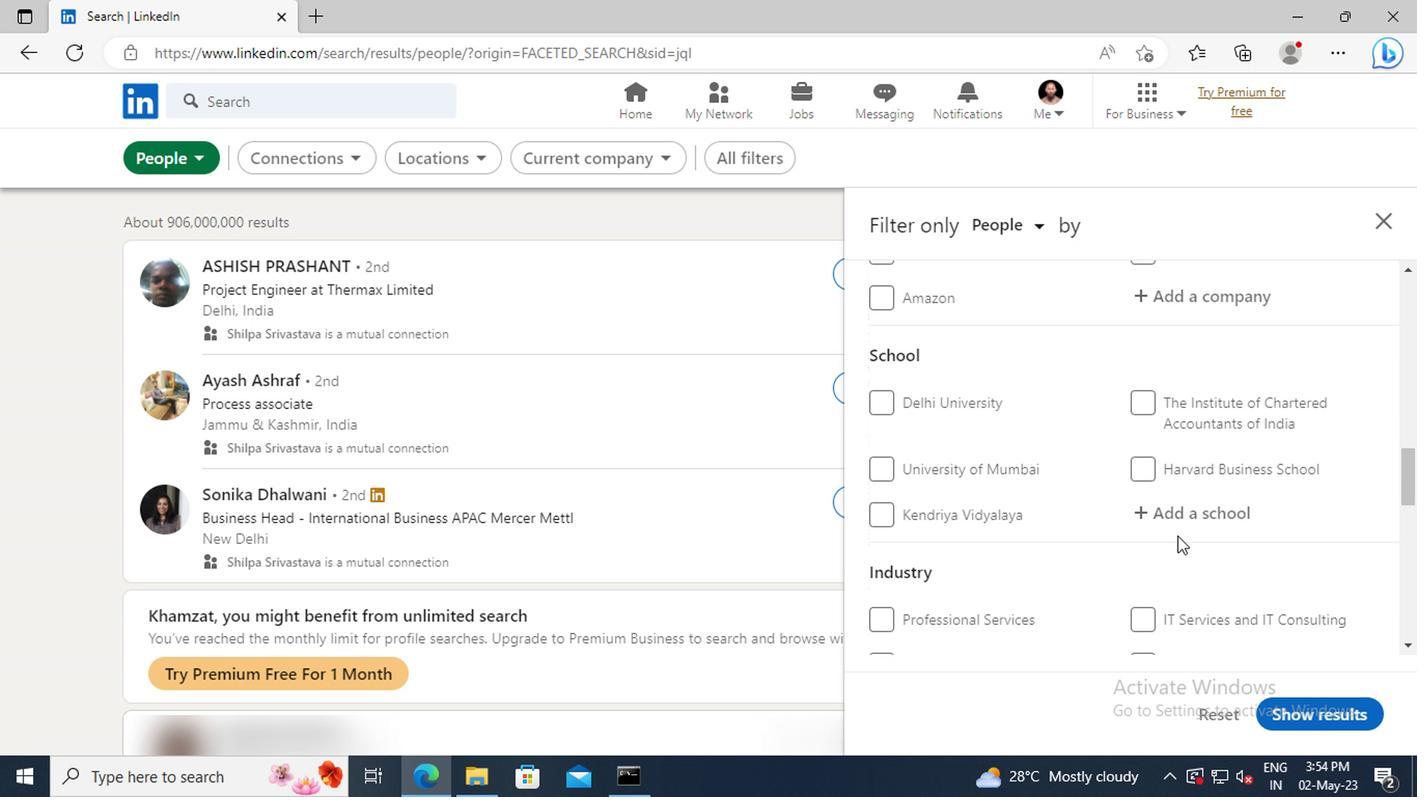 
Action: Mouse scrolled (981, 525) with delta (0, 0)
Screenshot: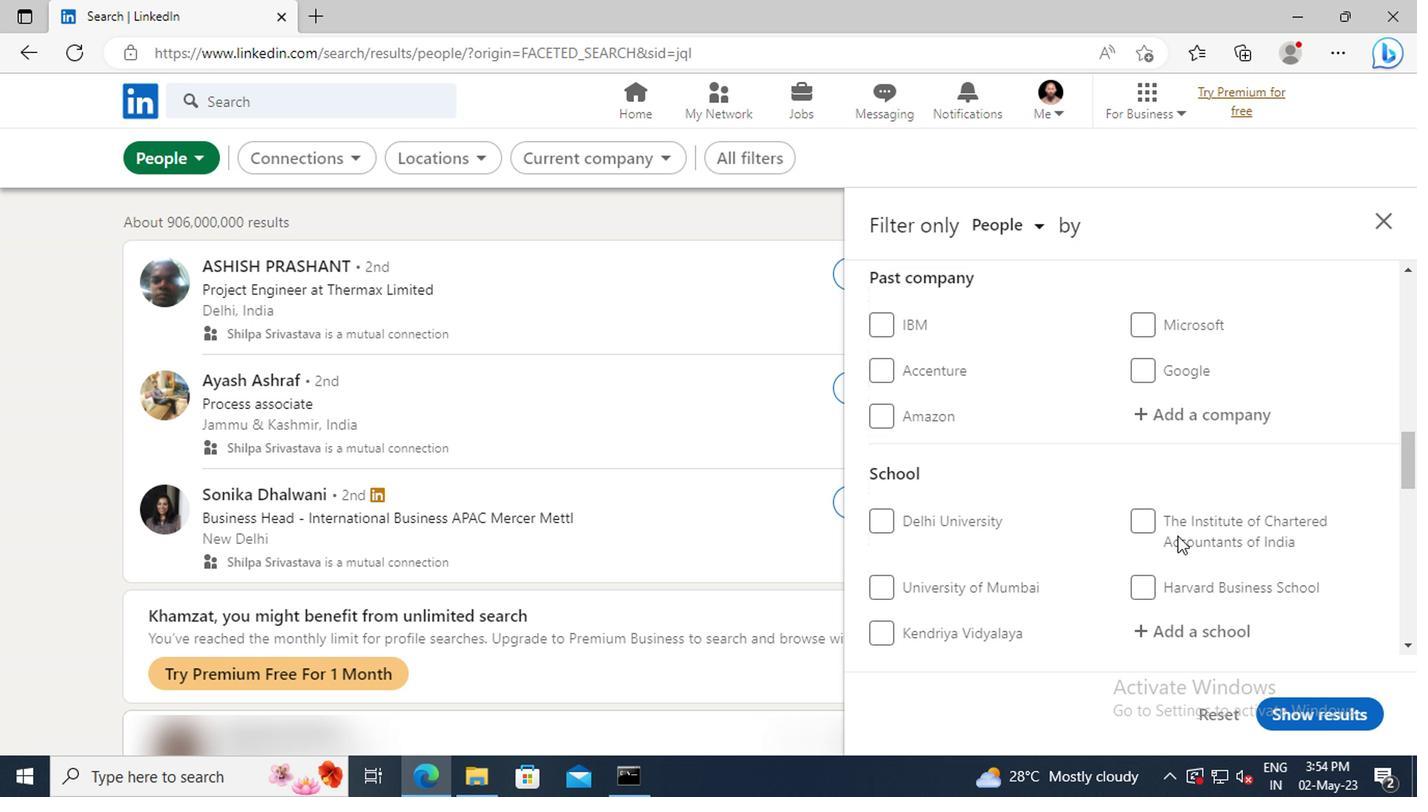 
Action: Mouse scrolled (981, 525) with delta (0, 0)
Screenshot: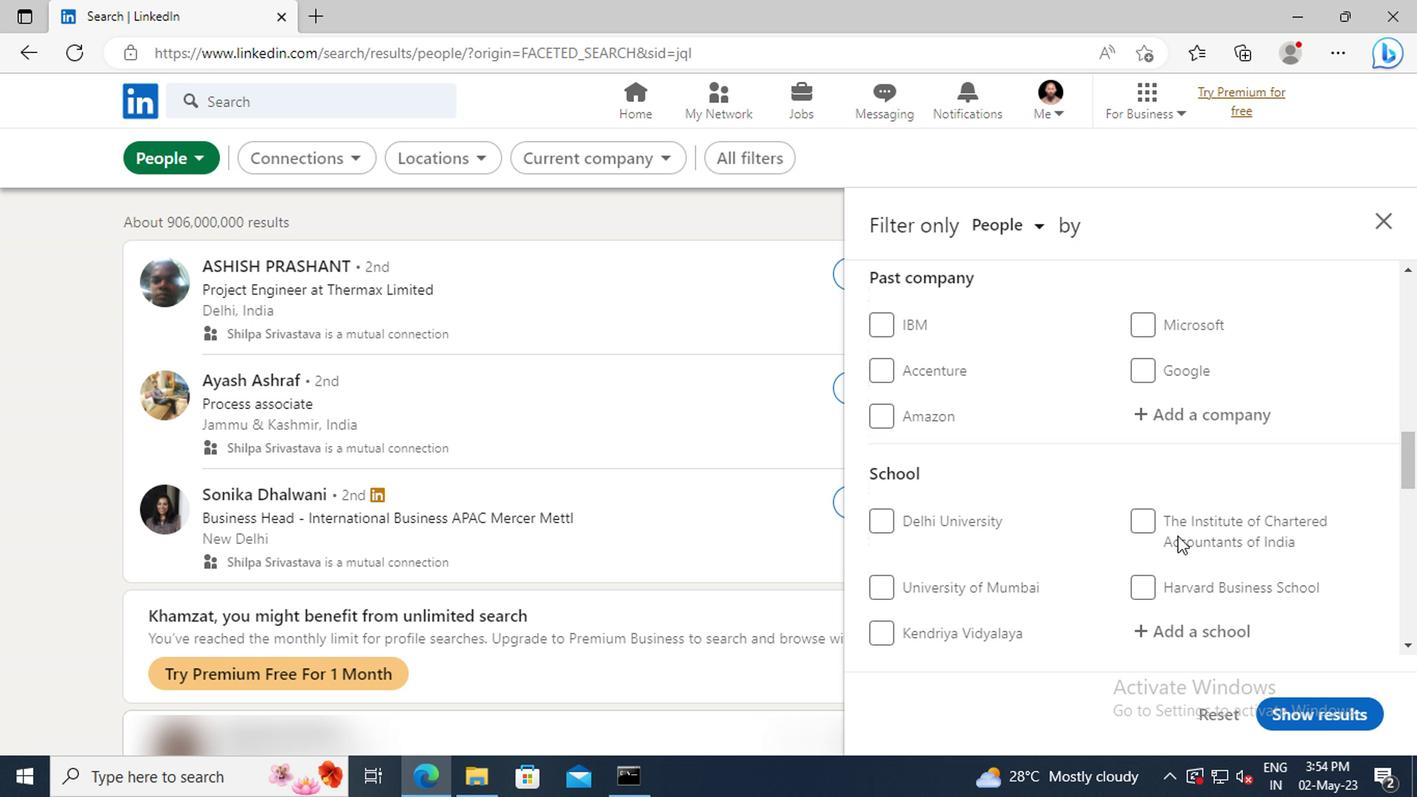 
Action: Mouse scrolled (981, 525) with delta (0, 0)
Screenshot: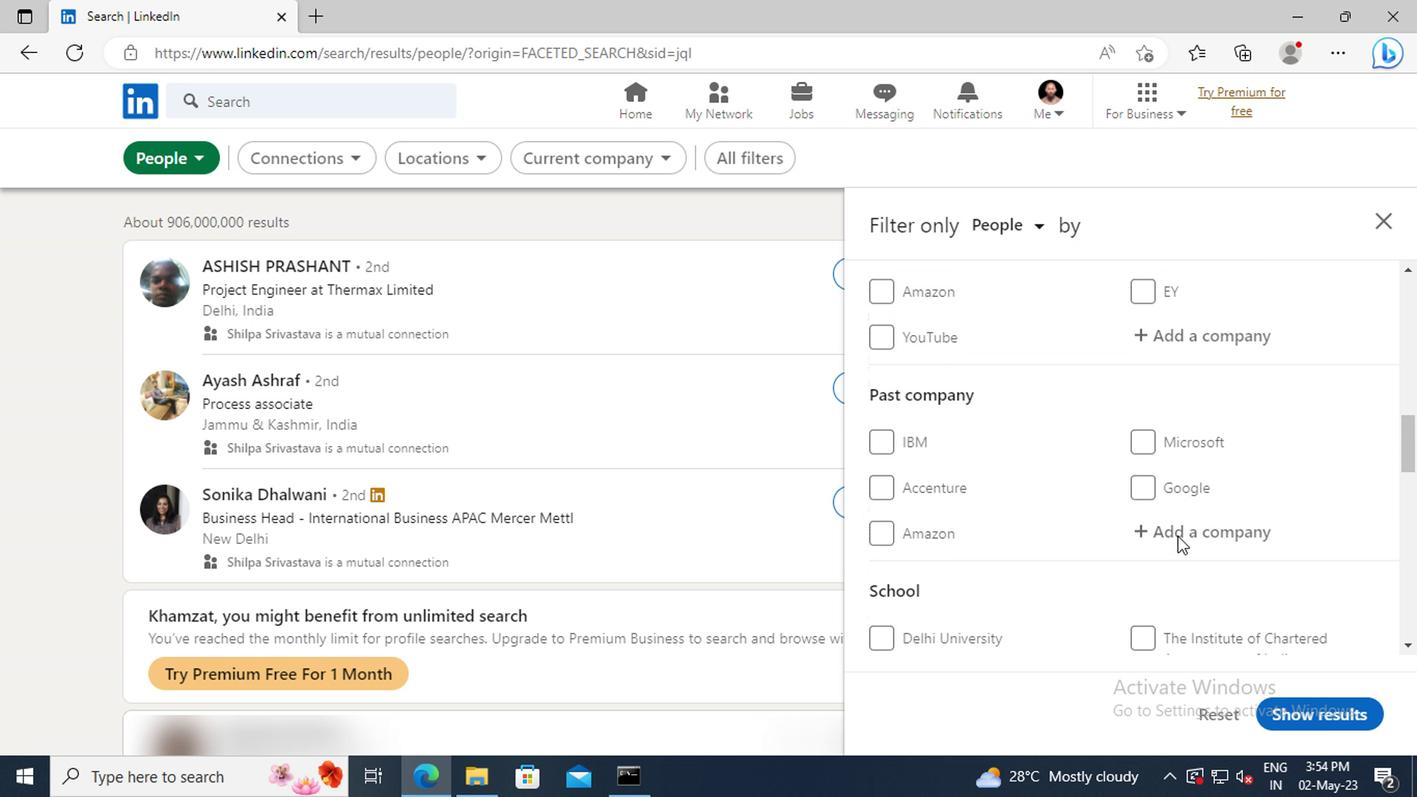 
Action: Mouse scrolled (981, 525) with delta (0, 0)
Screenshot: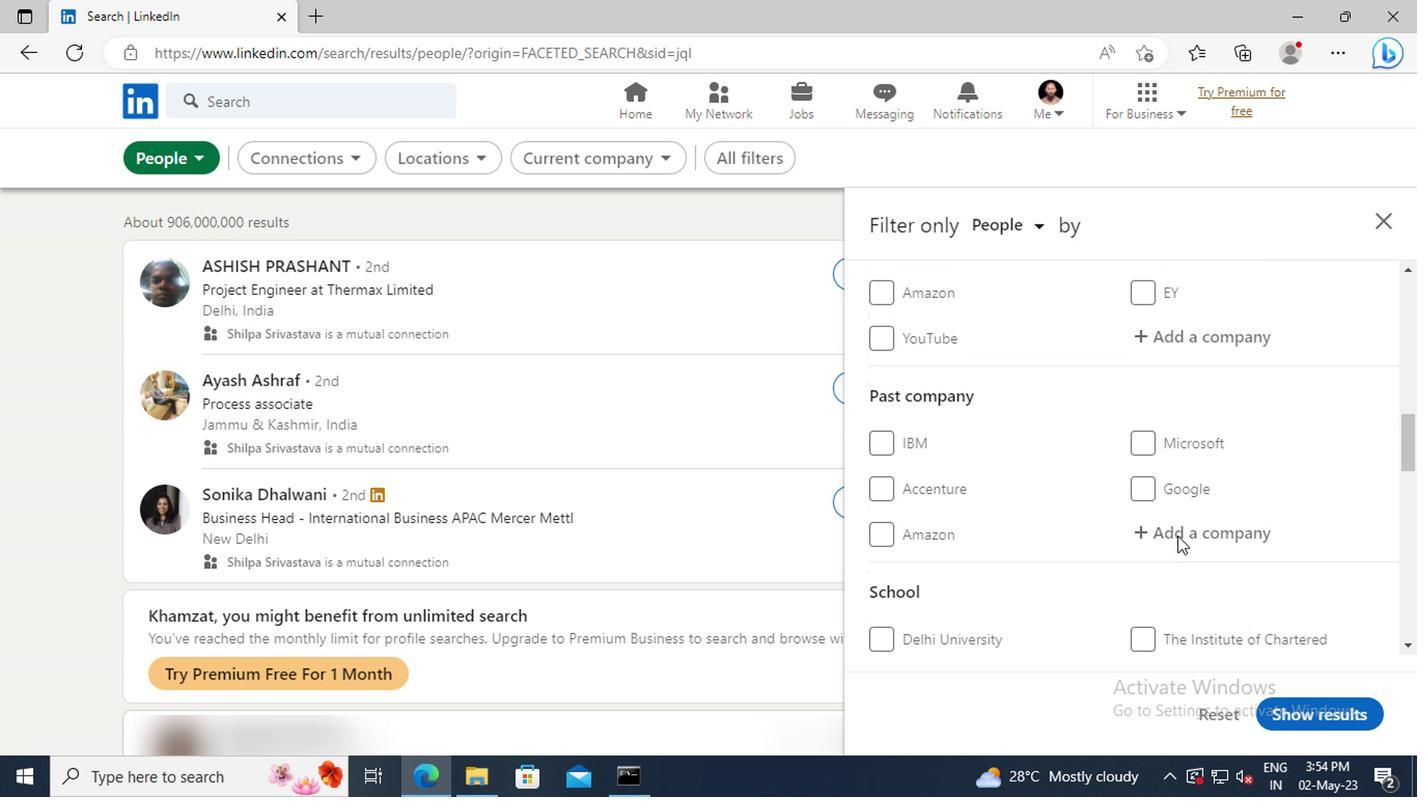 
Action: Mouse moved to (973, 475)
Screenshot: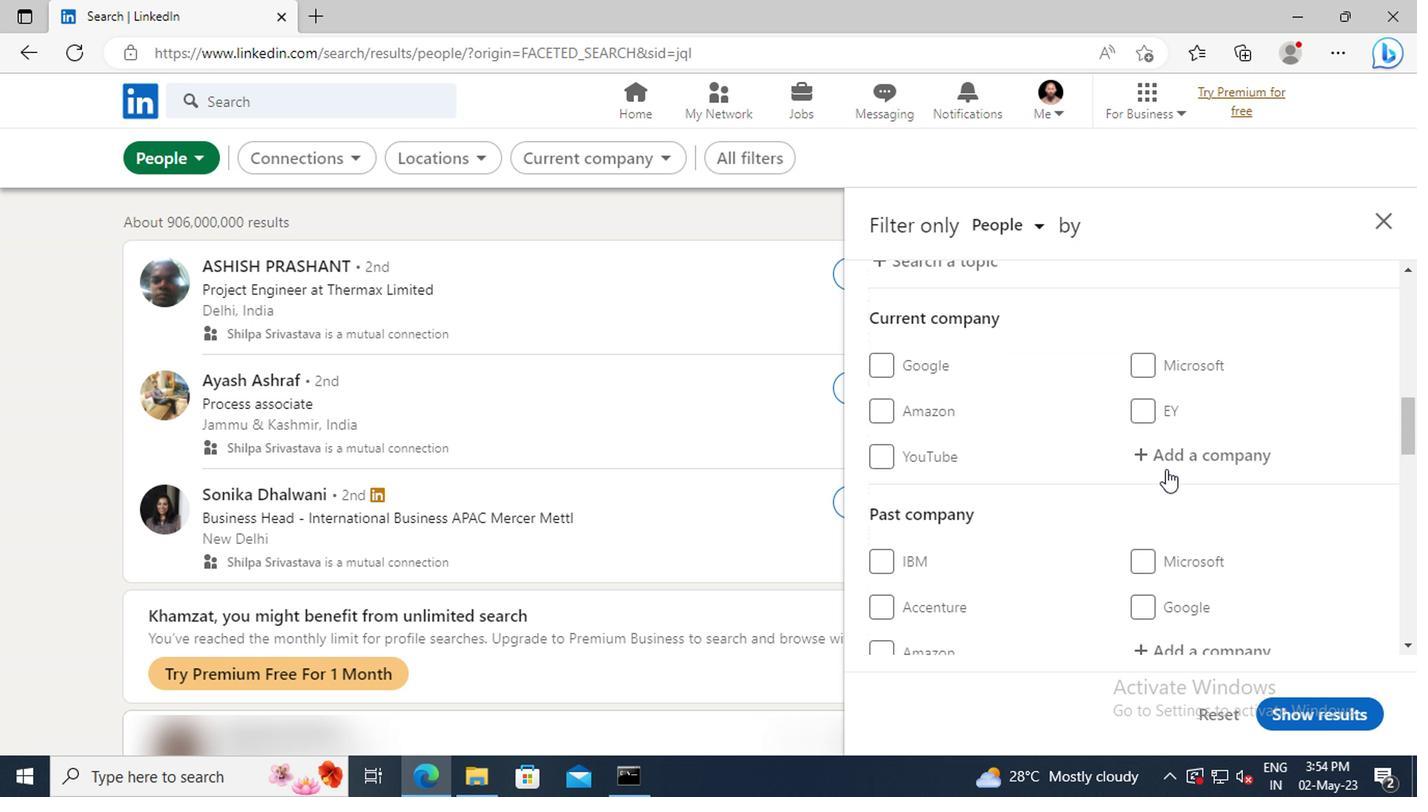 
Action: Mouse pressed left at (973, 475)
Screenshot: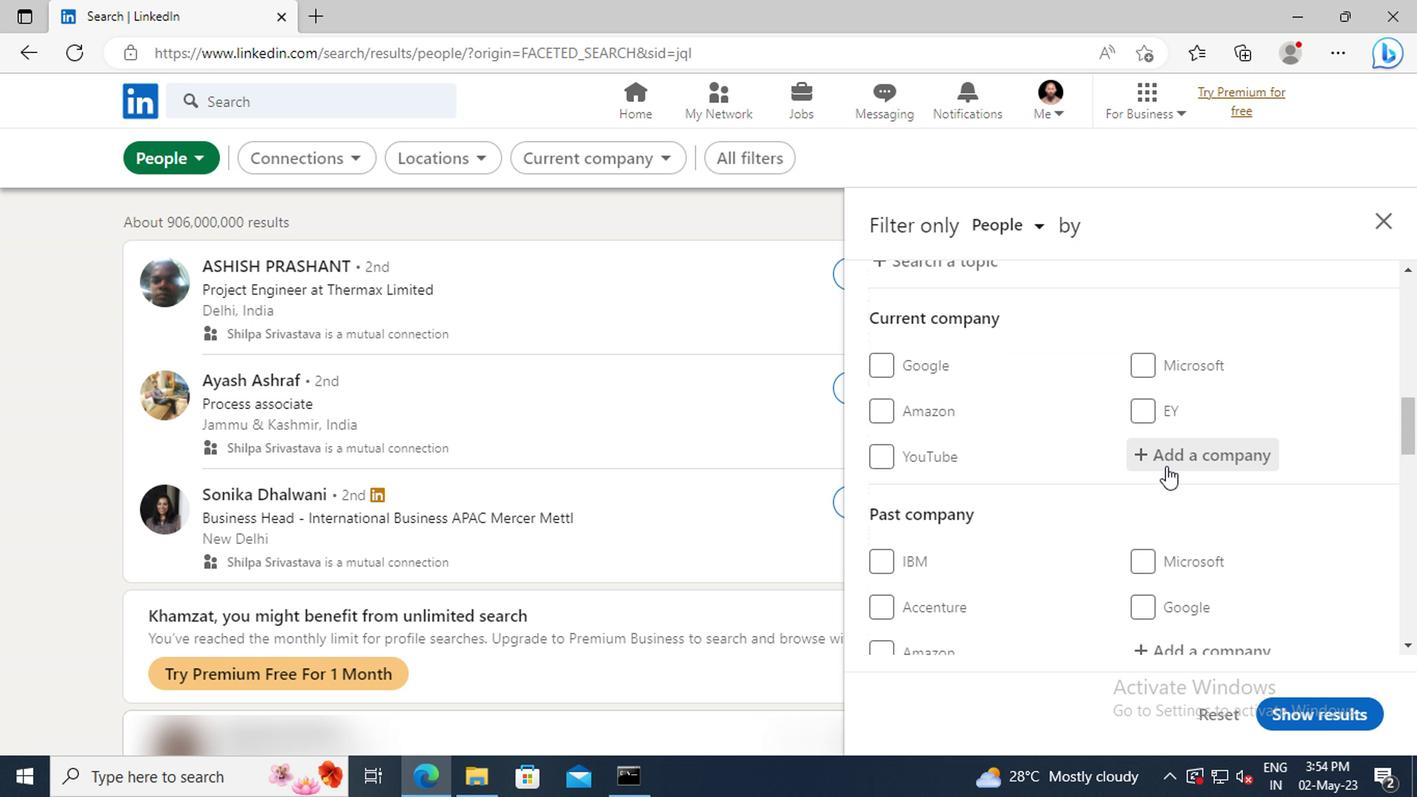 
Action: Key pressed <Key.shift>SNAPDEAL<Key.space><Key.shift><Key.shift><Key.shift><Key.shift><Key.shift><Key.shift><Key.shift><Key.shift><Key.shift><Key.shift>|
Screenshot: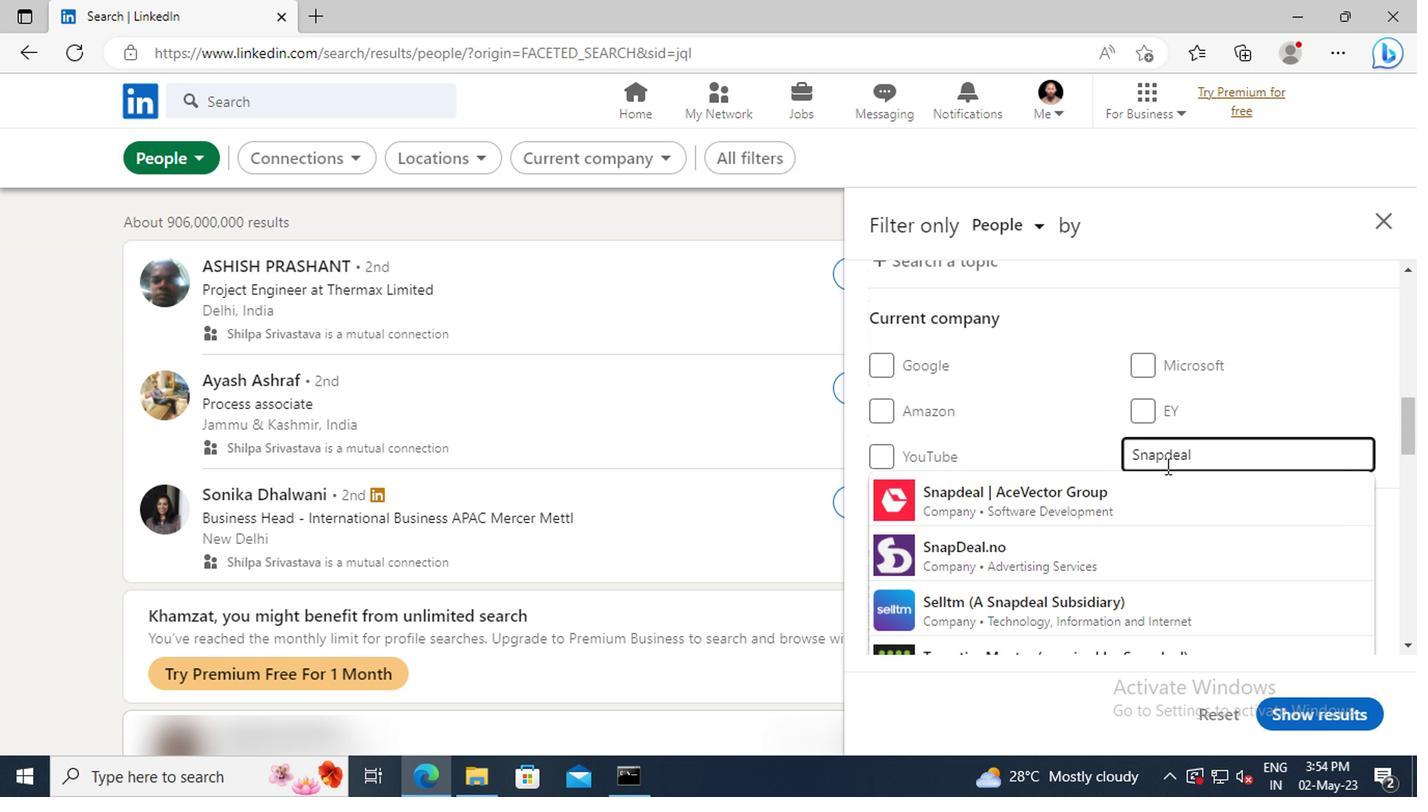 
Action: Mouse moved to (975, 490)
Screenshot: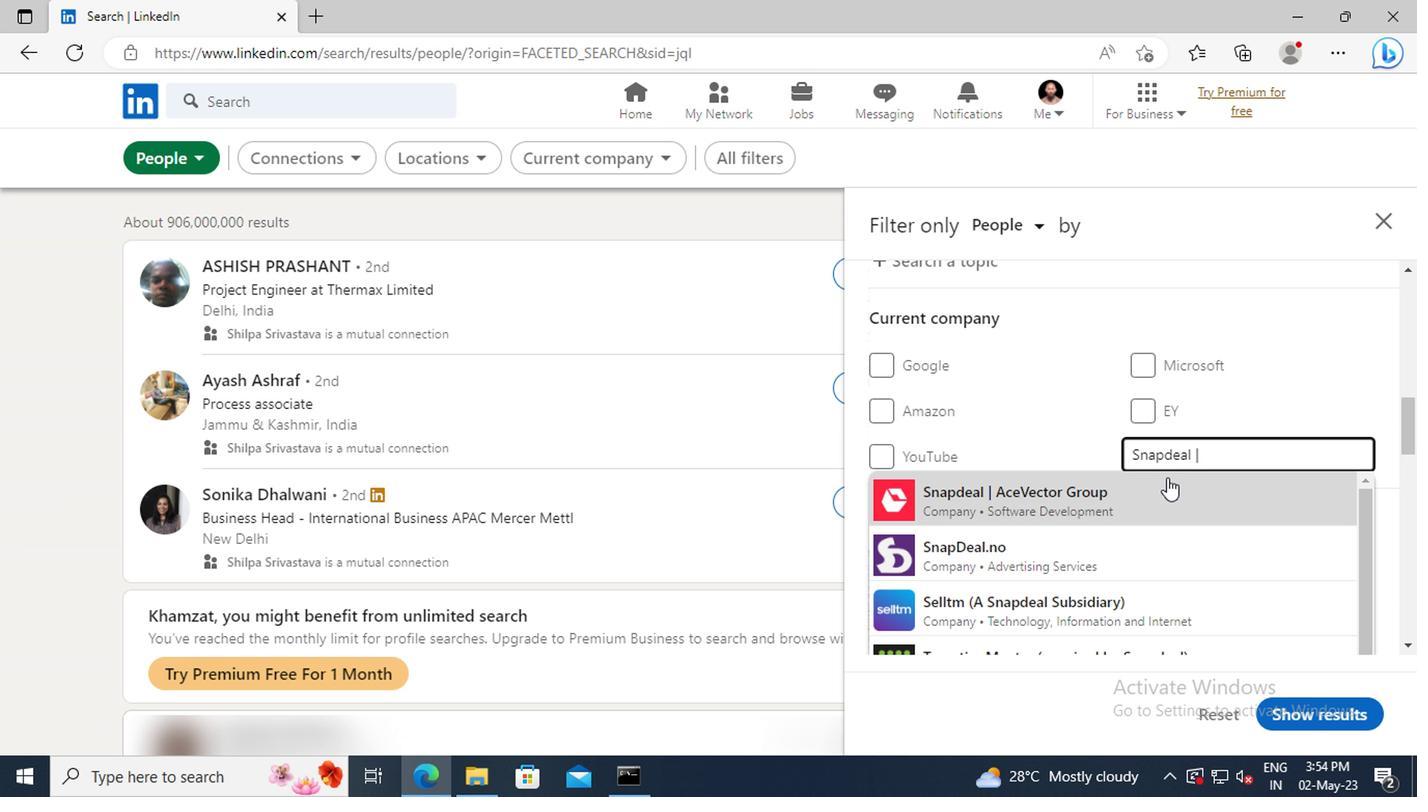 
Action: Mouse pressed left at (975, 490)
Screenshot: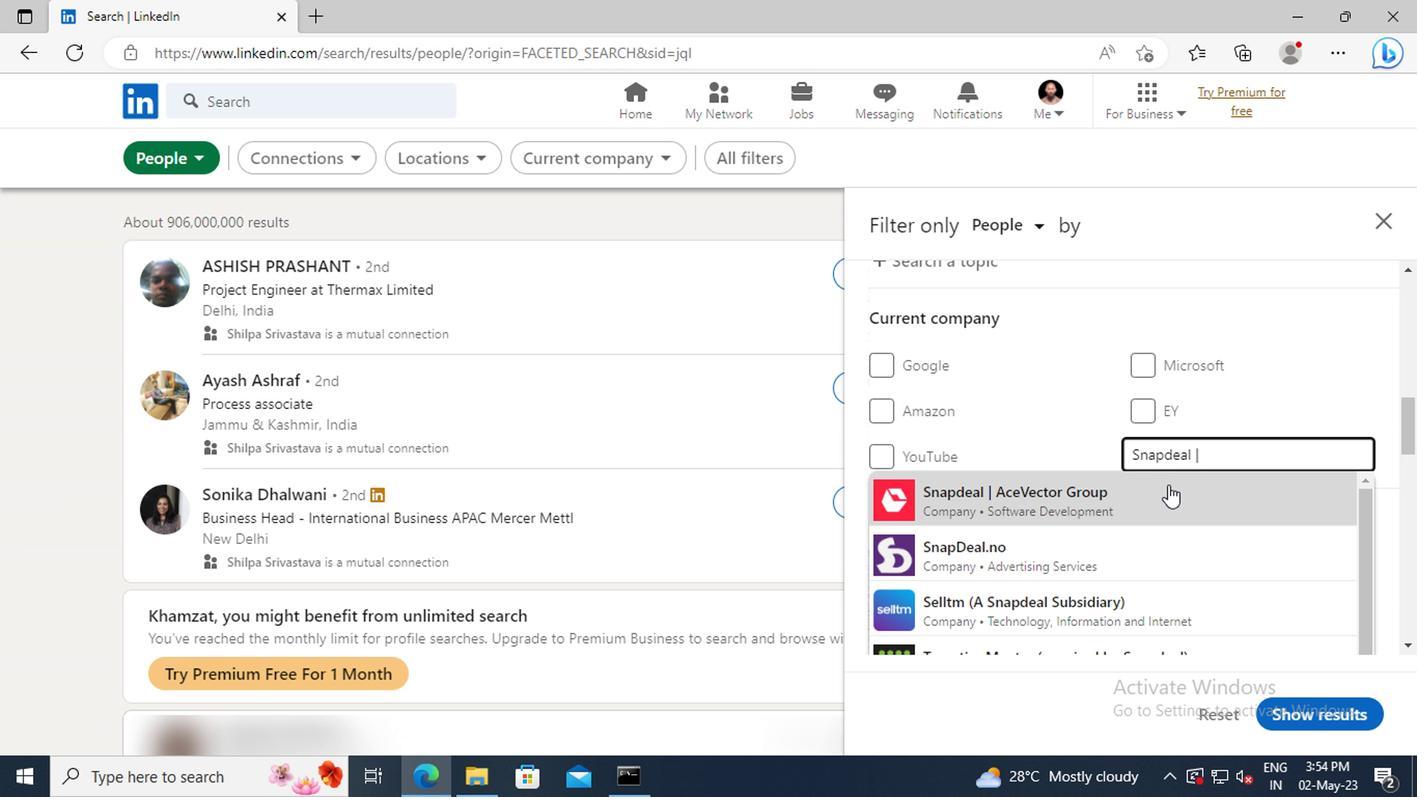 
Action: Mouse scrolled (975, 490) with delta (0, 0)
Screenshot: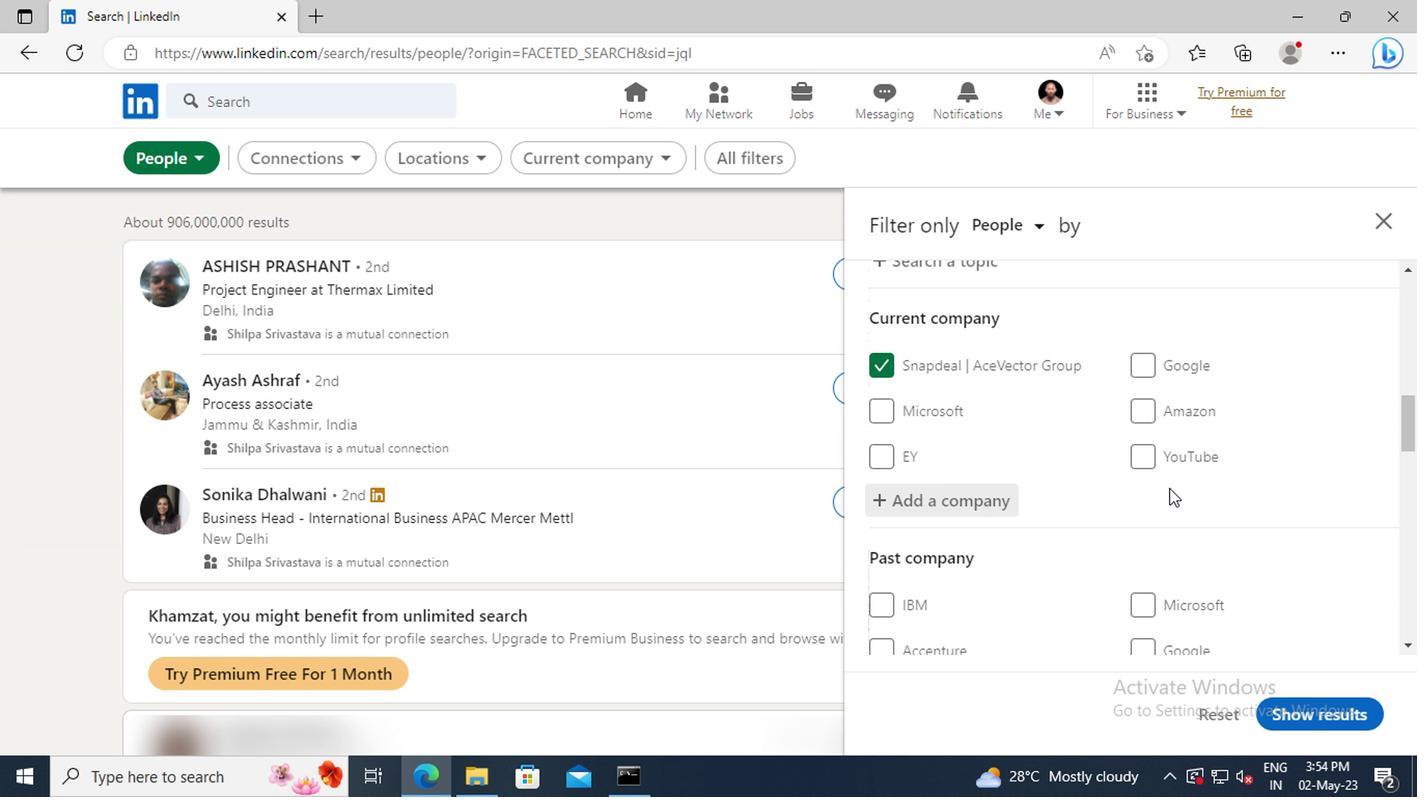
Action: Mouse scrolled (975, 490) with delta (0, 0)
Screenshot: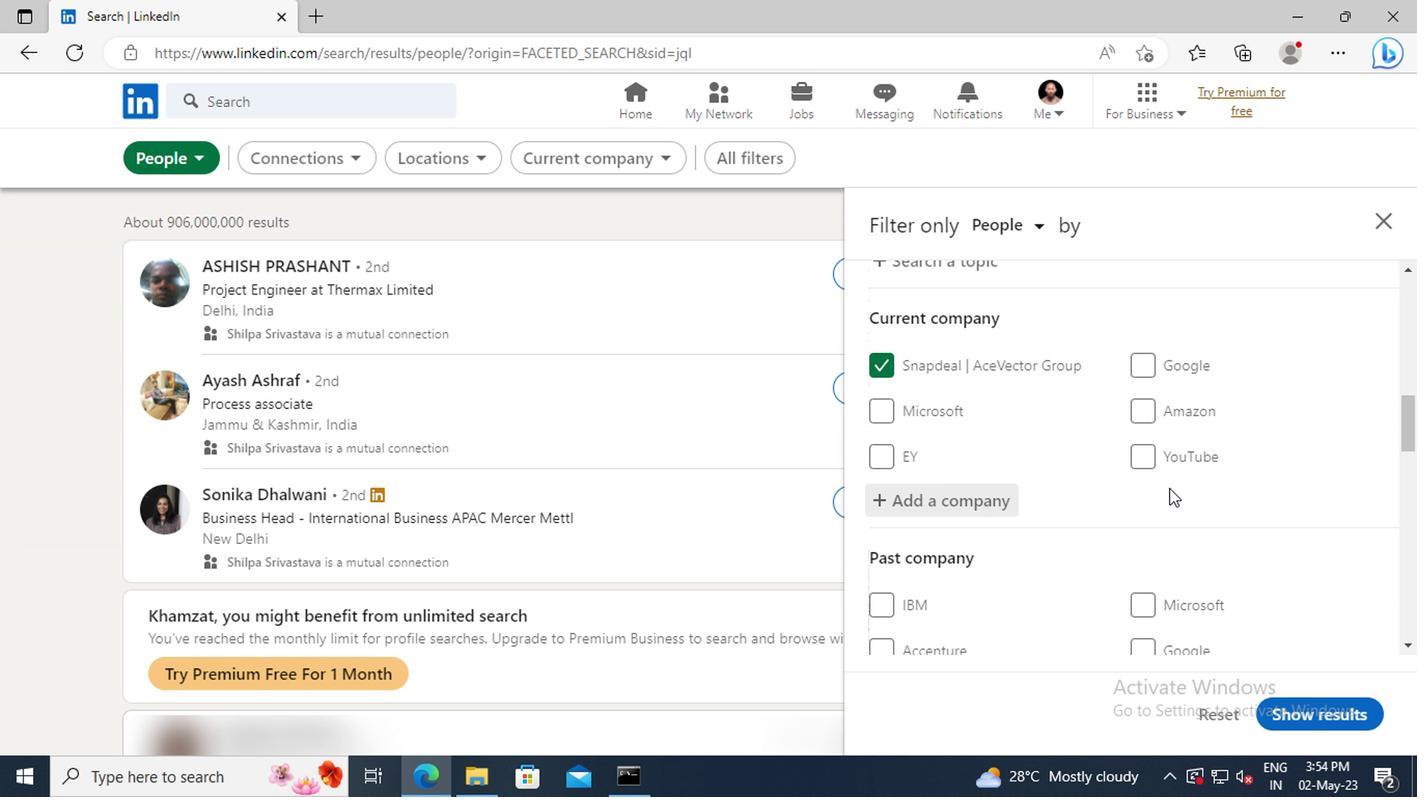 
Action: Mouse scrolled (975, 490) with delta (0, 0)
Screenshot: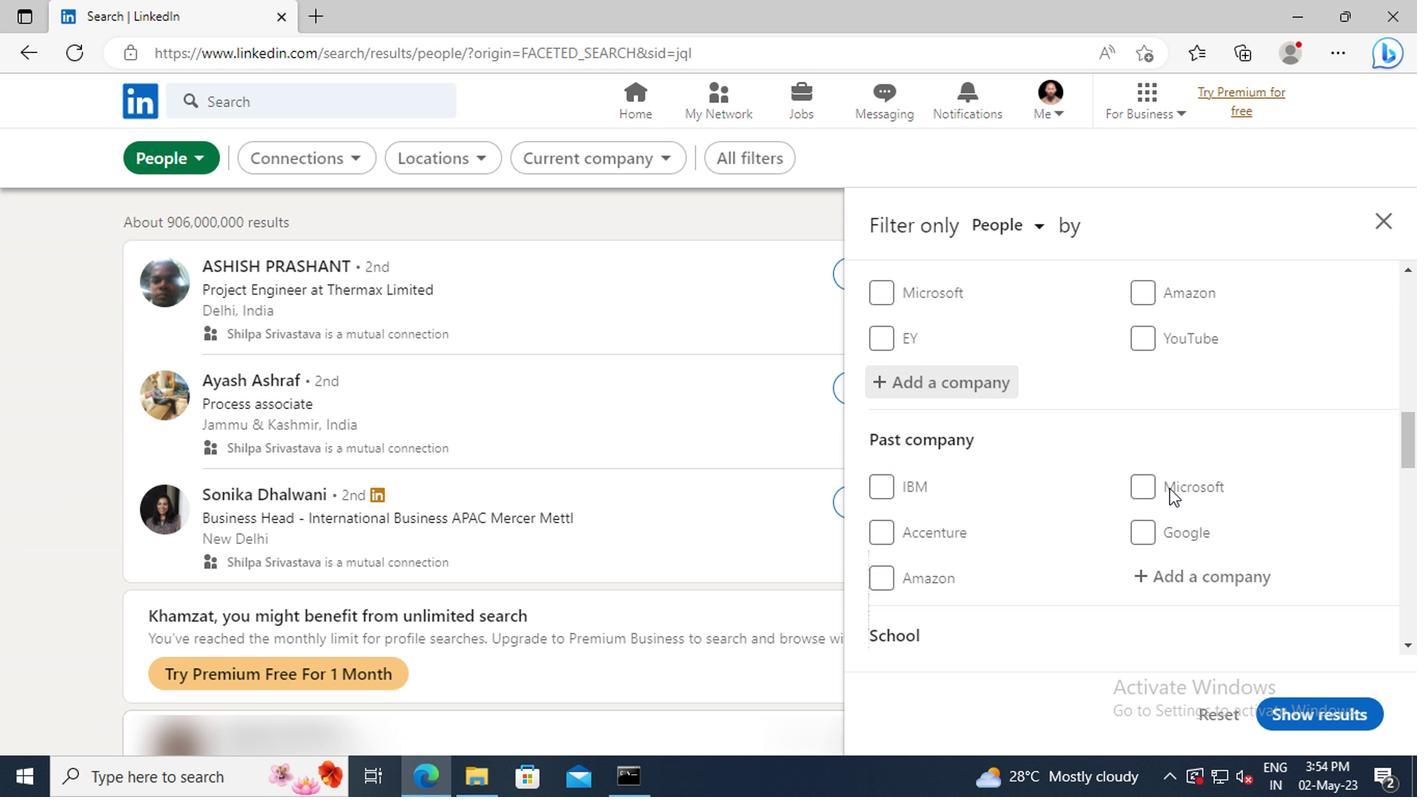 
Action: Mouse scrolled (975, 490) with delta (0, 0)
Screenshot: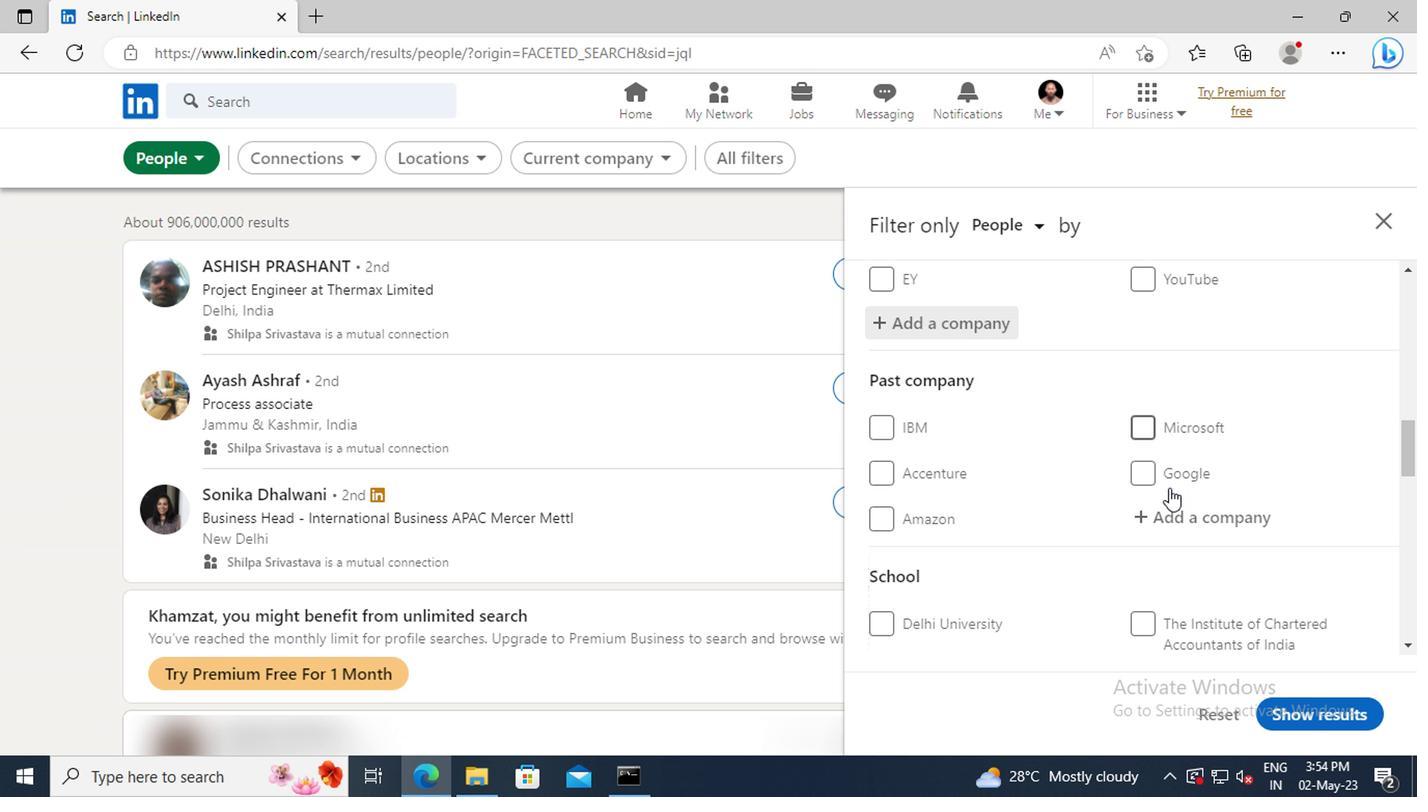 
Action: Mouse scrolled (975, 490) with delta (0, 0)
Screenshot: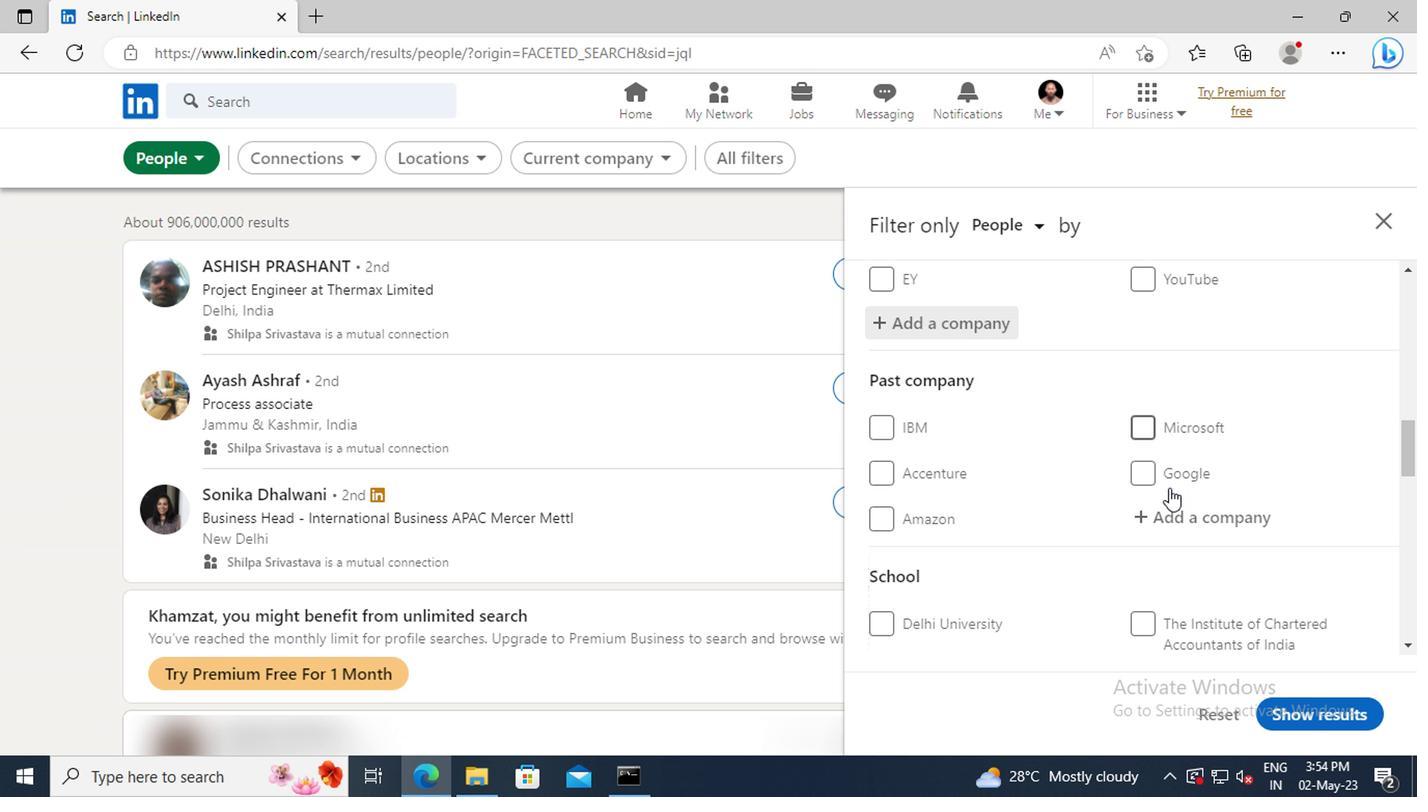 
Action: Mouse scrolled (975, 490) with delta (0, 0)
Screenshot: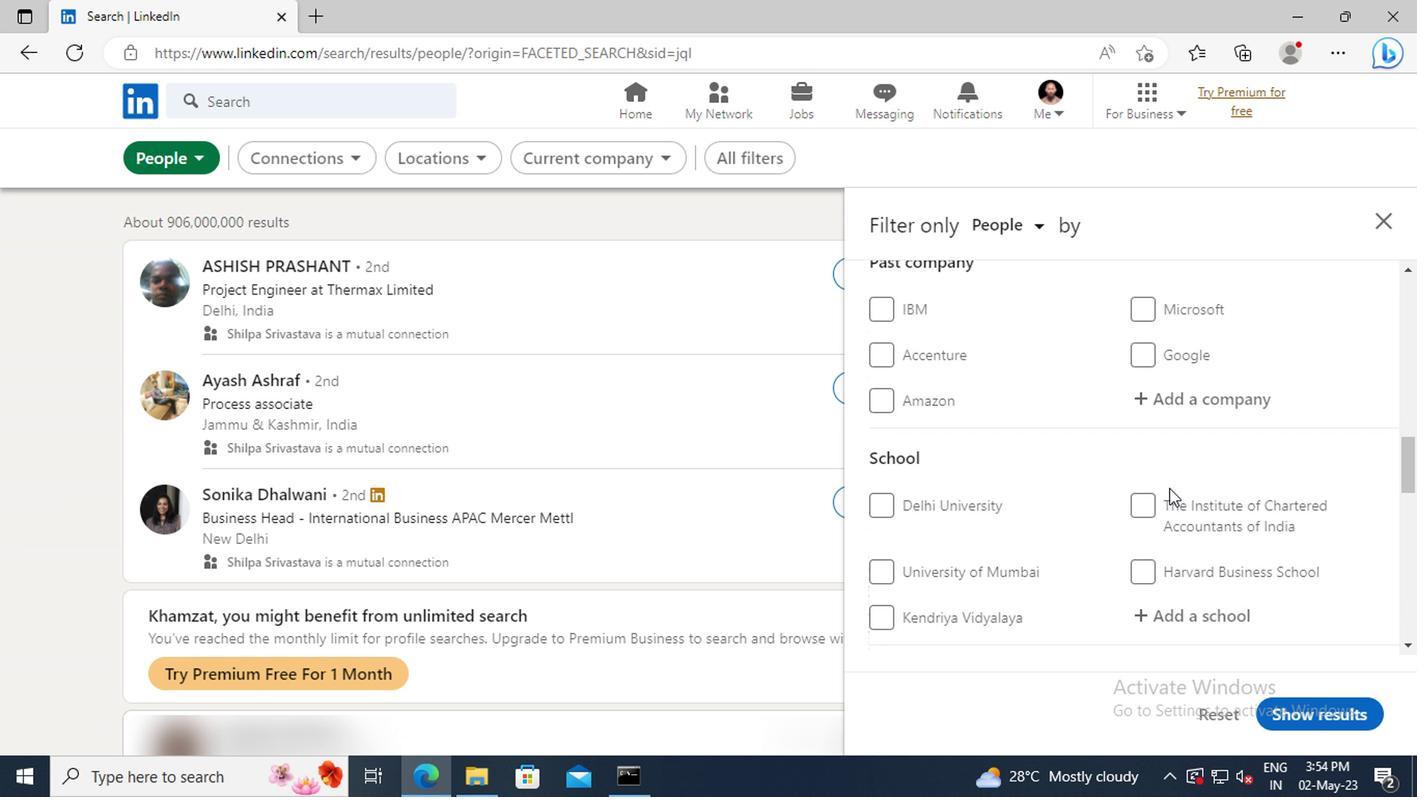 
Action: Mouse scrolled (975, 490) with delta (0, 0)
Screenshot: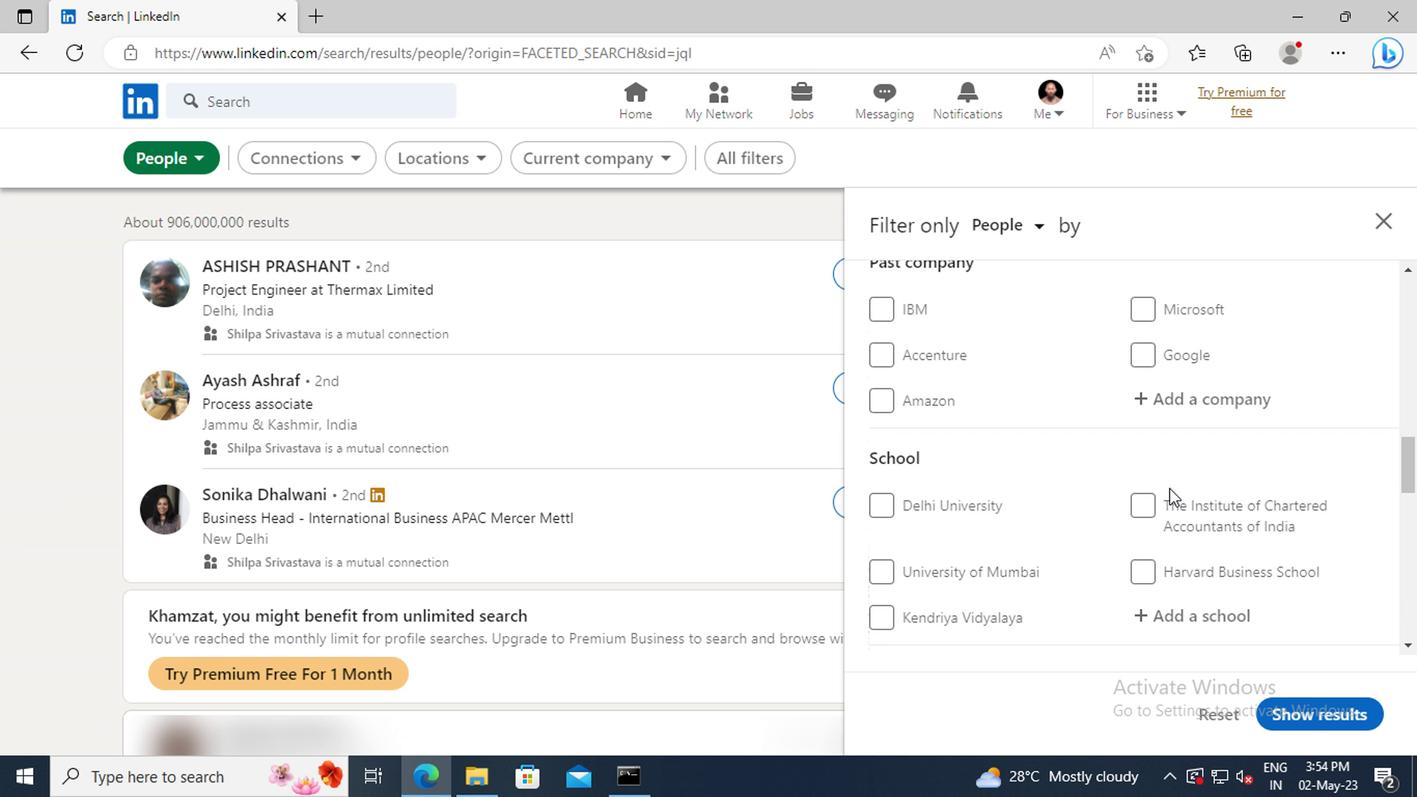 
Action: Mouse moved to (977, 494)
Screenshot: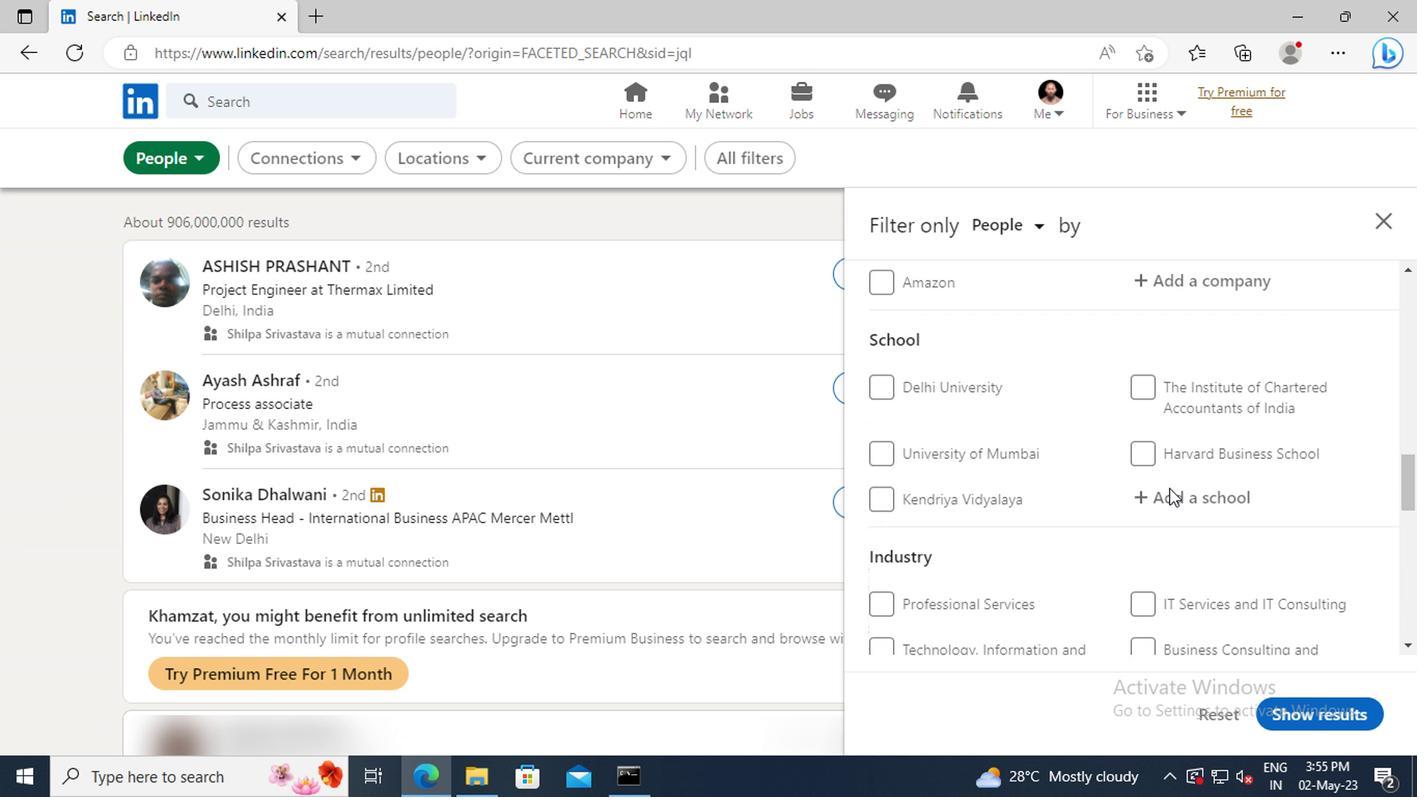 
Action: Mouse pressed left at (977, 494)
Screenshot: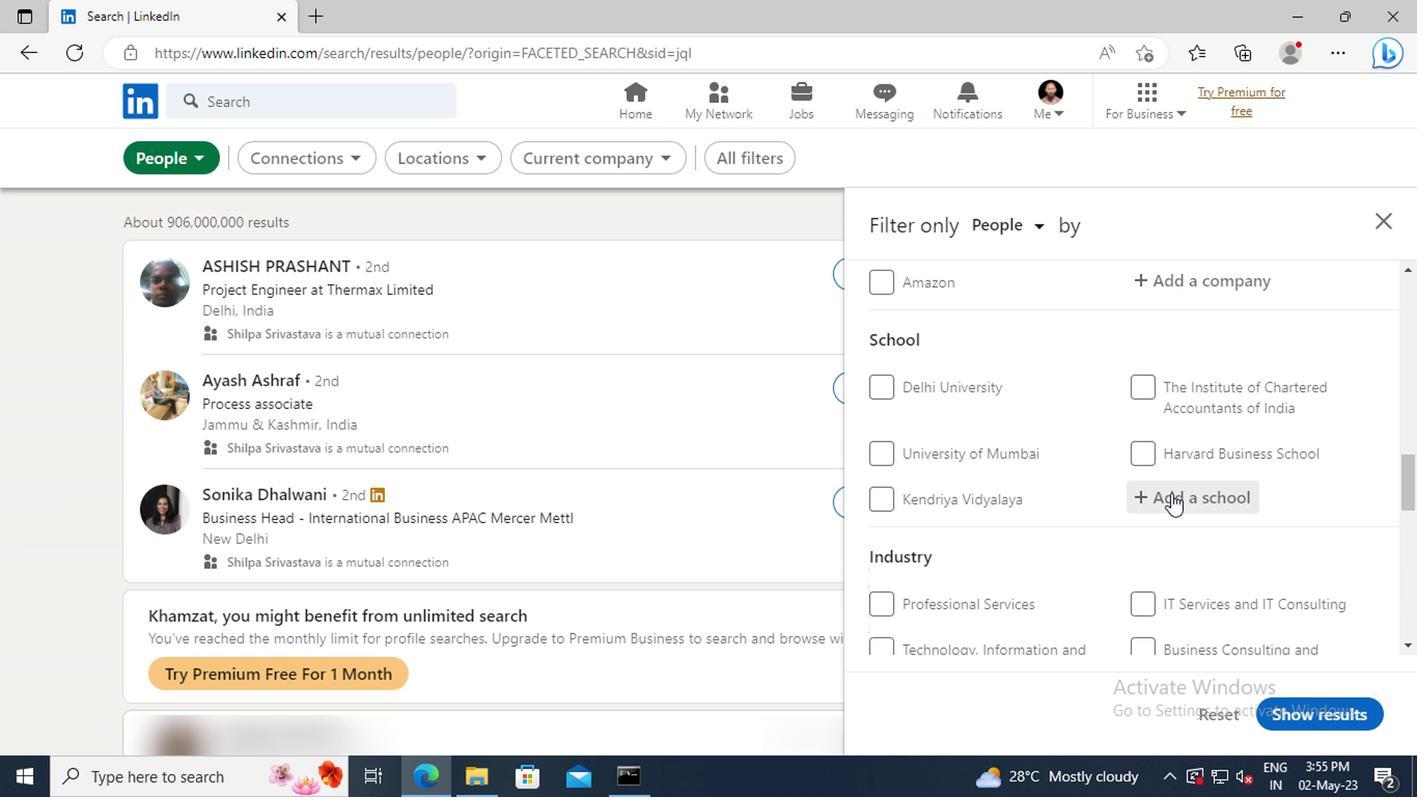 
Action: Key pressed <Key.shift>CDAC
Screenshot: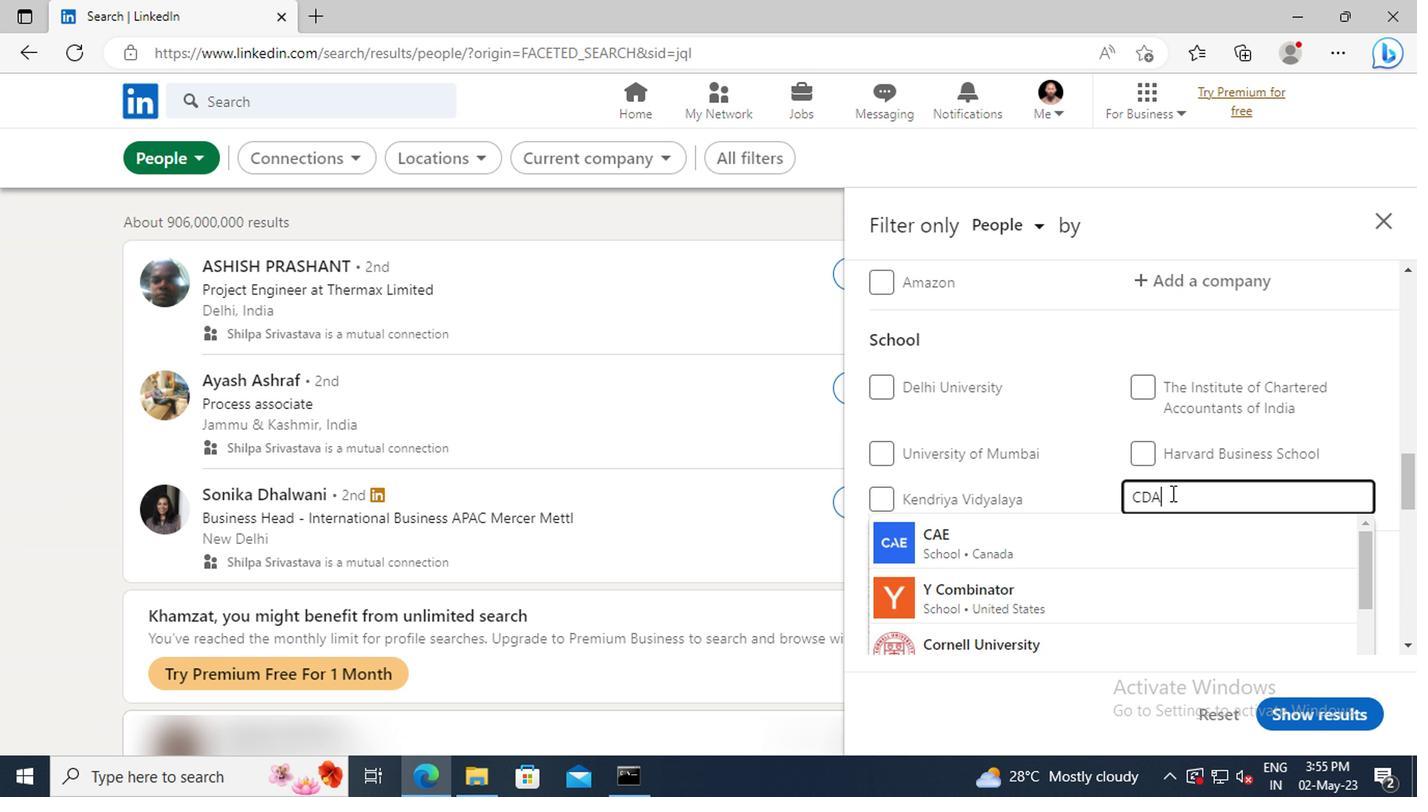 
Action: Mouse moved to (979, 518)
Screenshot: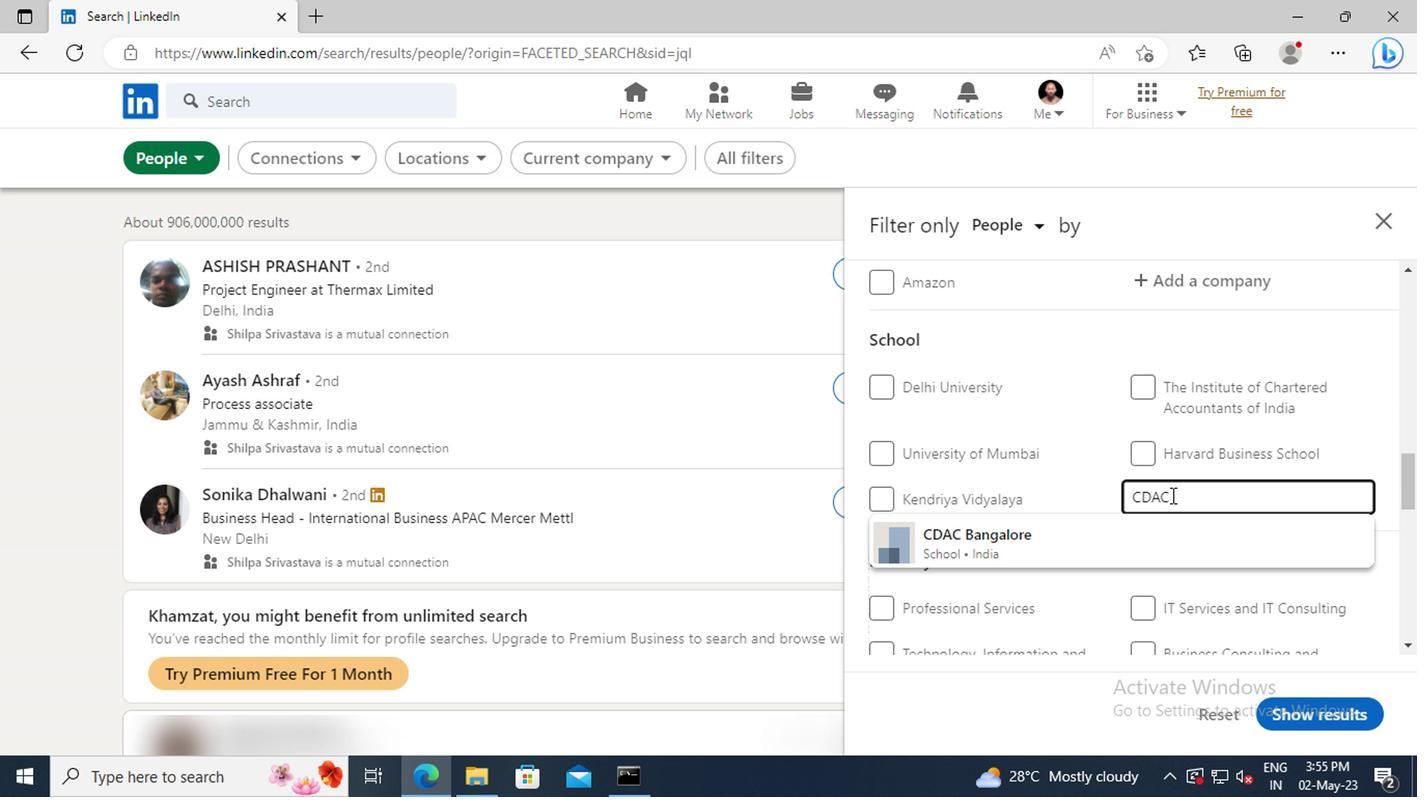 
Action: Mouse pressed left at (979, 518)
Screenshot: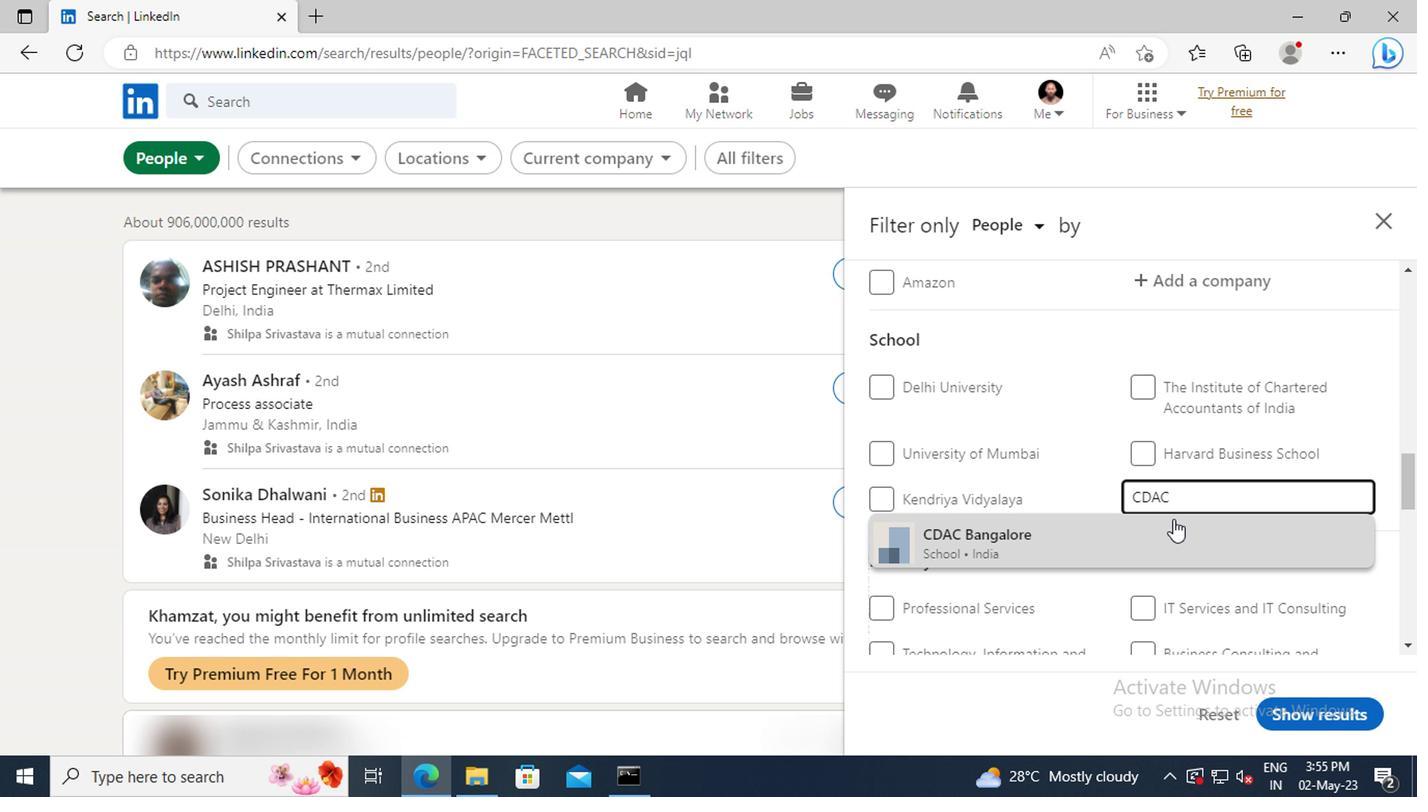 
Action: Mouse moved to (979, 518)
Screenshot: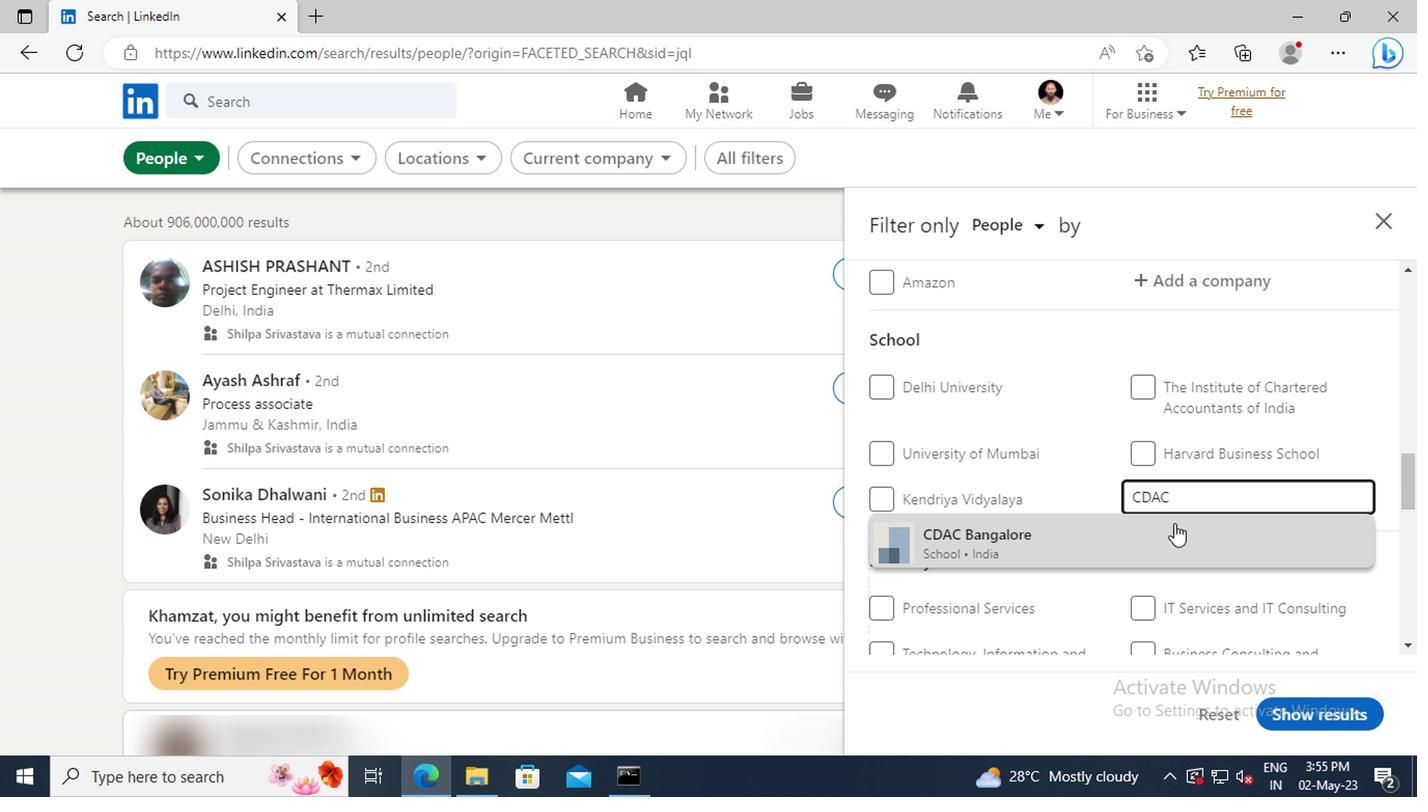 
Action: Mouse scrolled (979, 517) with delta (0, 0)
Screenshot: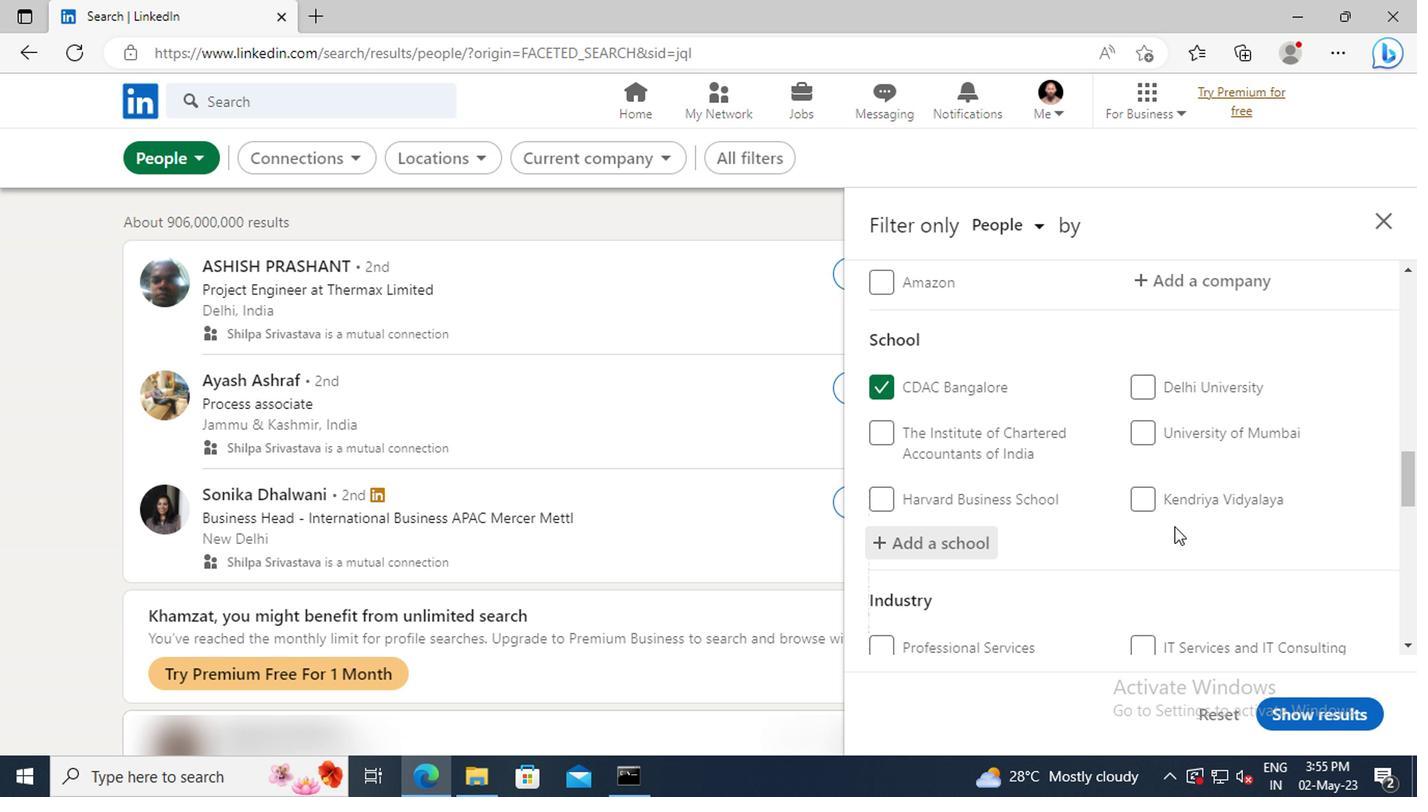 
Action: Mouse scrolled (979, 517) with delta (0, 0)
Screenshot: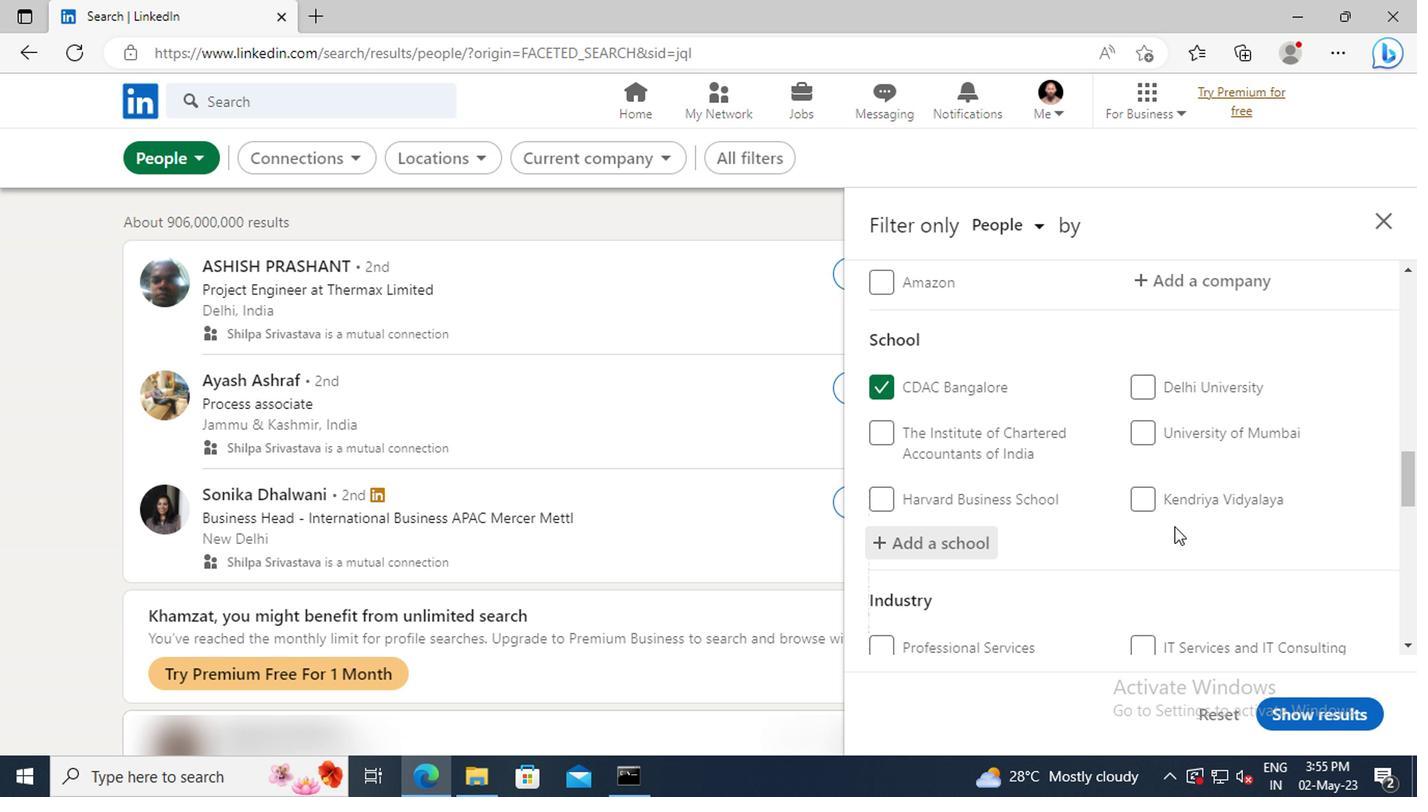 
Action: Mouse moved to (960, 479)
Screenshot: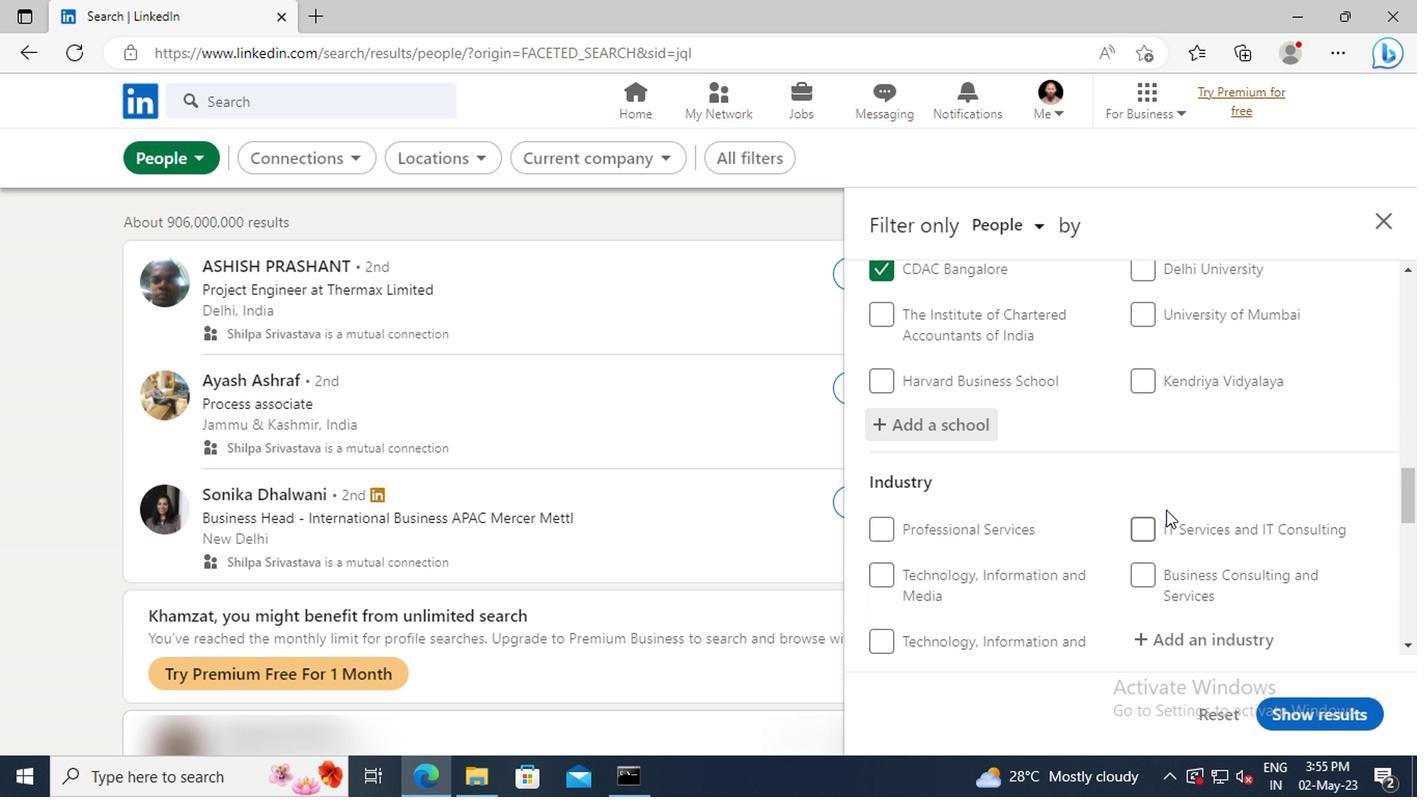 
Action: Mouse scrolled (960, 479) with delta (0, 0)
Screenshot: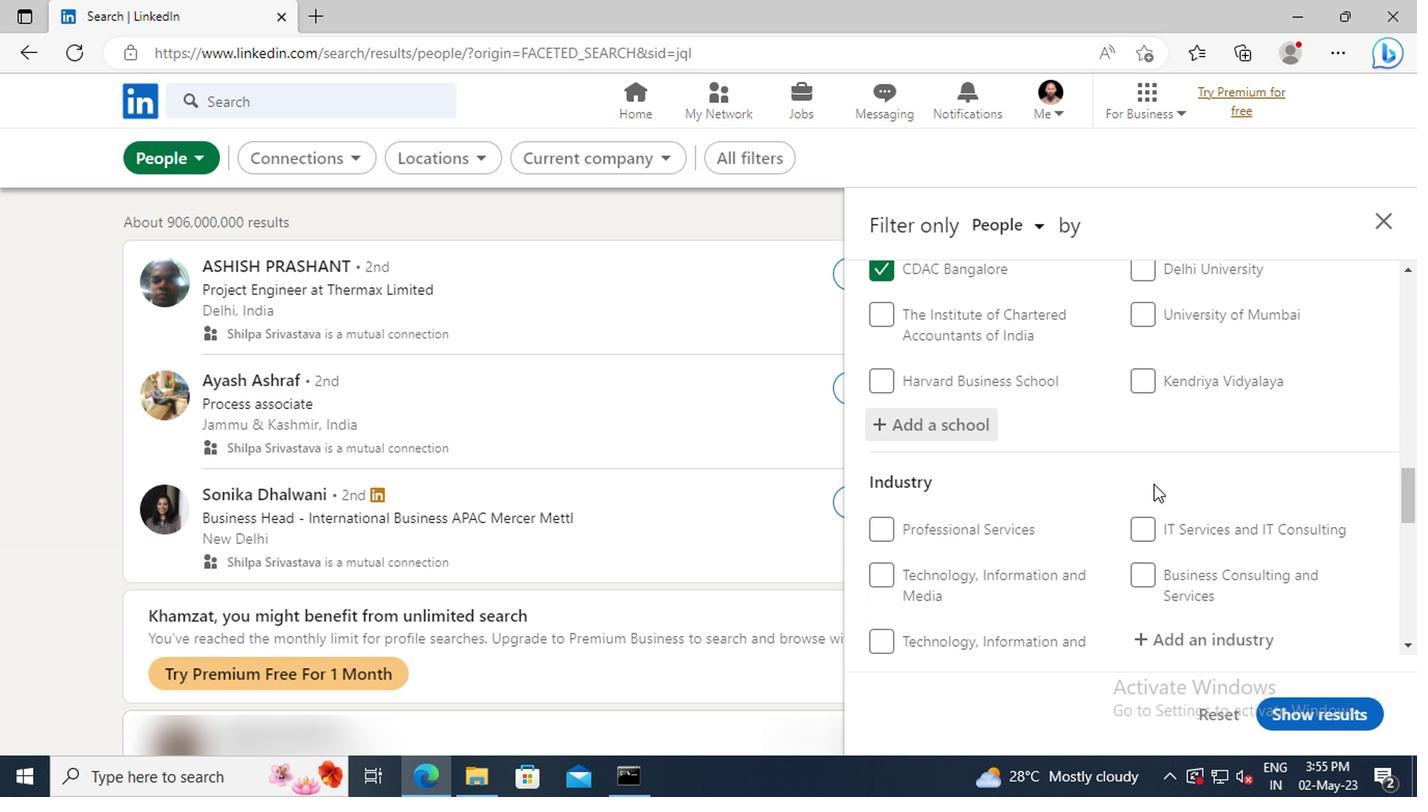 
Action: Mouse scrolled (960, 479) with delta (0, 0)
Screenshot: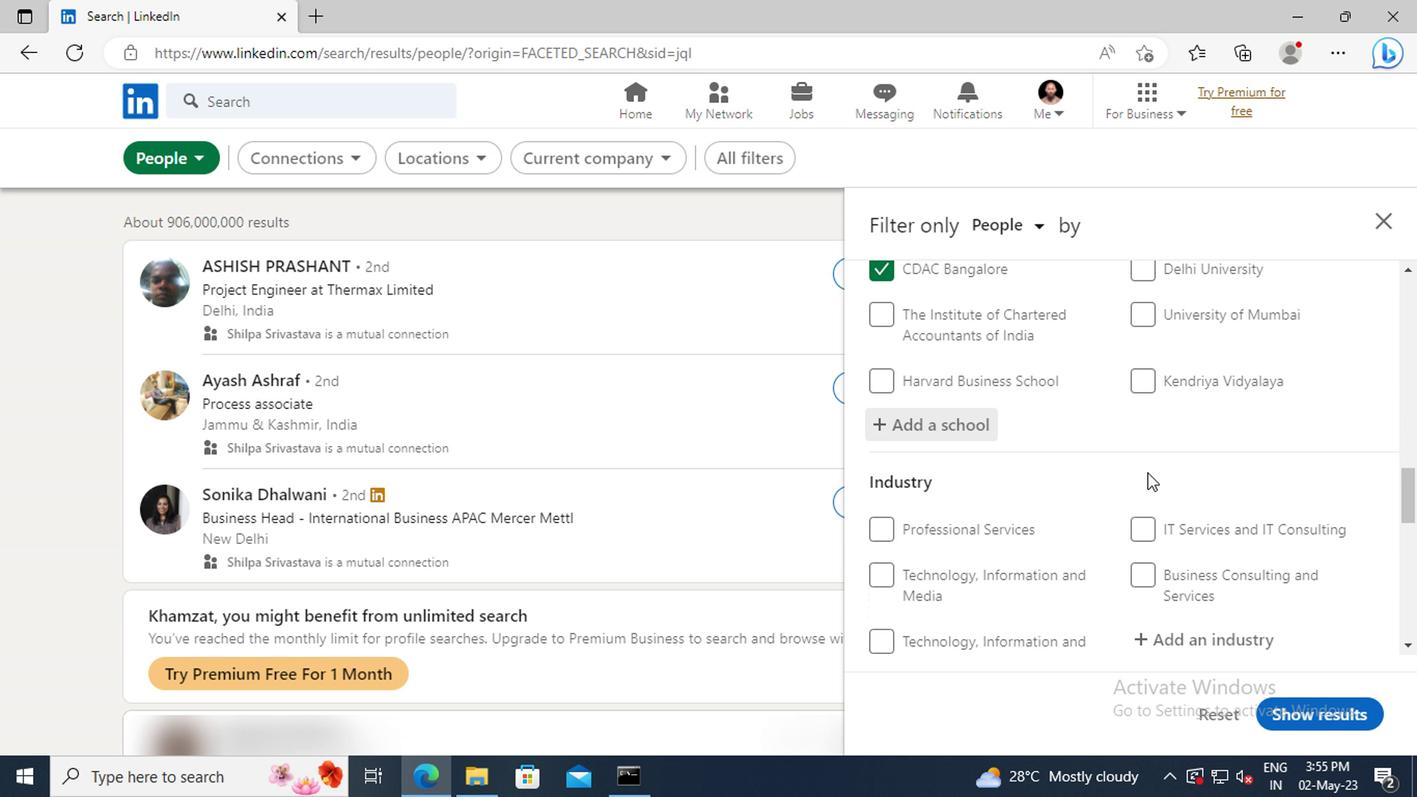 
Action: Mouse scrolled (960, 479) with delta (0, 0)
Screenshot: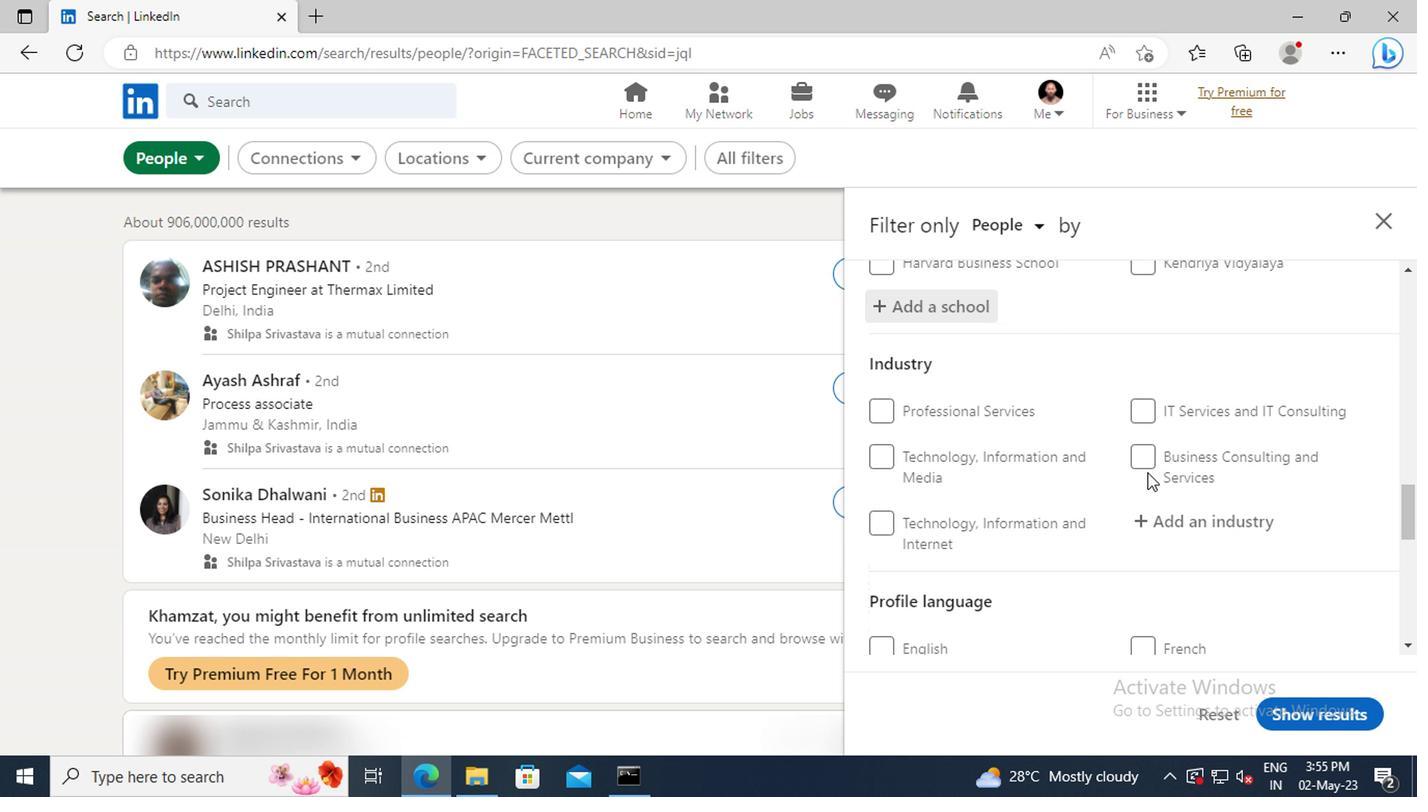 
Action: Mouse moved to (965, 477)
Screenshot: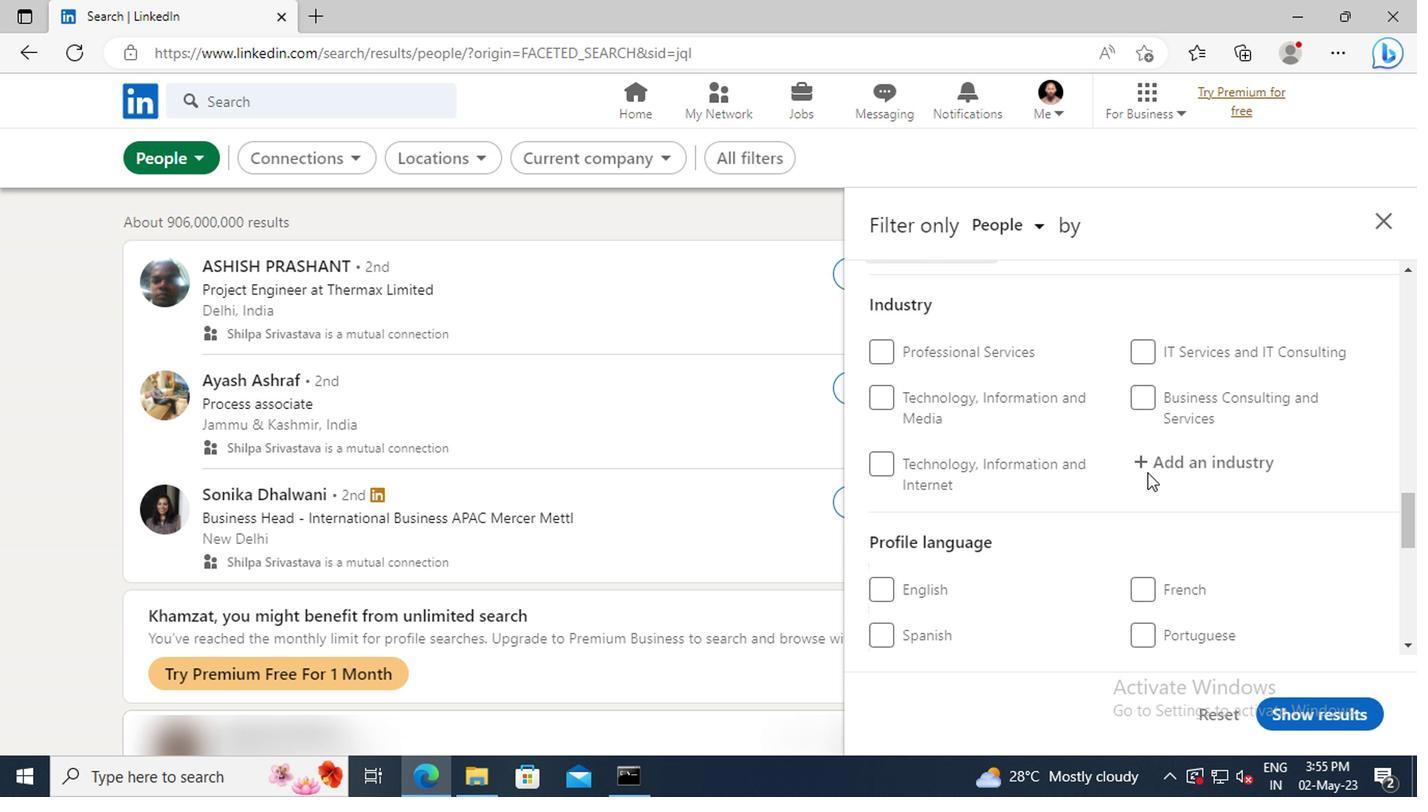 
Action: Mouse pressed left at (965, 477)
Screenshot: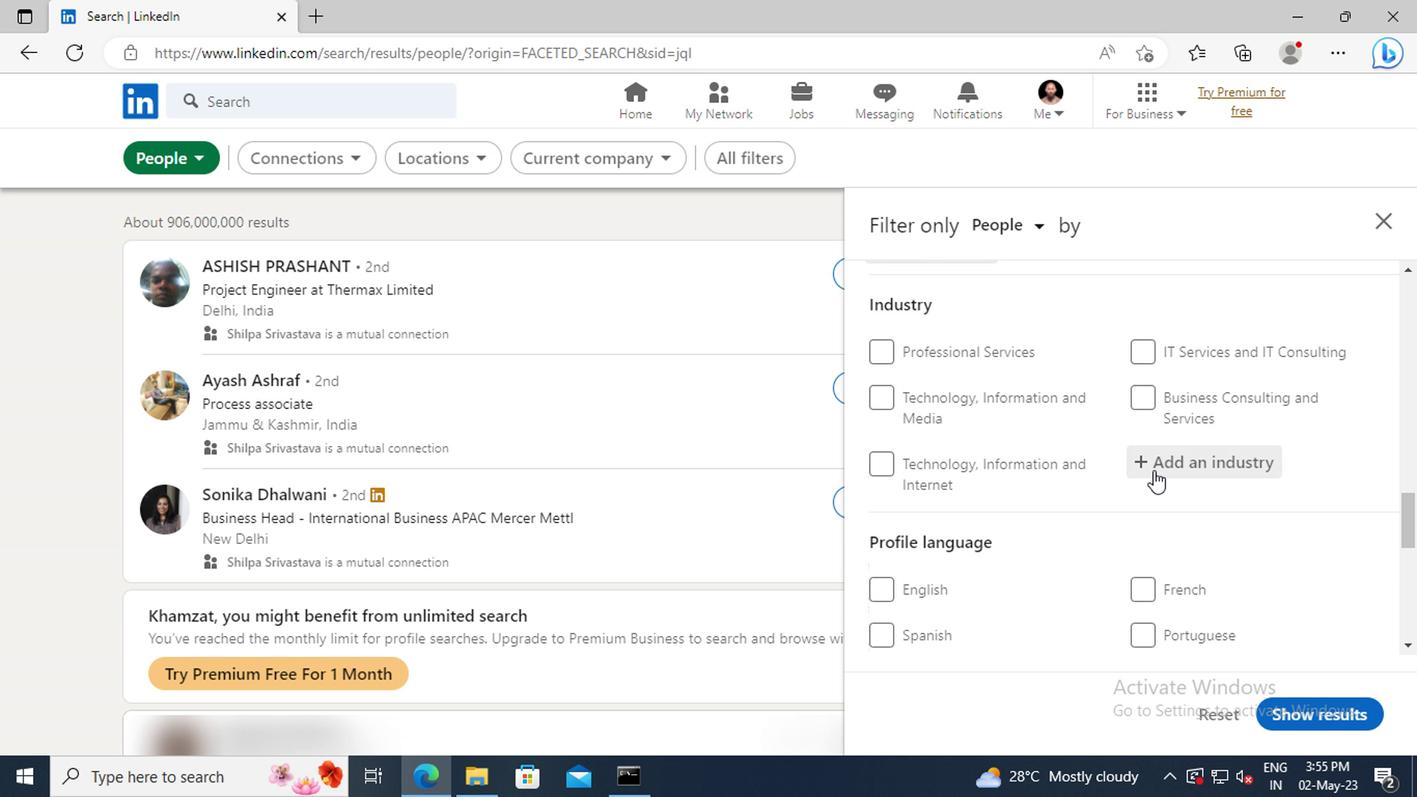 
Action: Key pressed <Key.shift>ABRA
Screenshot: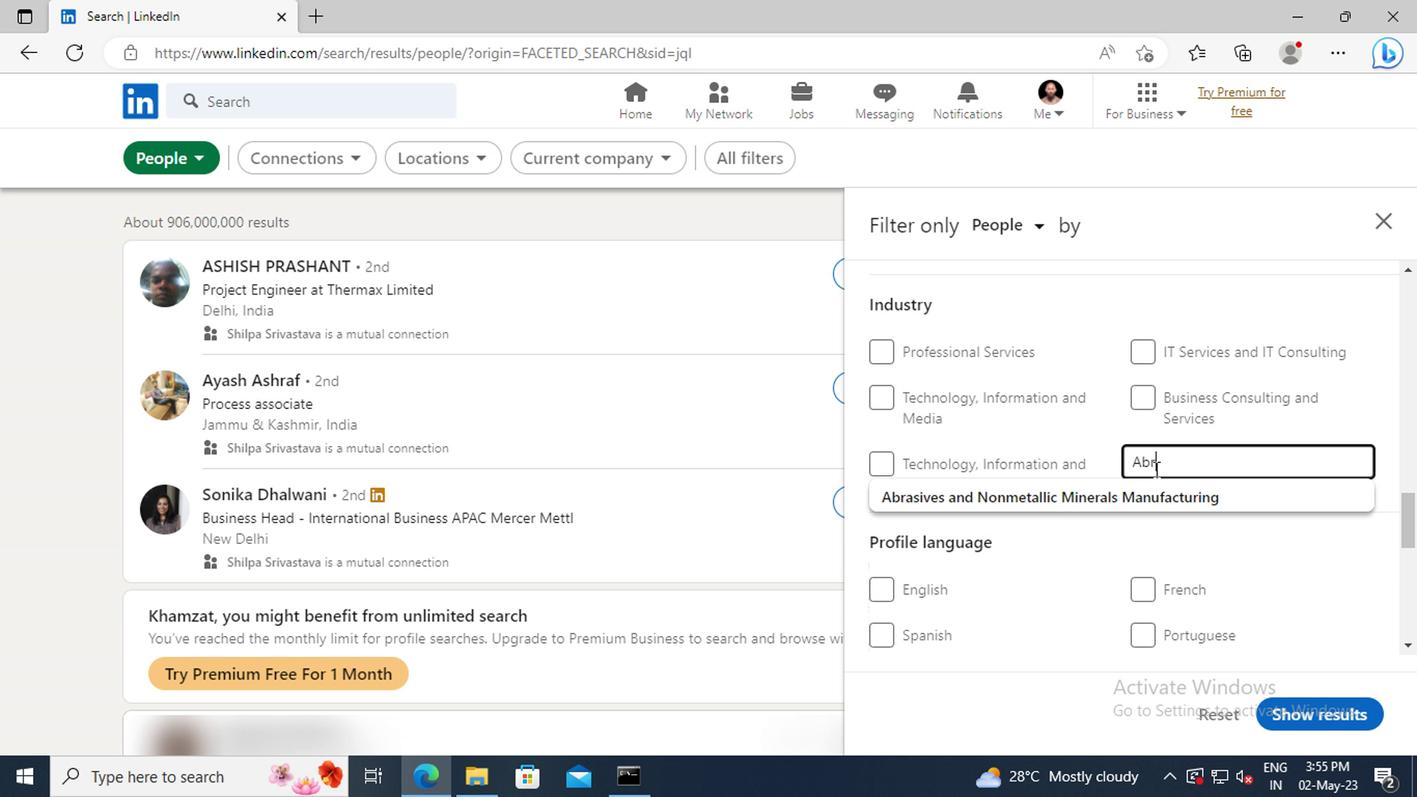 
Action: Mouse moved to (972, 490)
Screenshot: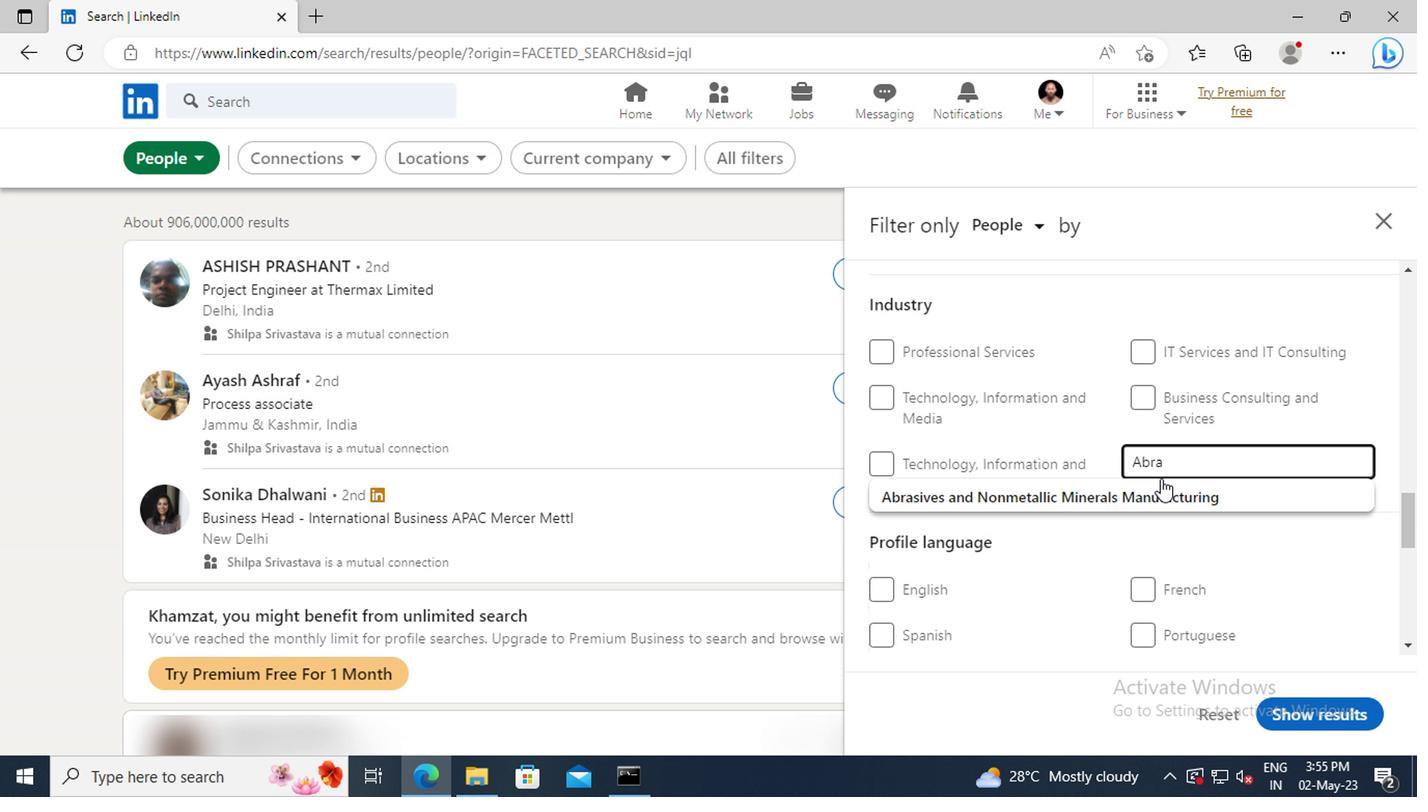 
Action: Mouse pressed left at (972, 490)
Screenshot: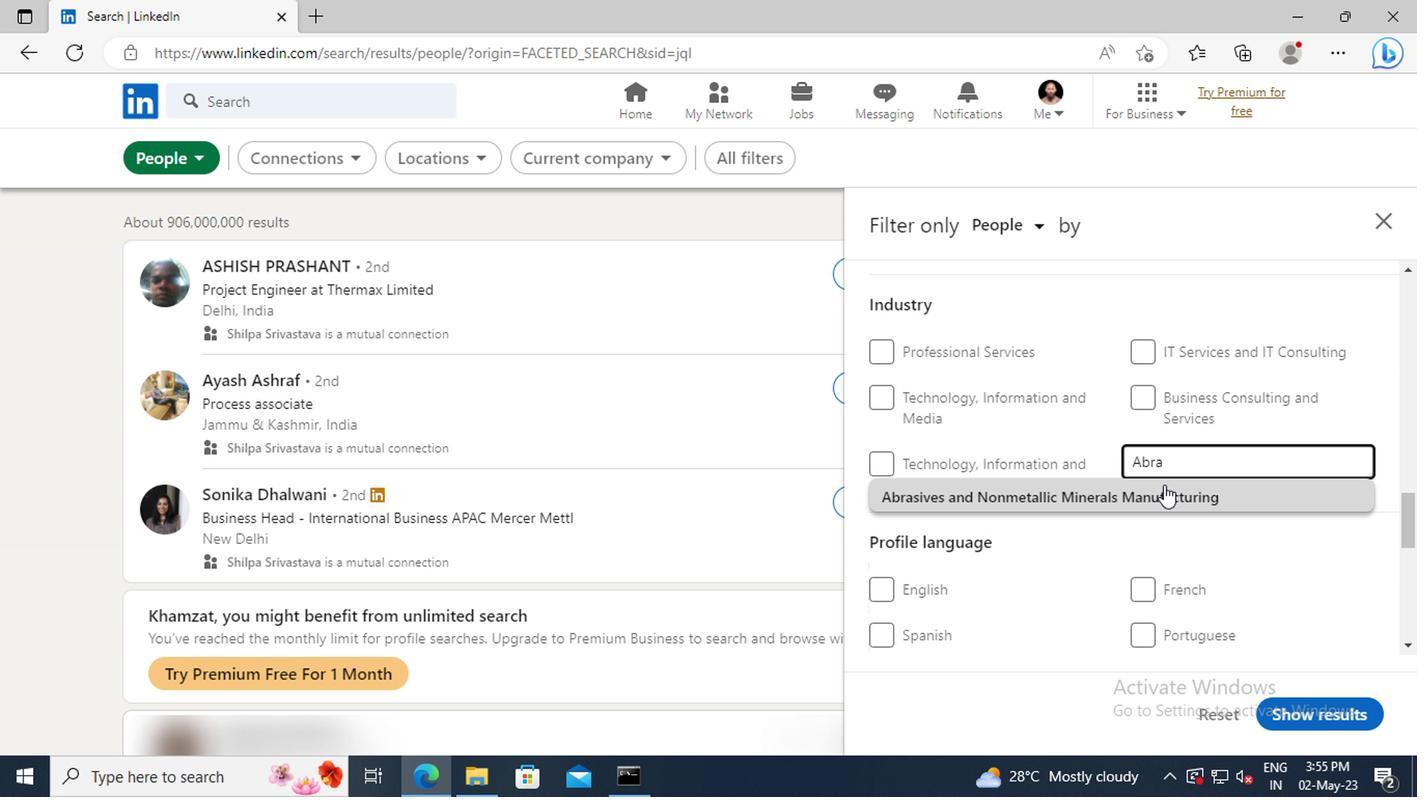 
Action: Mouse scrolled (972, 489) with delta (0, 0)
Screenshot: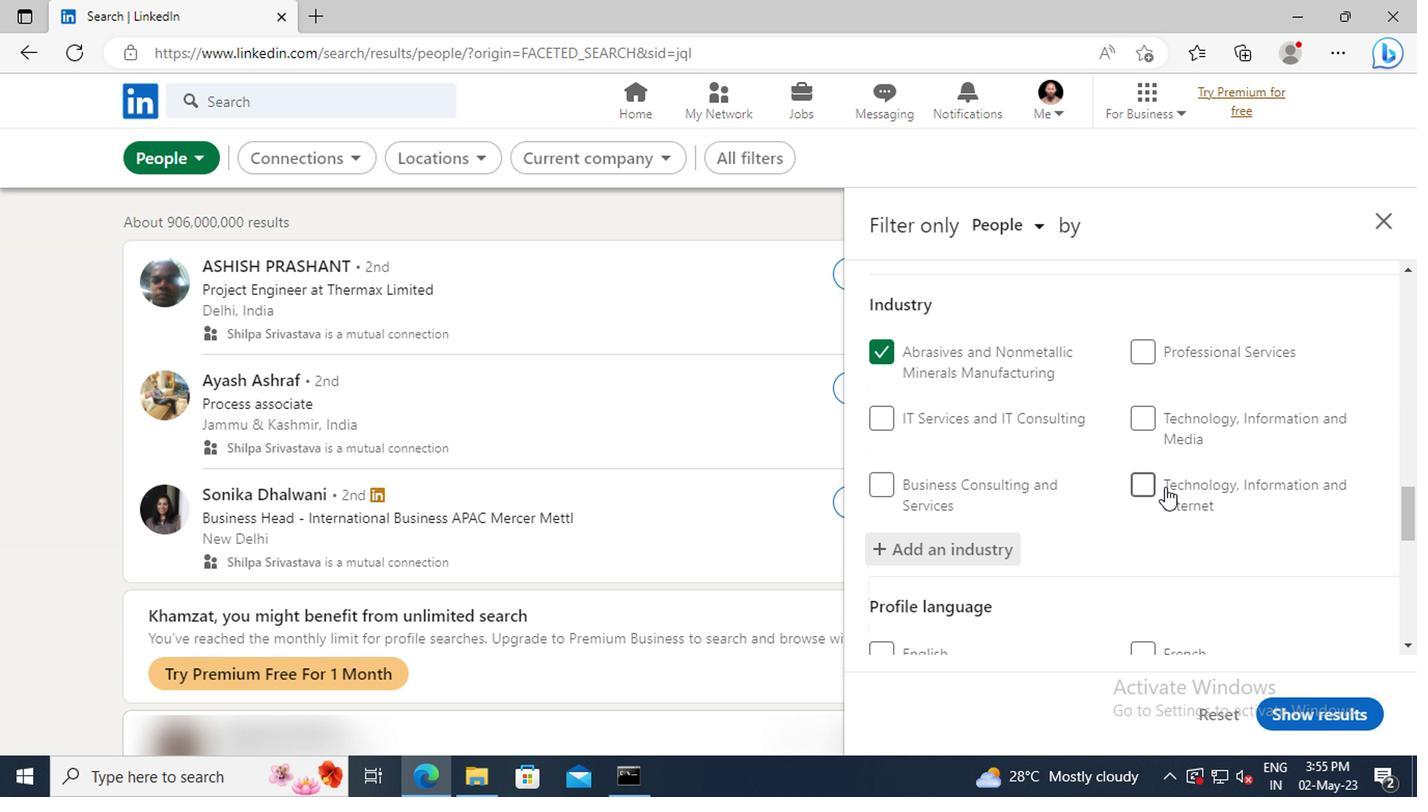 
Action: Mouse scrolled (972, 489) with delta (0, 0)
Screenshot: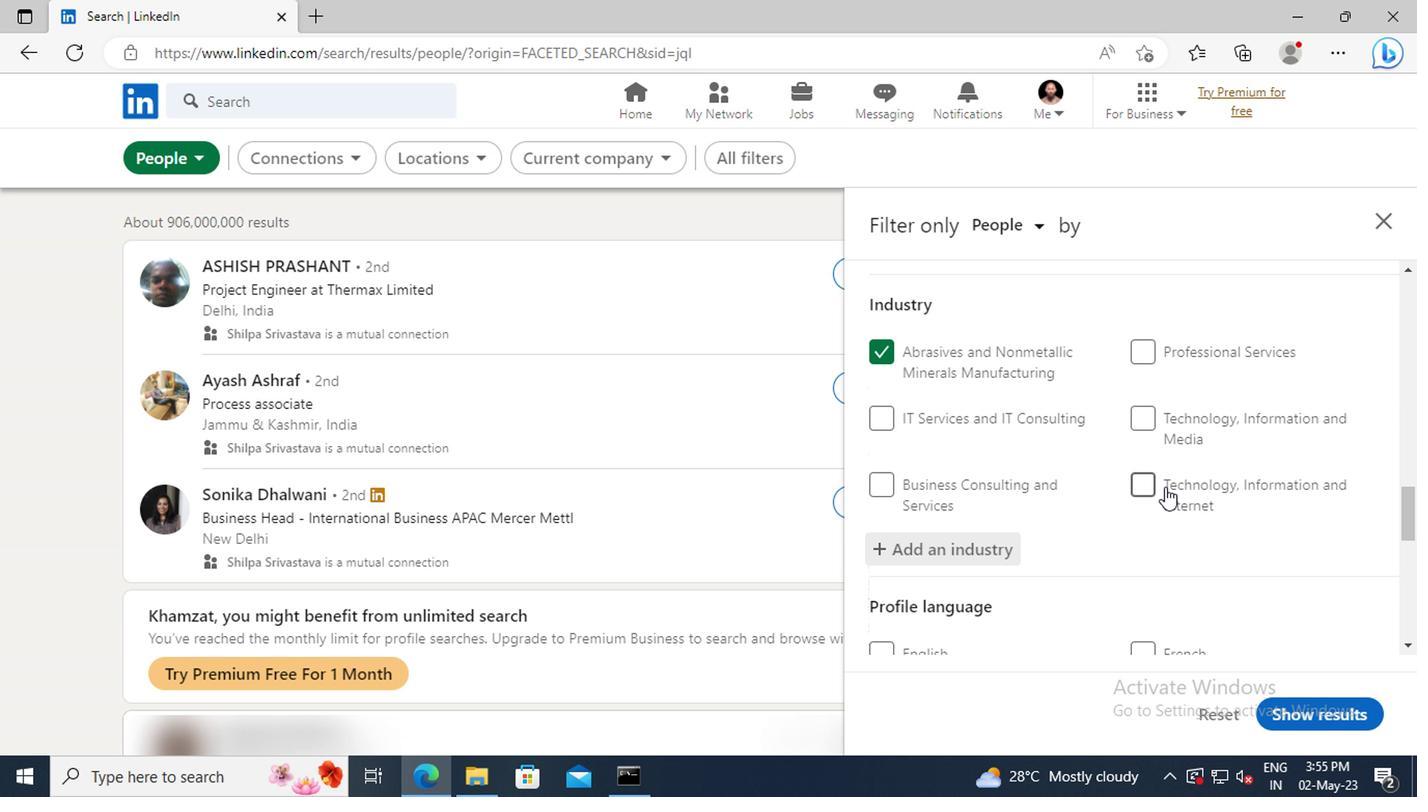 
Action: Mouse scrolled (972, 489) with delta (0, 0)
Screenshot: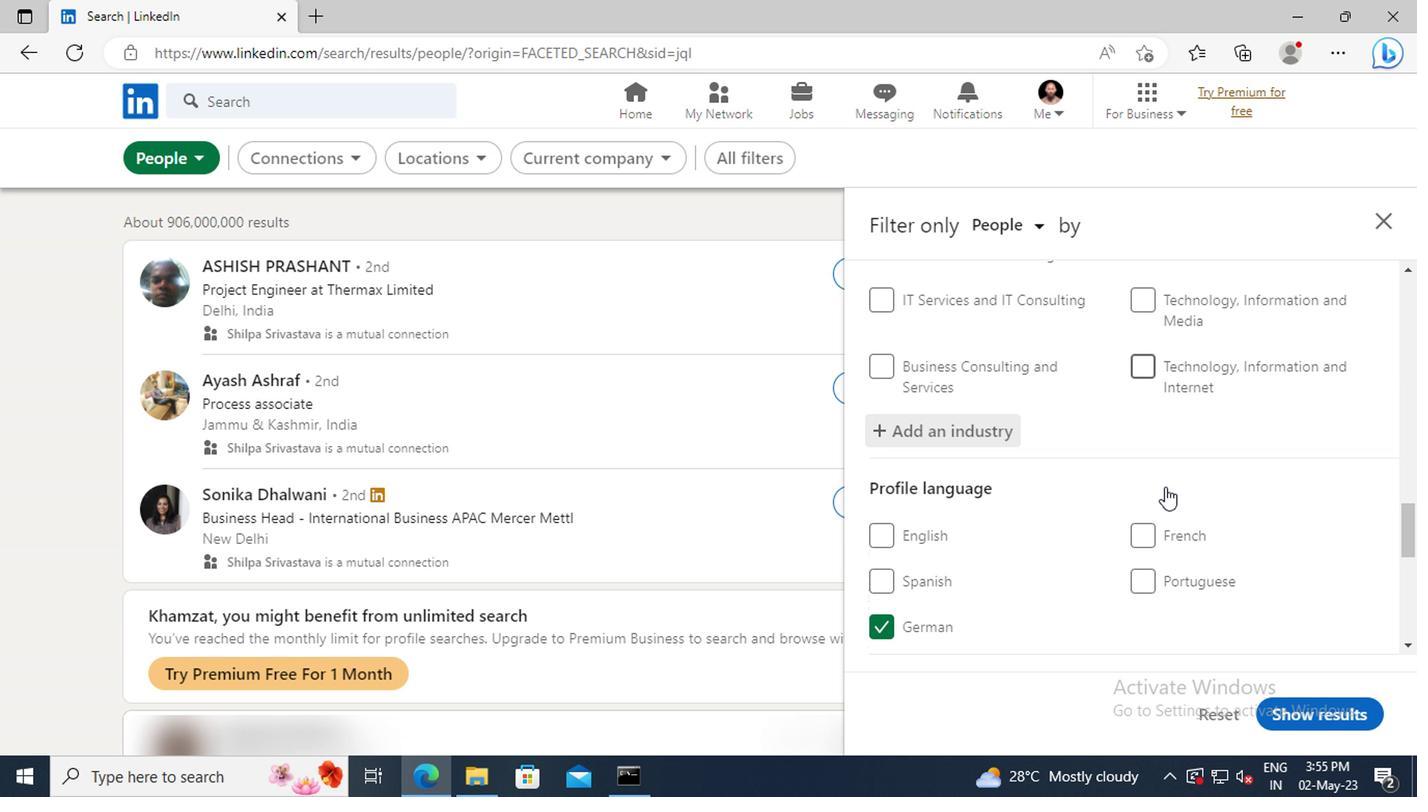
Action: Mouse scrolled (972, 489) with delta (0, 0)
Screenshot: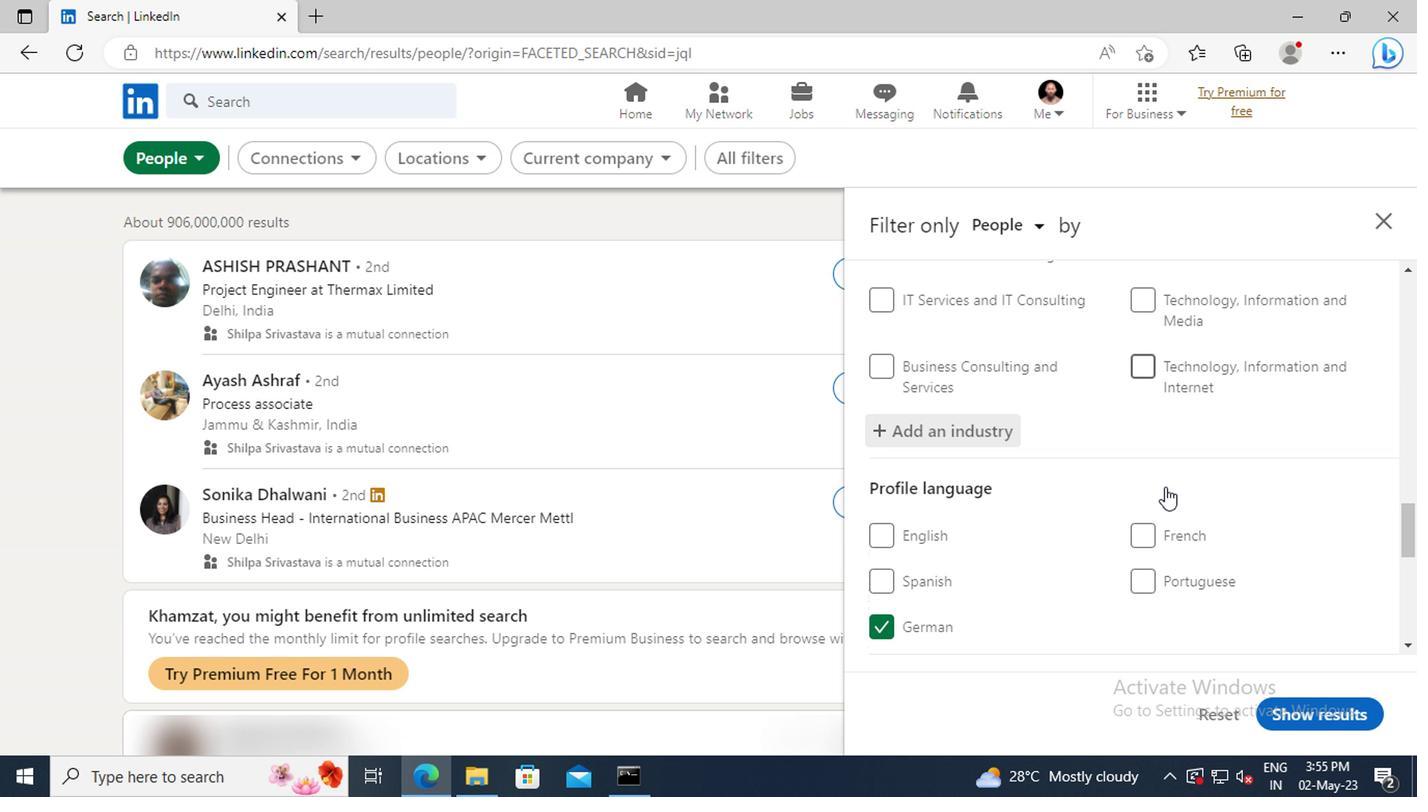 
Action: Mouse moved to (973, 479)
Screenshot: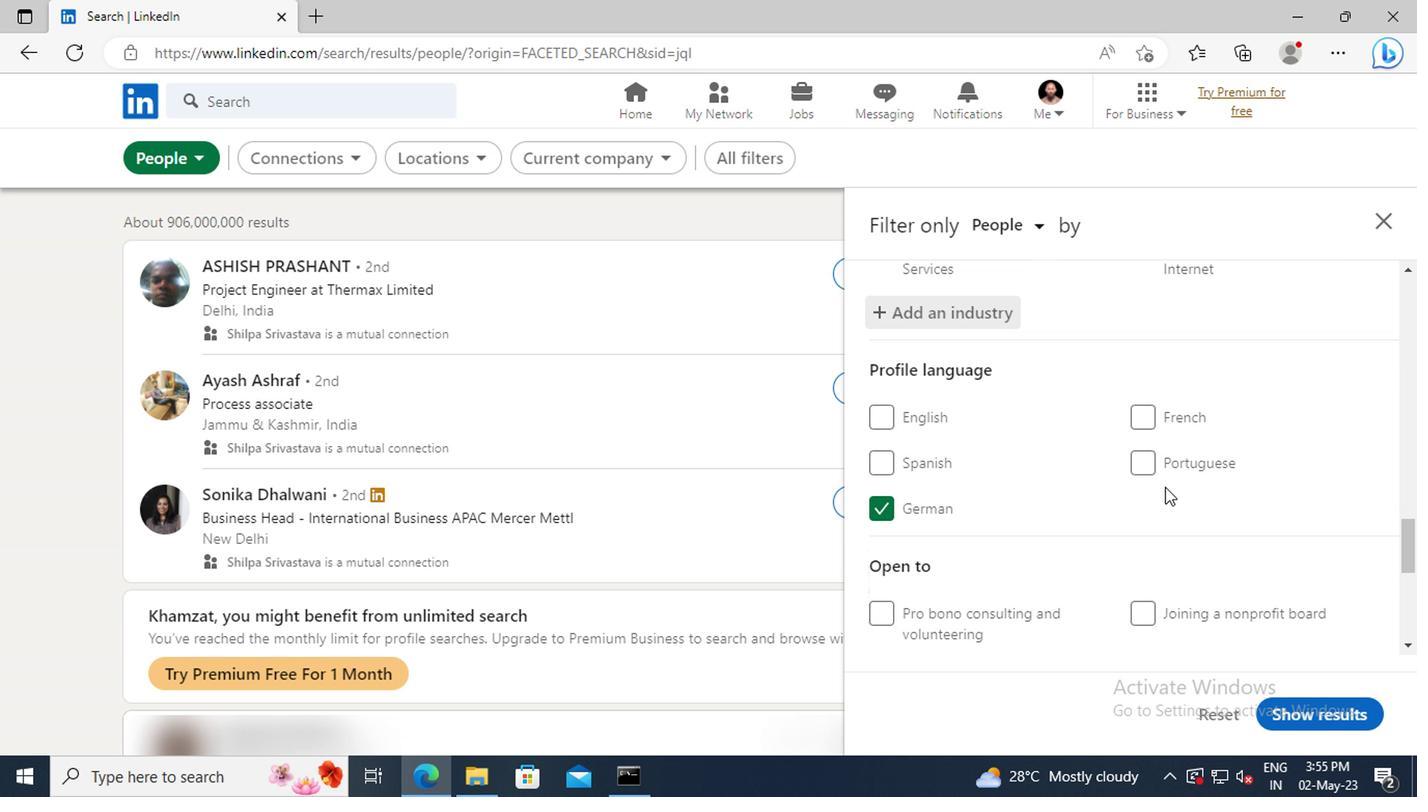 
Action: Mouse scrolled (973, 478) with delta (0, 0)
Screenshot: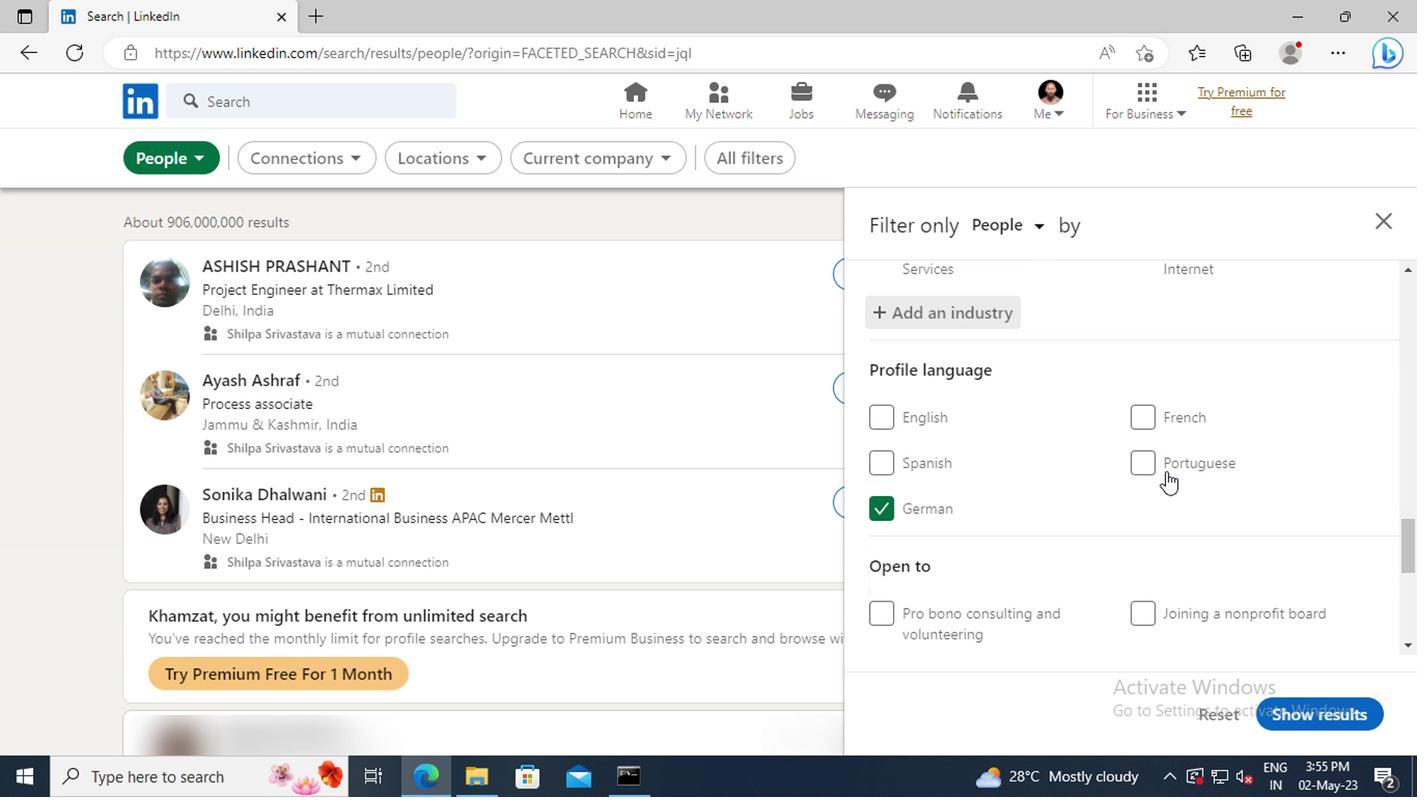 
Action: Mouse scrolled (973, 478) with delta (0, 0)
Screenshot: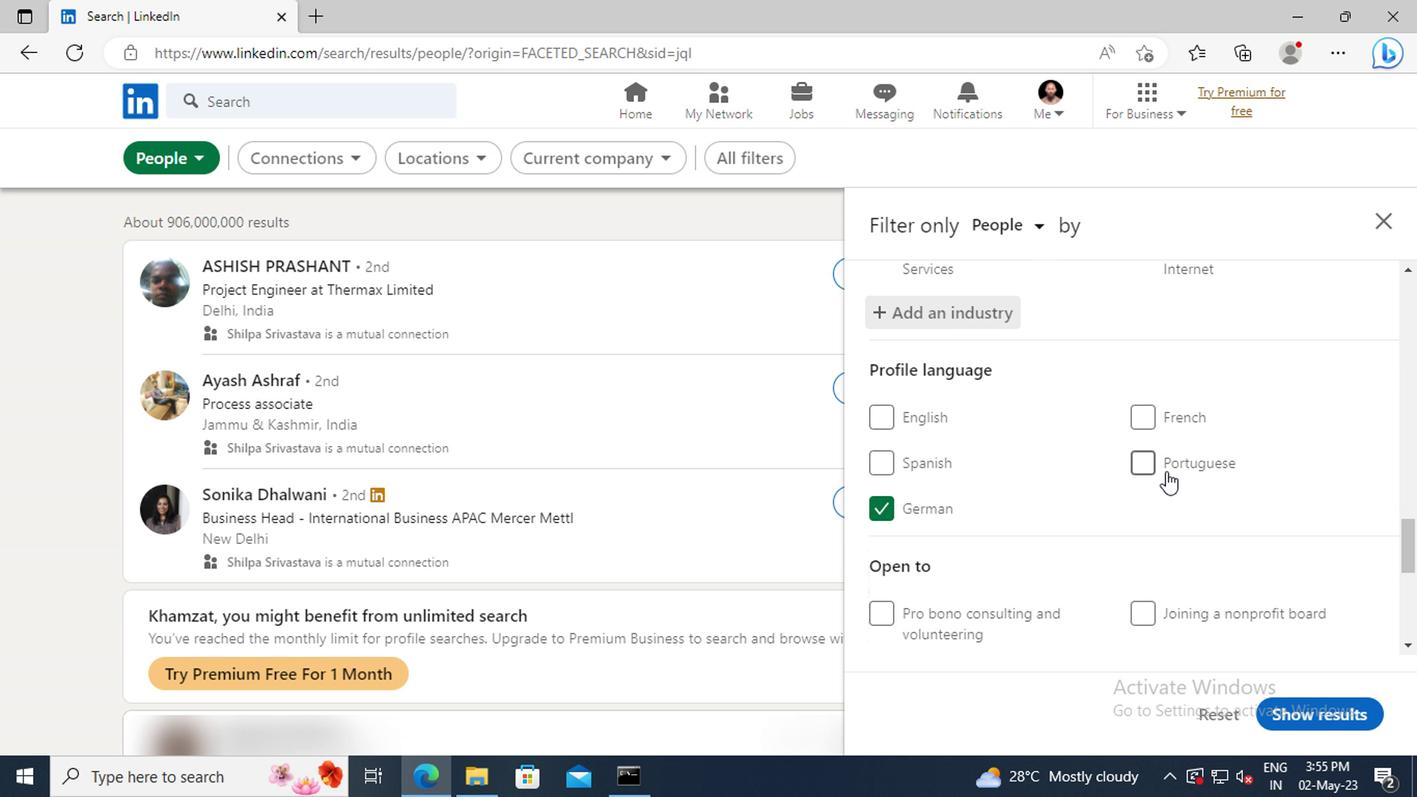 
Action: Mouse scrolled (973, 478) with delta (0, 0)
Screenshot: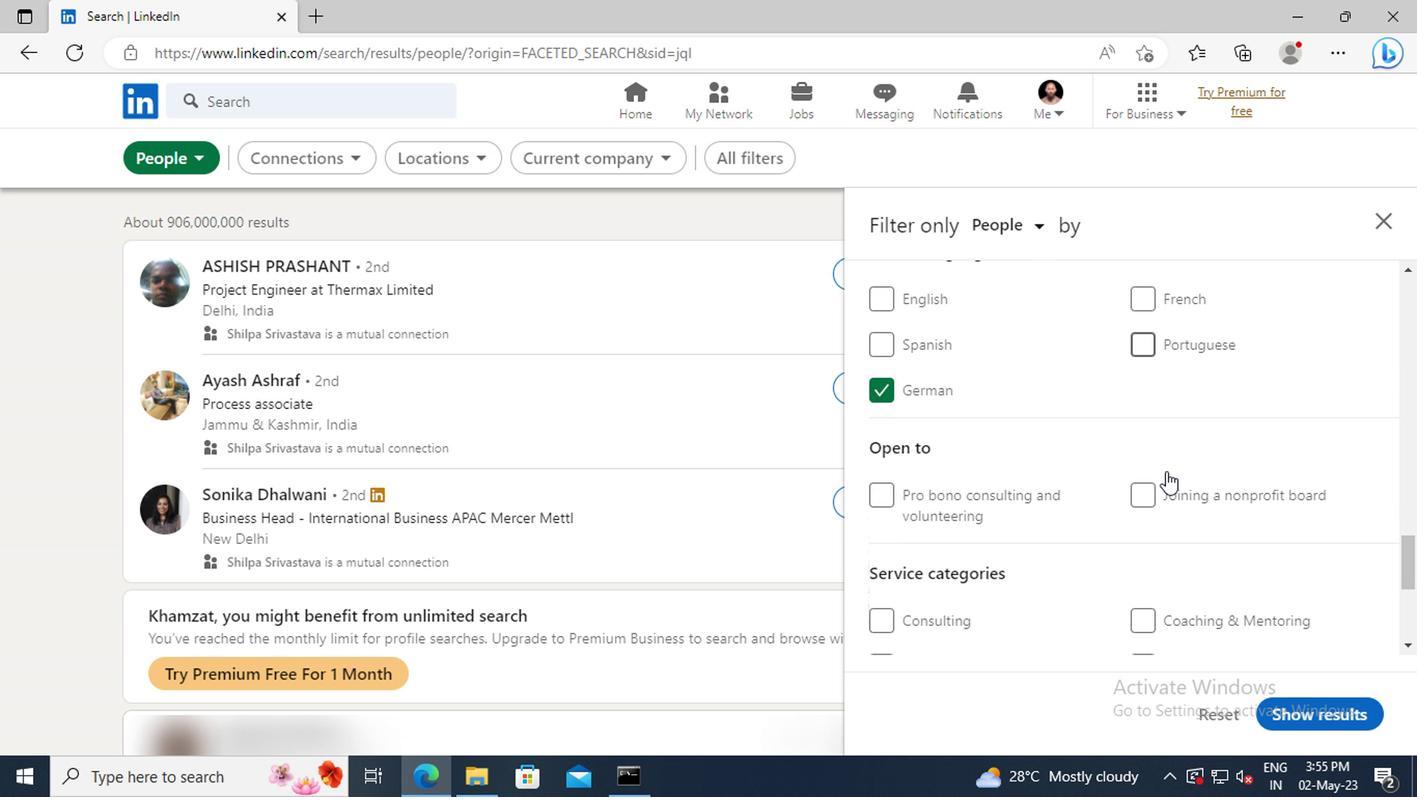 
Action: Mouse scrolled (973, 478) with delta (0, 0)
Screenshot: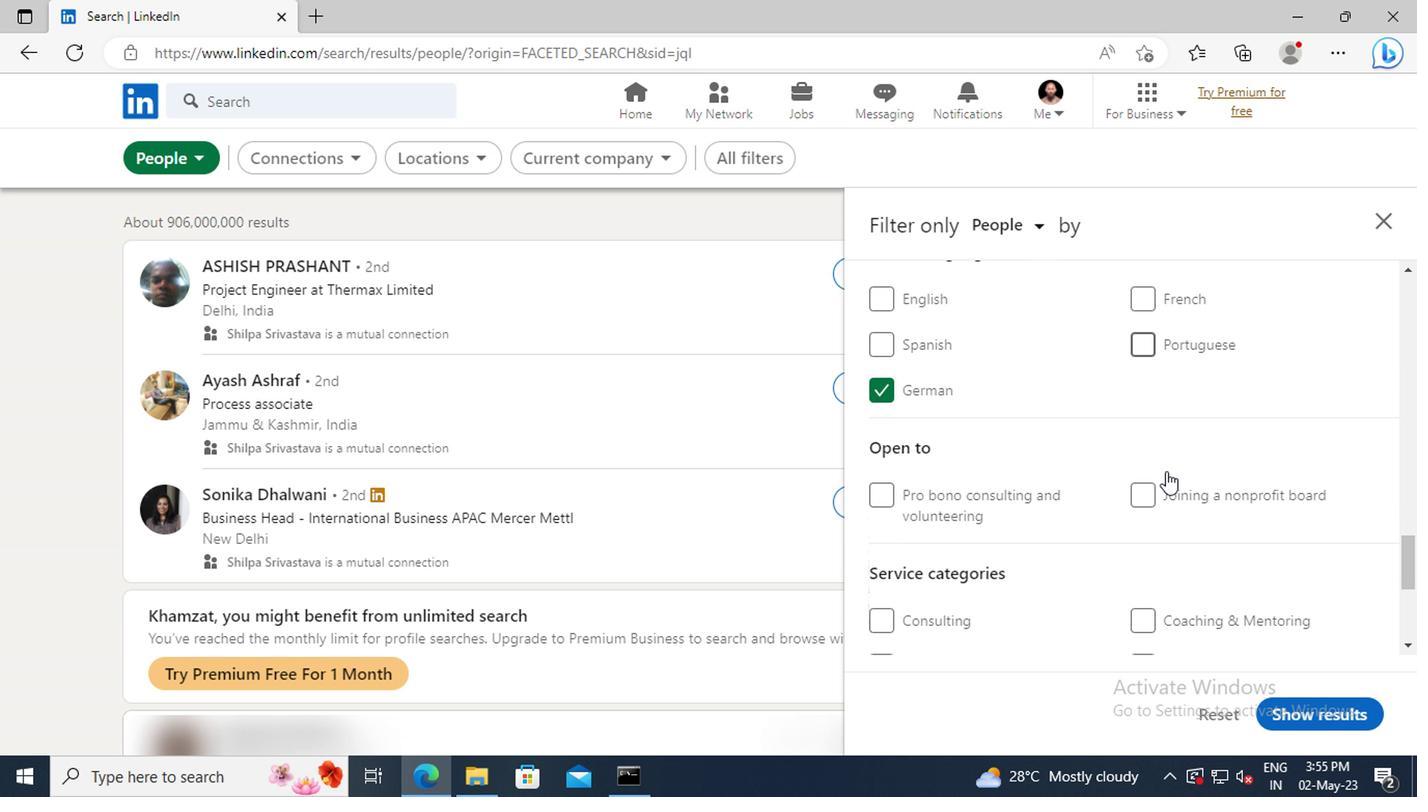 
Action: Mouse scrolled (973, 478) with delta (0, 0)
Screenshot: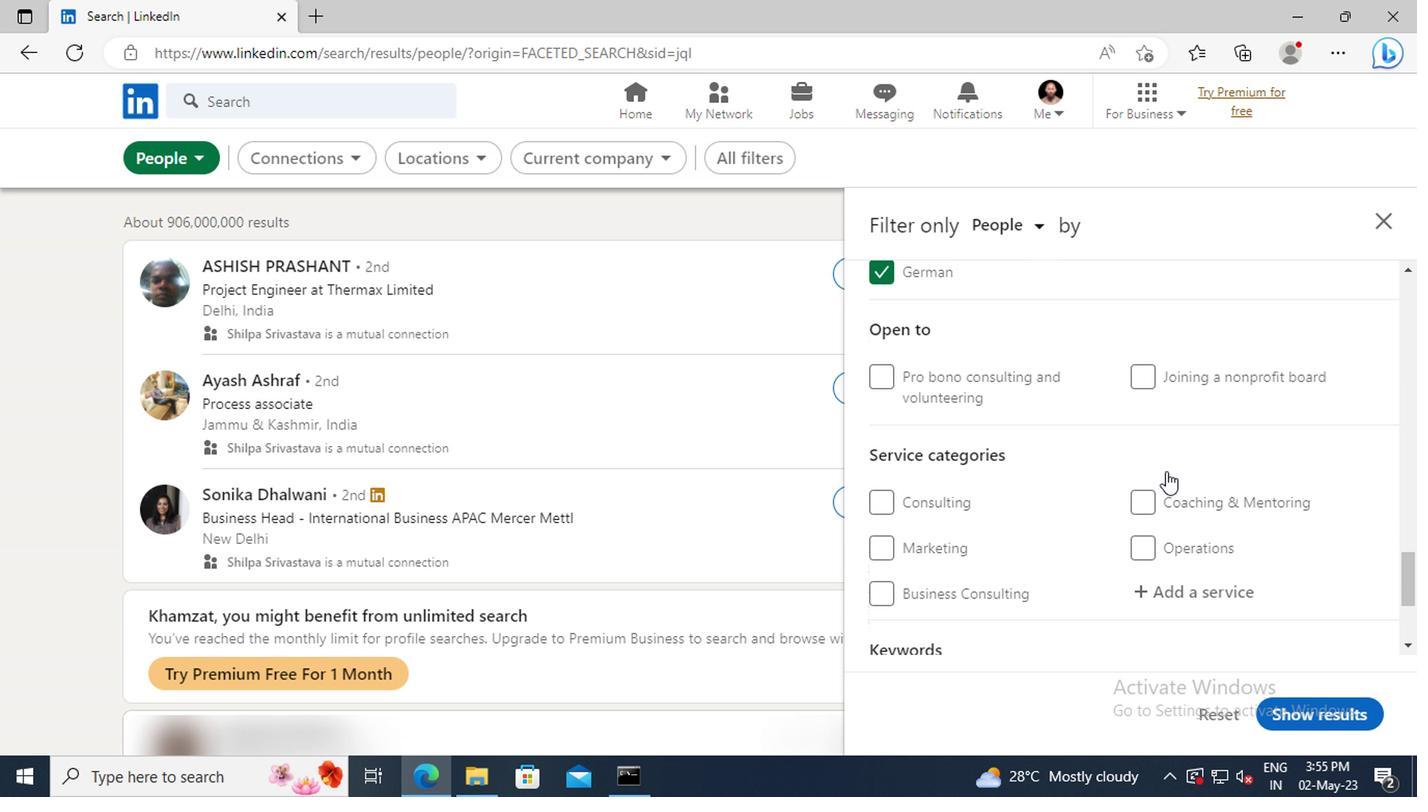 
Action: Mouse scrolled (973, 478) with delta (0, 0)
Screenshot: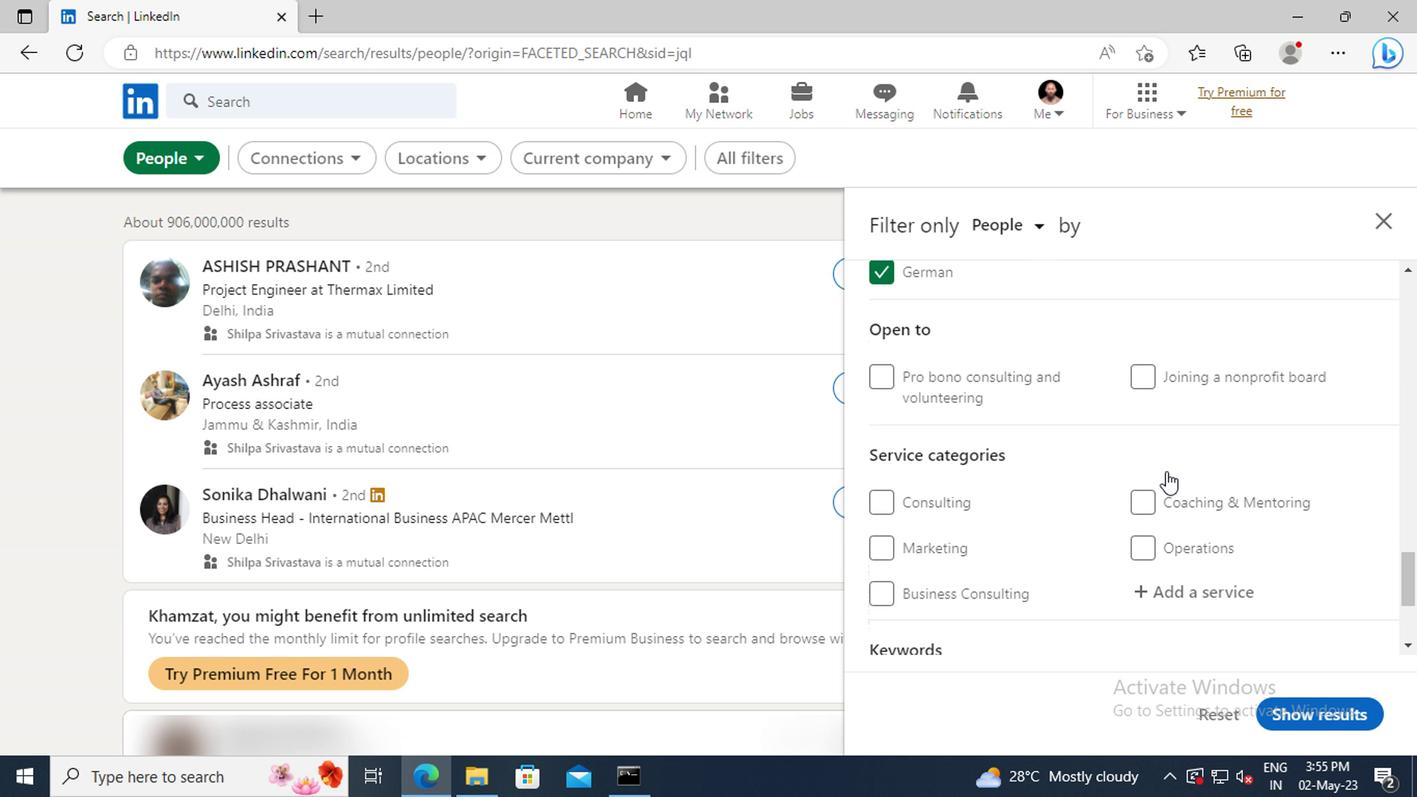 
Action: Mouse moved to (975, 483)
Screenshot: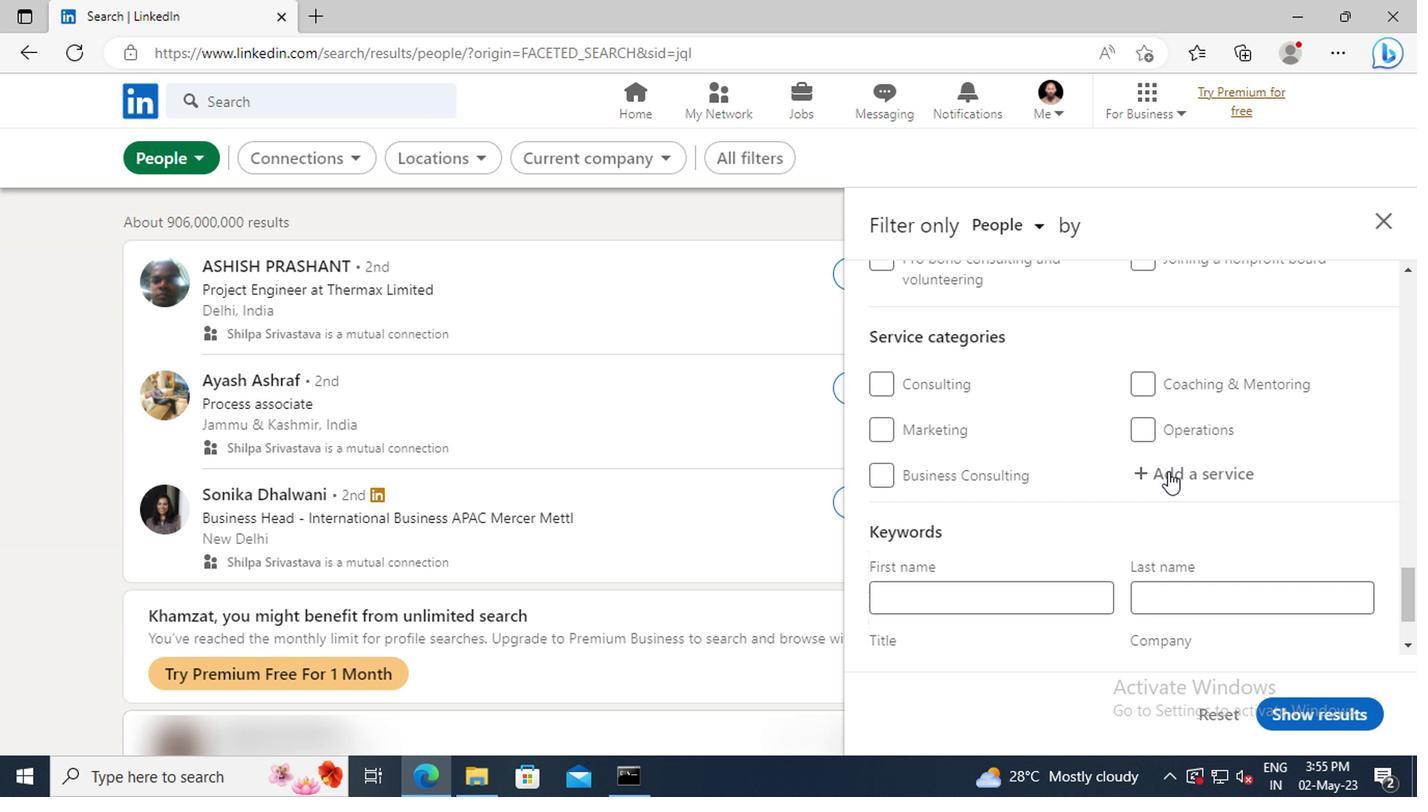 
Action: Mouse pressed left at (975, 483)
Screenshot: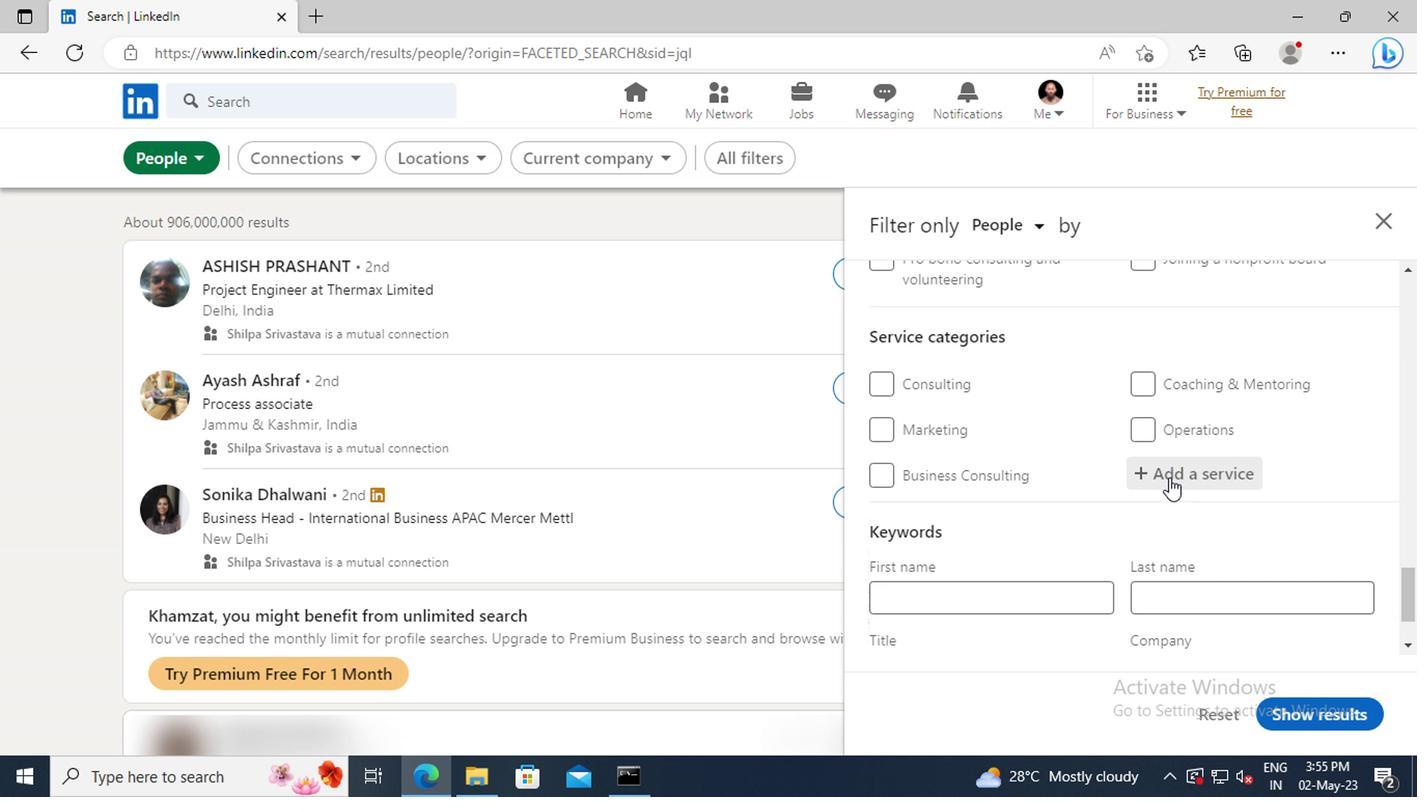 
Action: Key pressed <Key.shift>CYBER
Screenshot: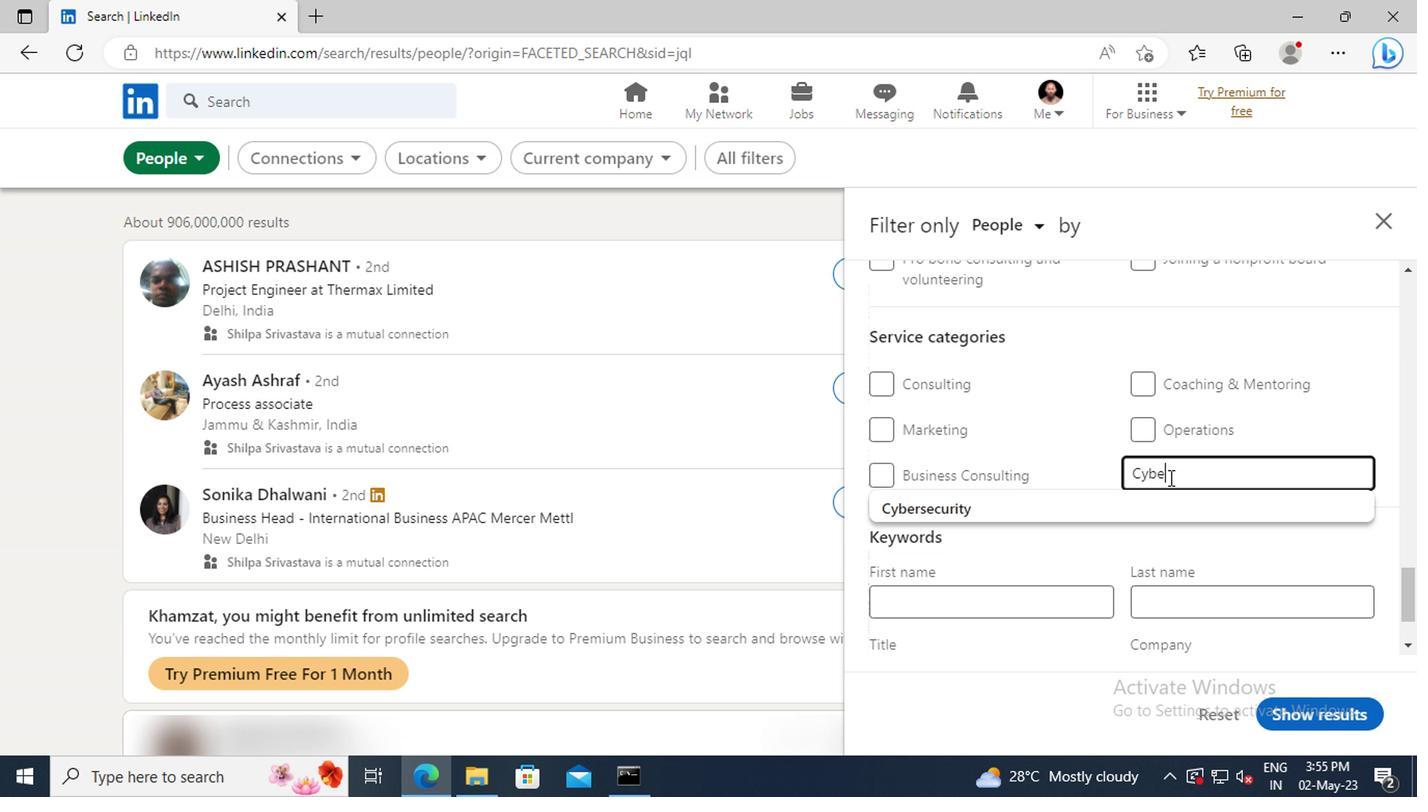 
Action: Mouse moved to (975, 500)
Screenshot: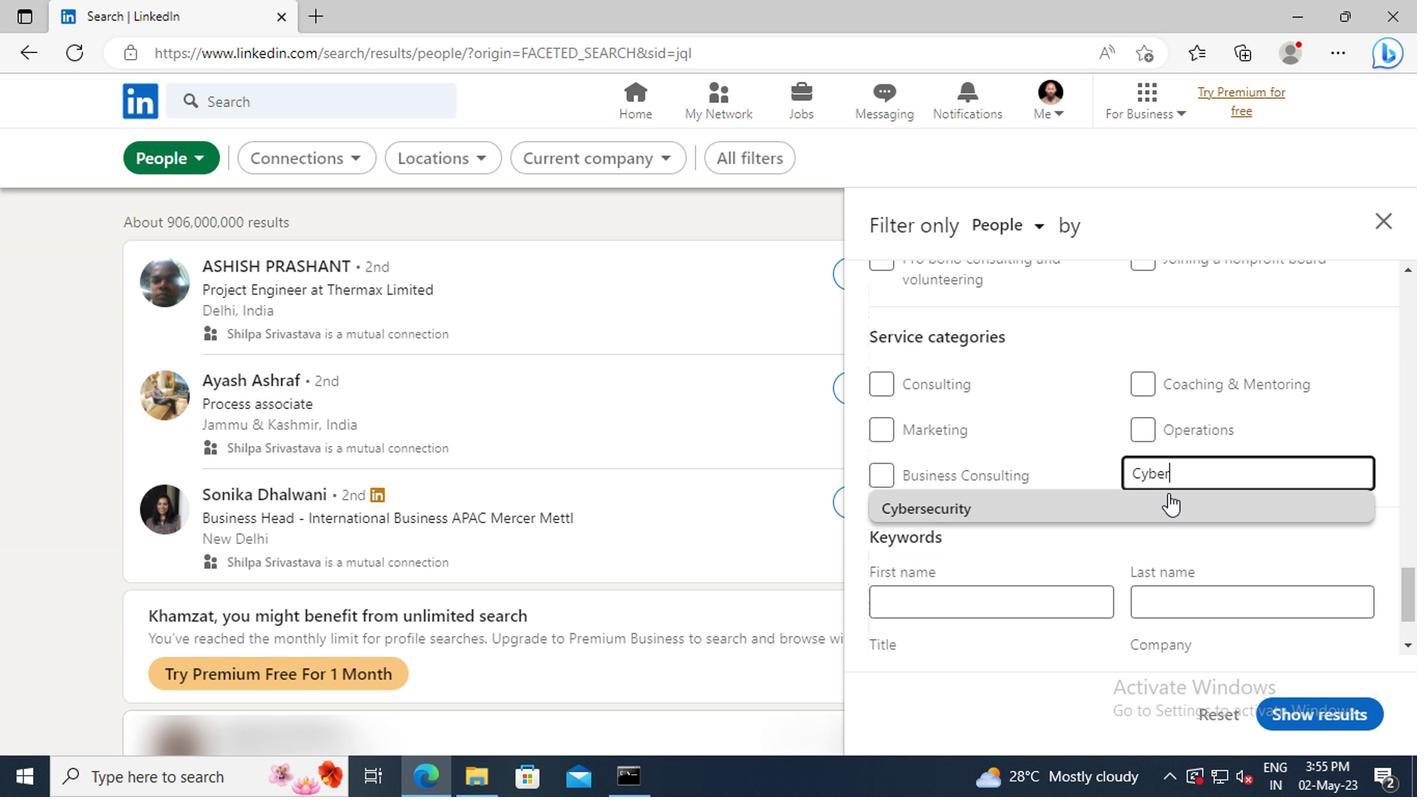 
Action: Mouse pressed left at (975, 500)
Screenshot: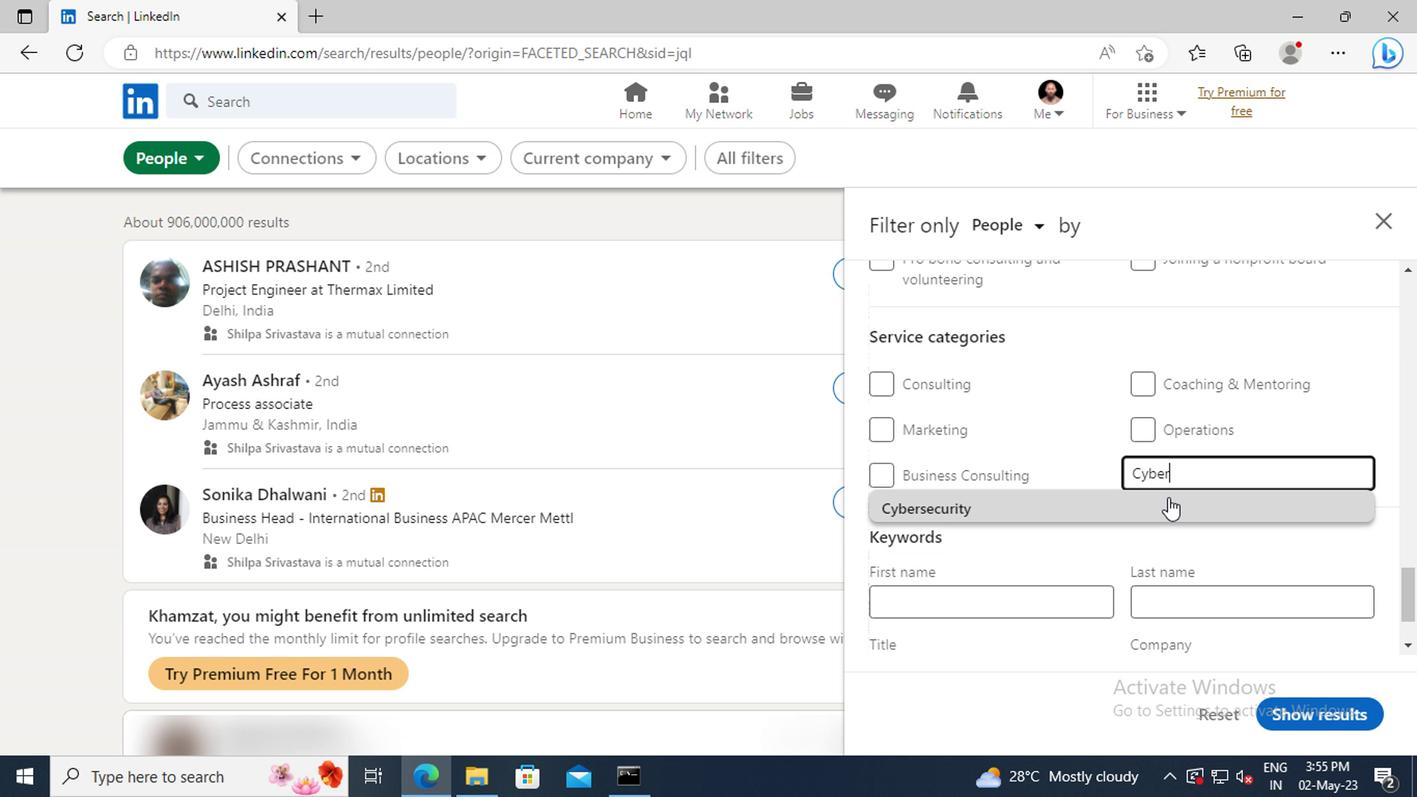 
Action: Mouse scrolled (975, 499) with delta (0, 0)
Screenshot: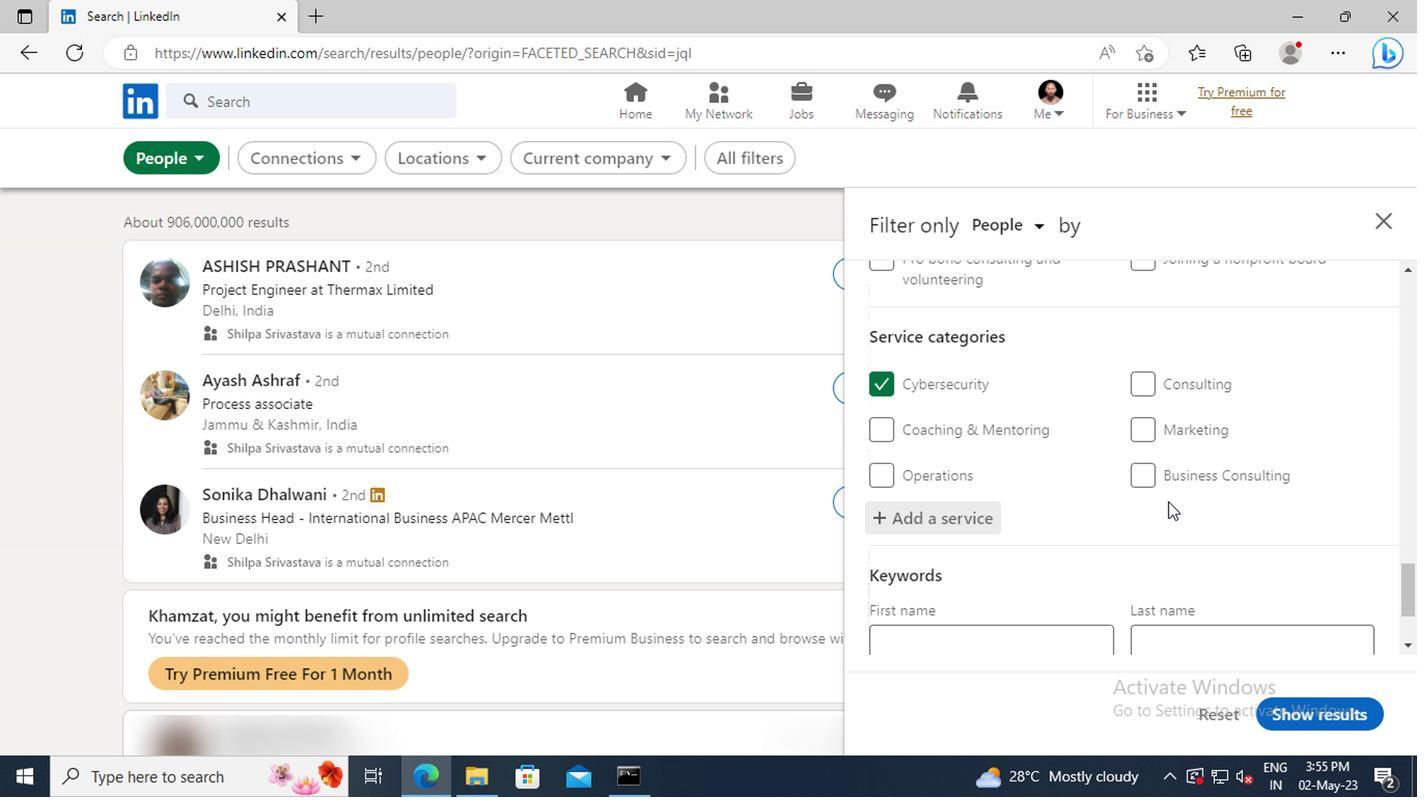 
Action: Mouse scrolled (975, 499) with delta (0, 0)
Screenshot: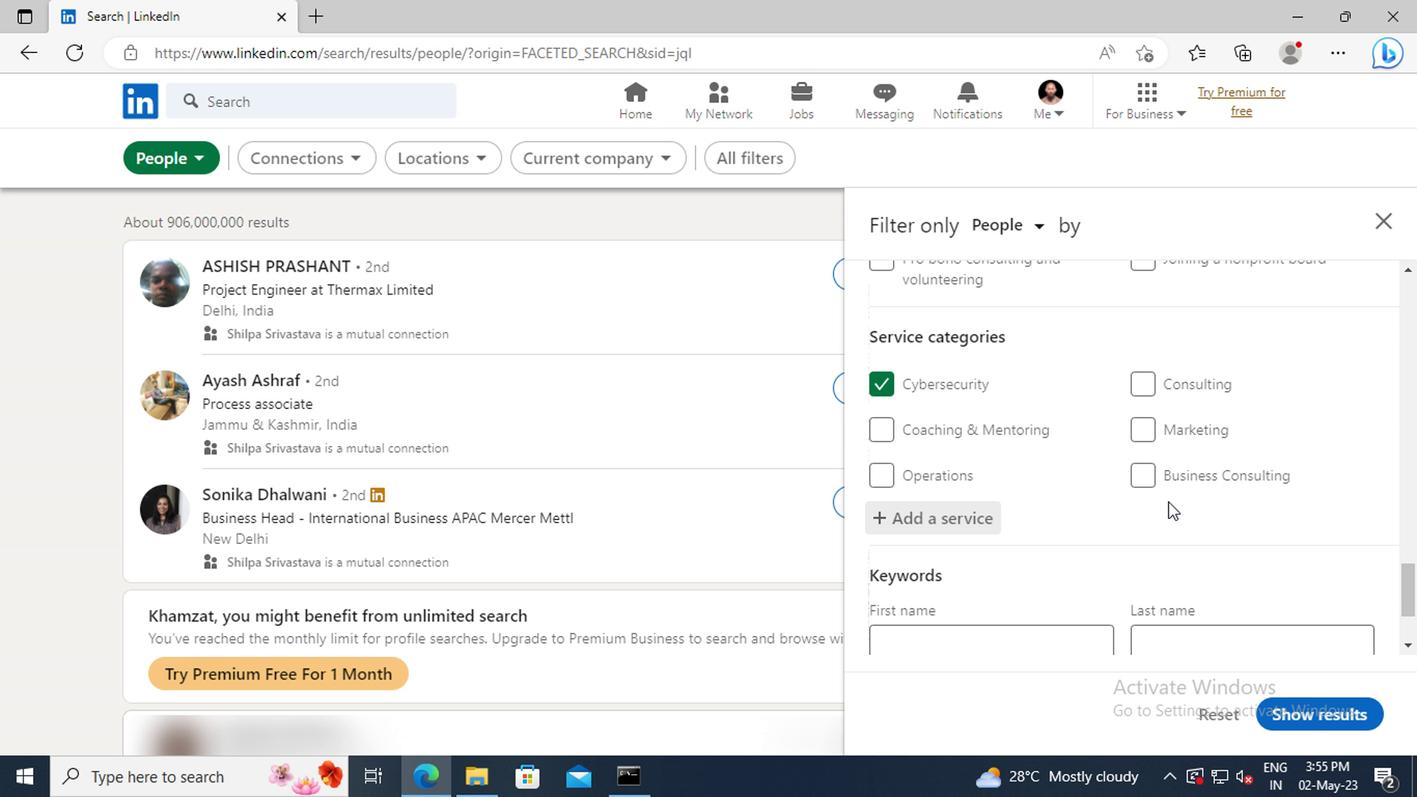 
Action: Mouse scrolled (975, 499) with delta (0, 0)
Screenshot: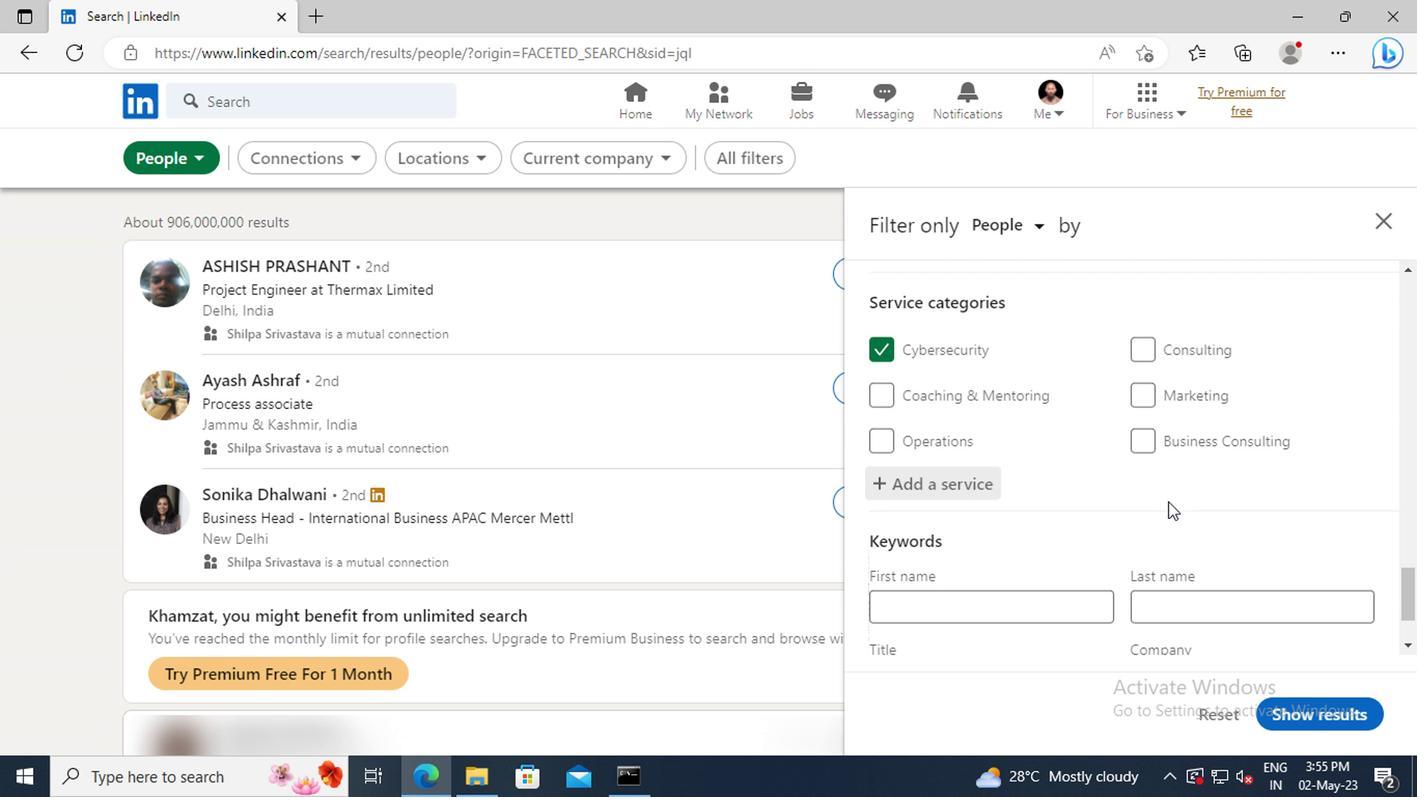 
Action: Mouse moved to (849, 547)
Screenshot: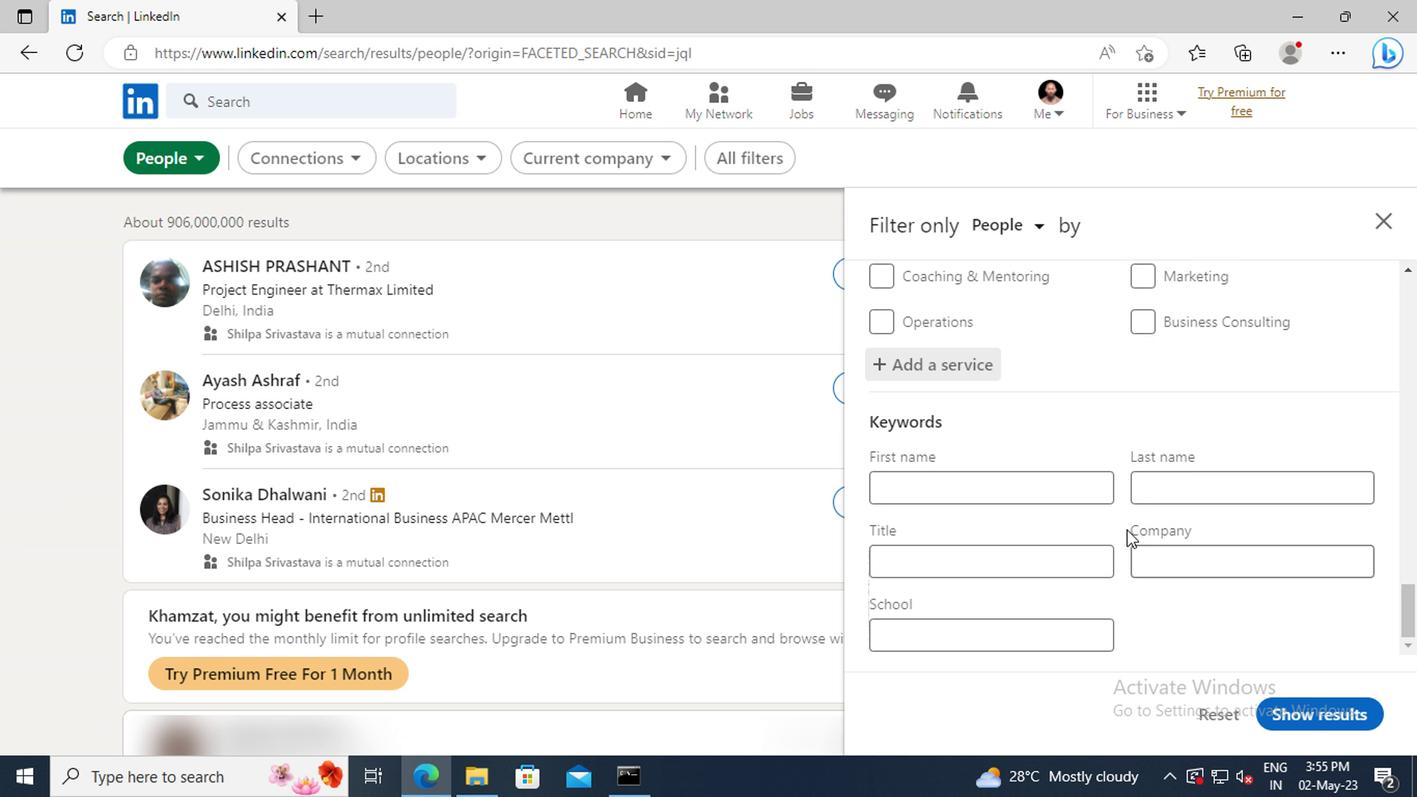 
Action: Mouse pressed left at (849, 547)
Screenshot: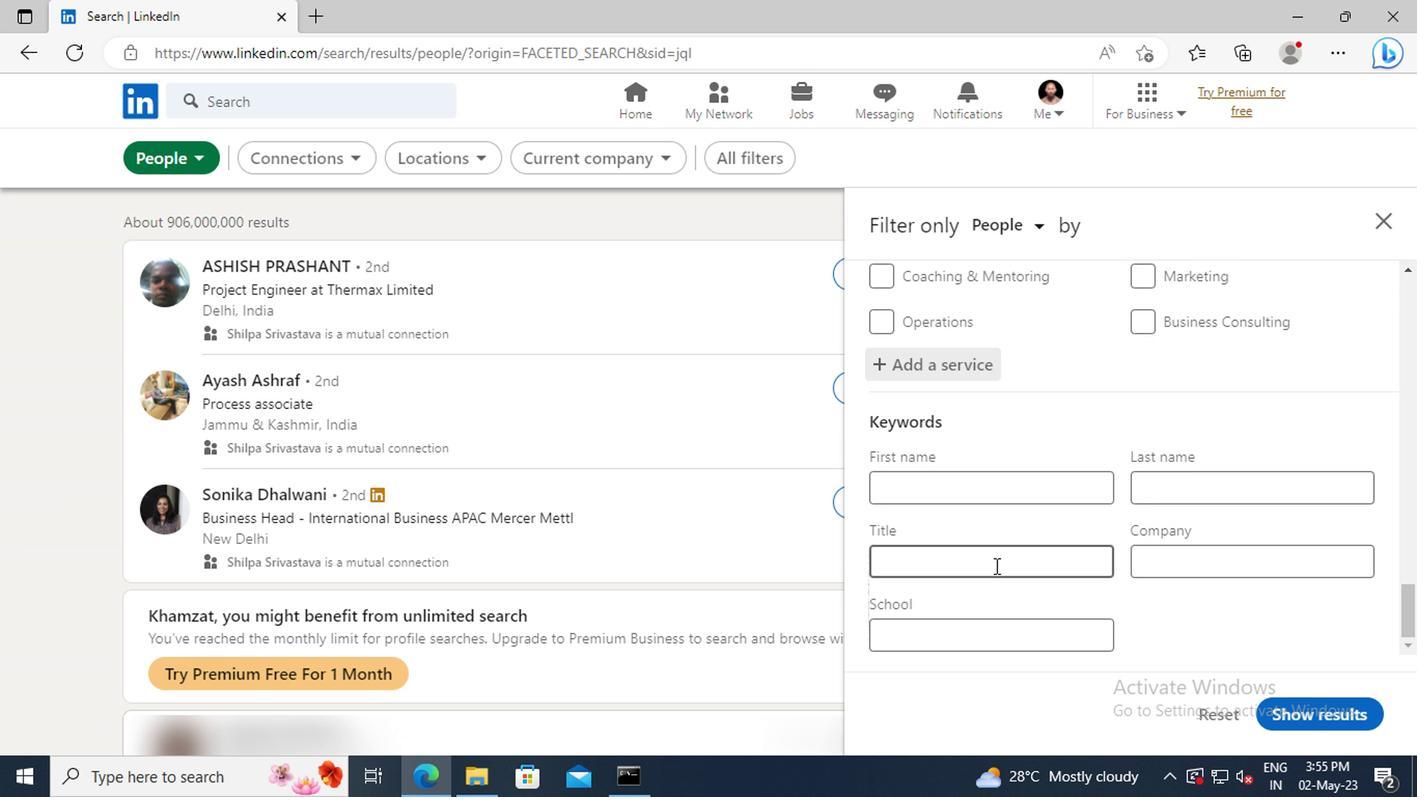 
Action: Key pressed <Key.shift>HVAC<Key.space><Key.shift>TECHNICIAN<Key.enter>
Screenshot: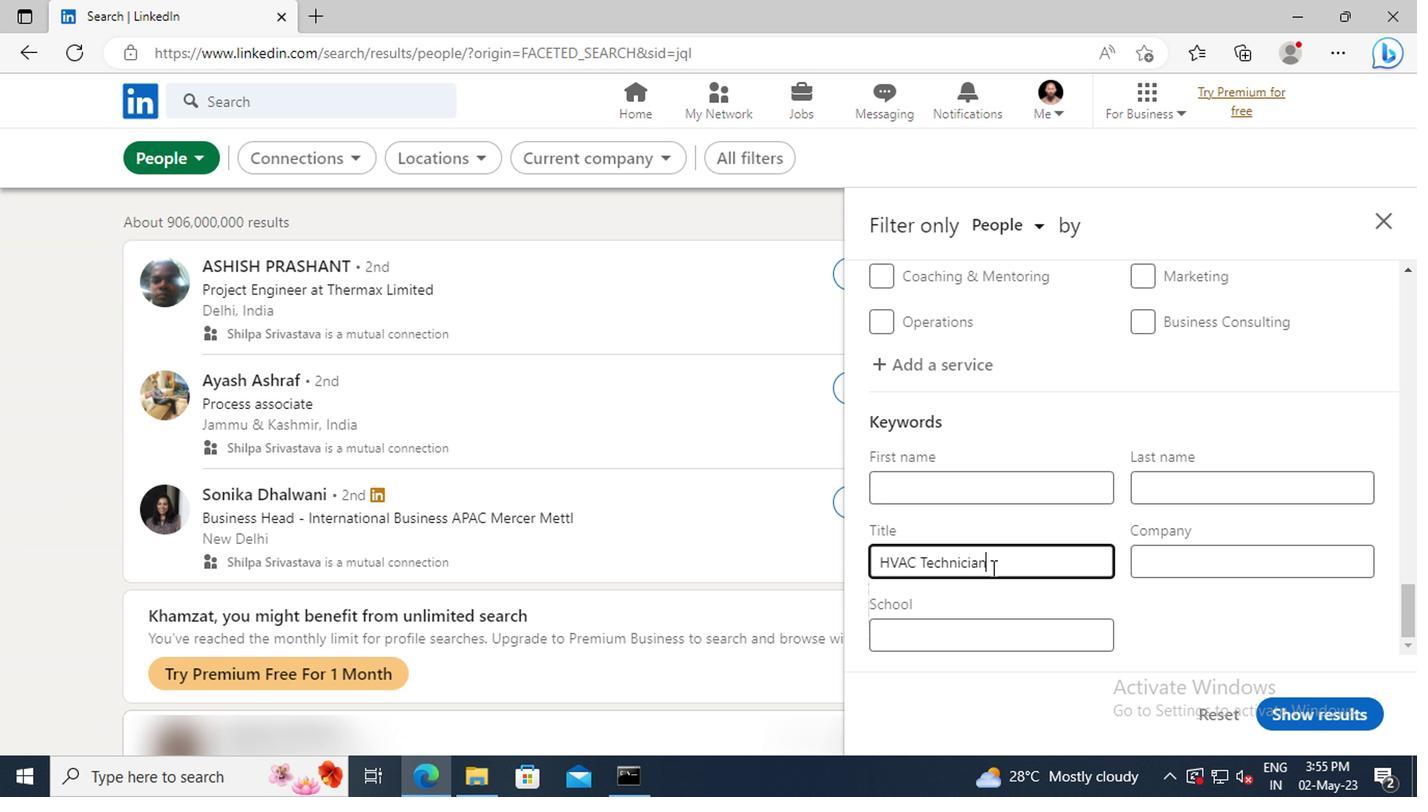 
Action: Mouse moved to (1053, 643)
Screenshot: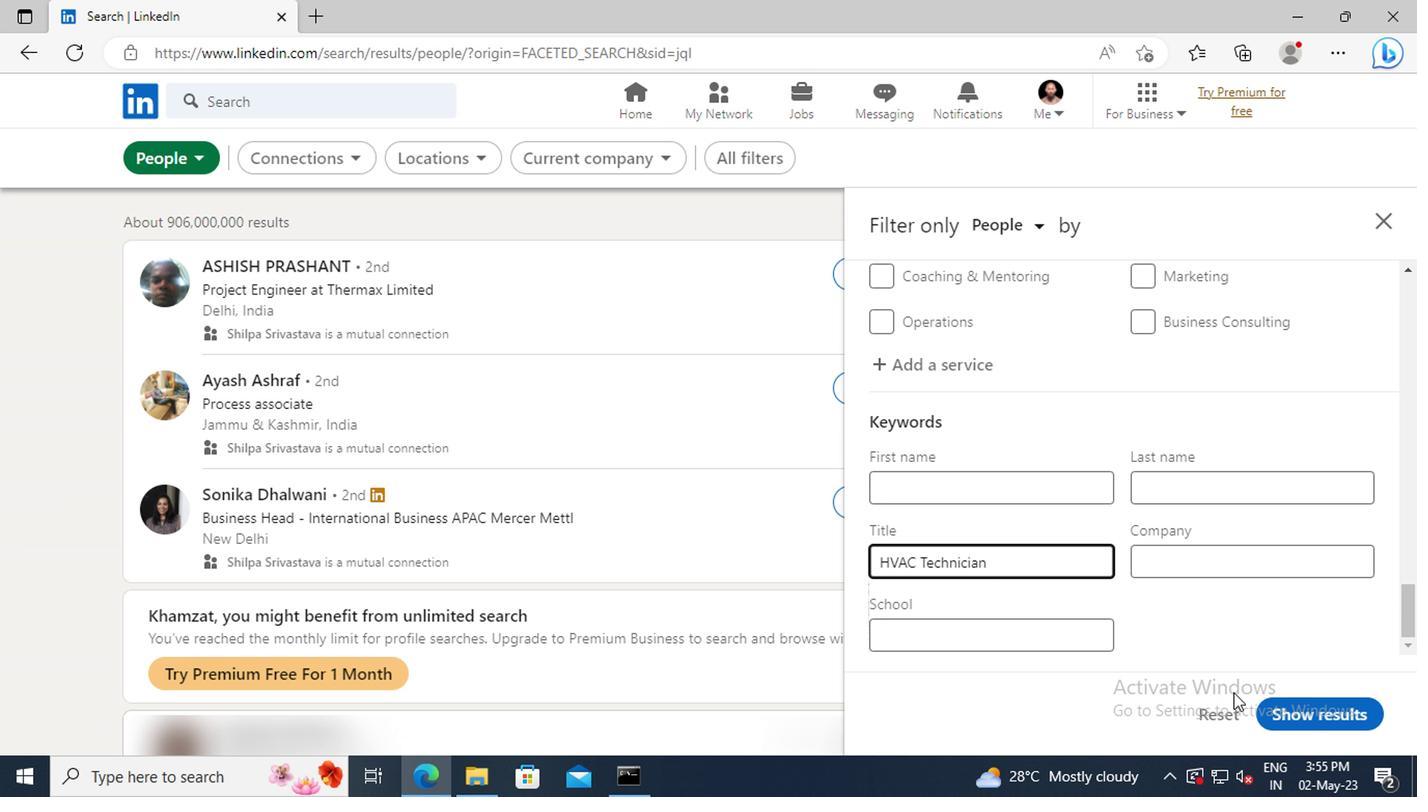 
Action: Mouse pressed left at (1053, 643)
Screenshot: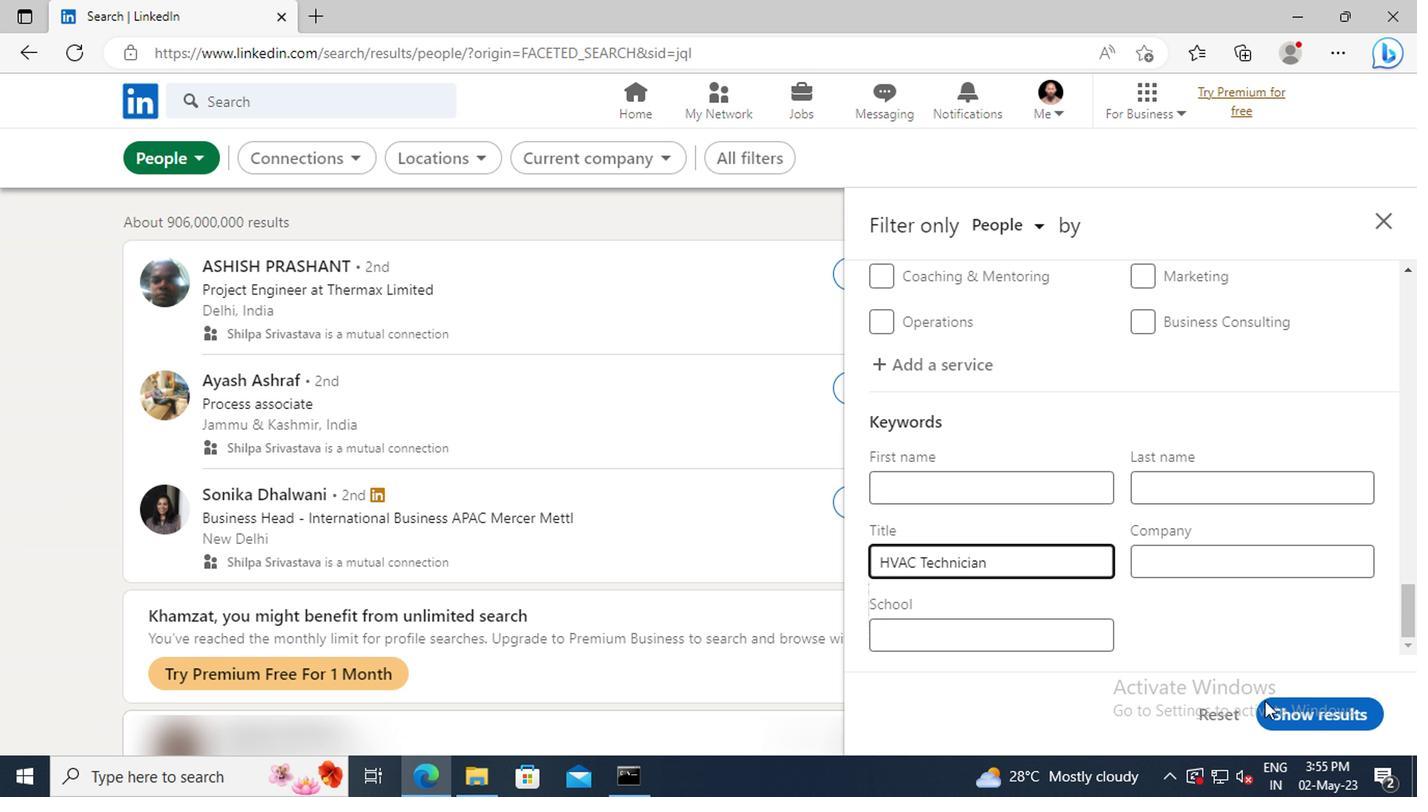 
